Task: Find connections with filter location Wilhelmstadt with filter topic #designwith filter profile language English with filter current company Havells India Ltd with filter school Knowledge Institute of Technology (KIOT) with filter industry Civic and Social Organizations with filter service category Outsourcing with filter keywords title Travel Agent
Action: Mouse moved to (710, 88)
Screenshot: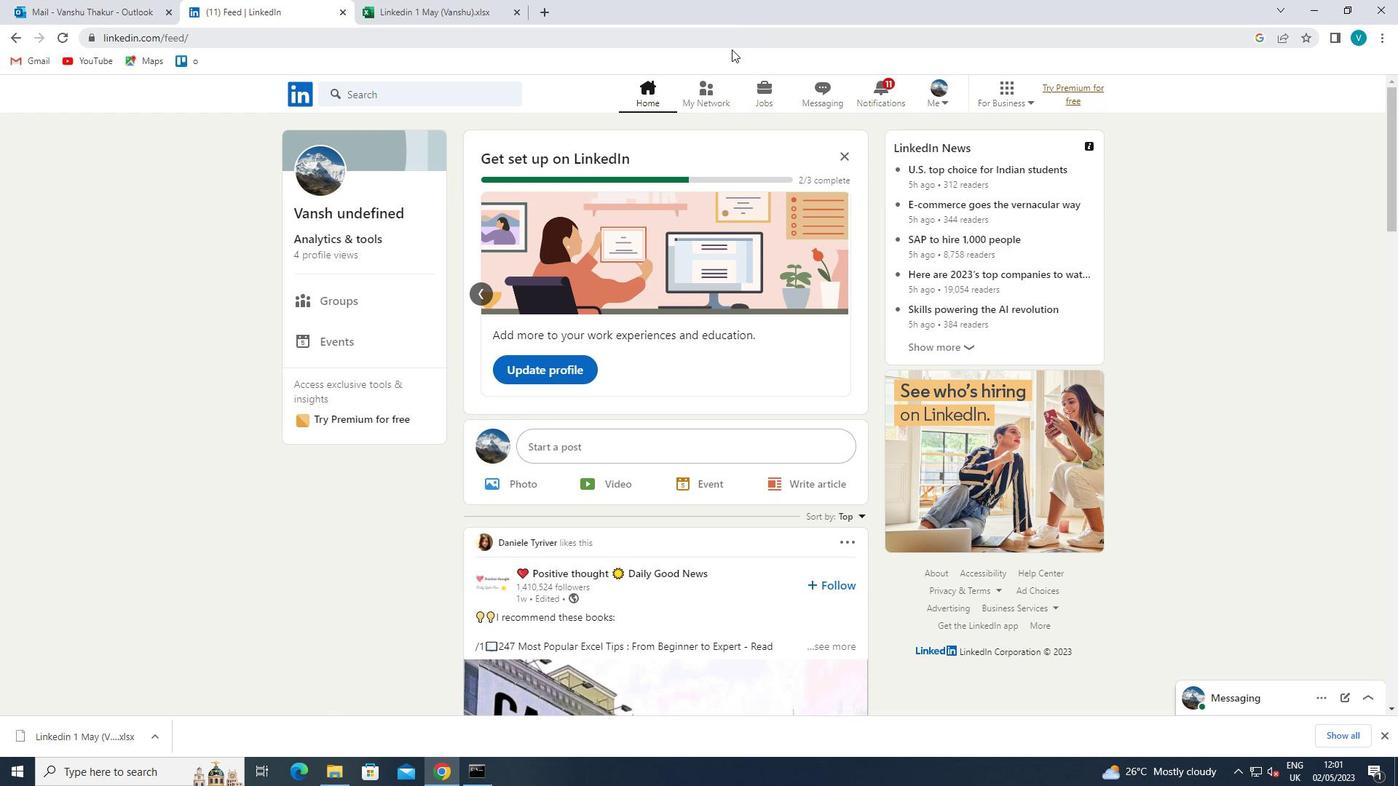 
Action: Mouse pressed left at (710, 88)
Screenshot: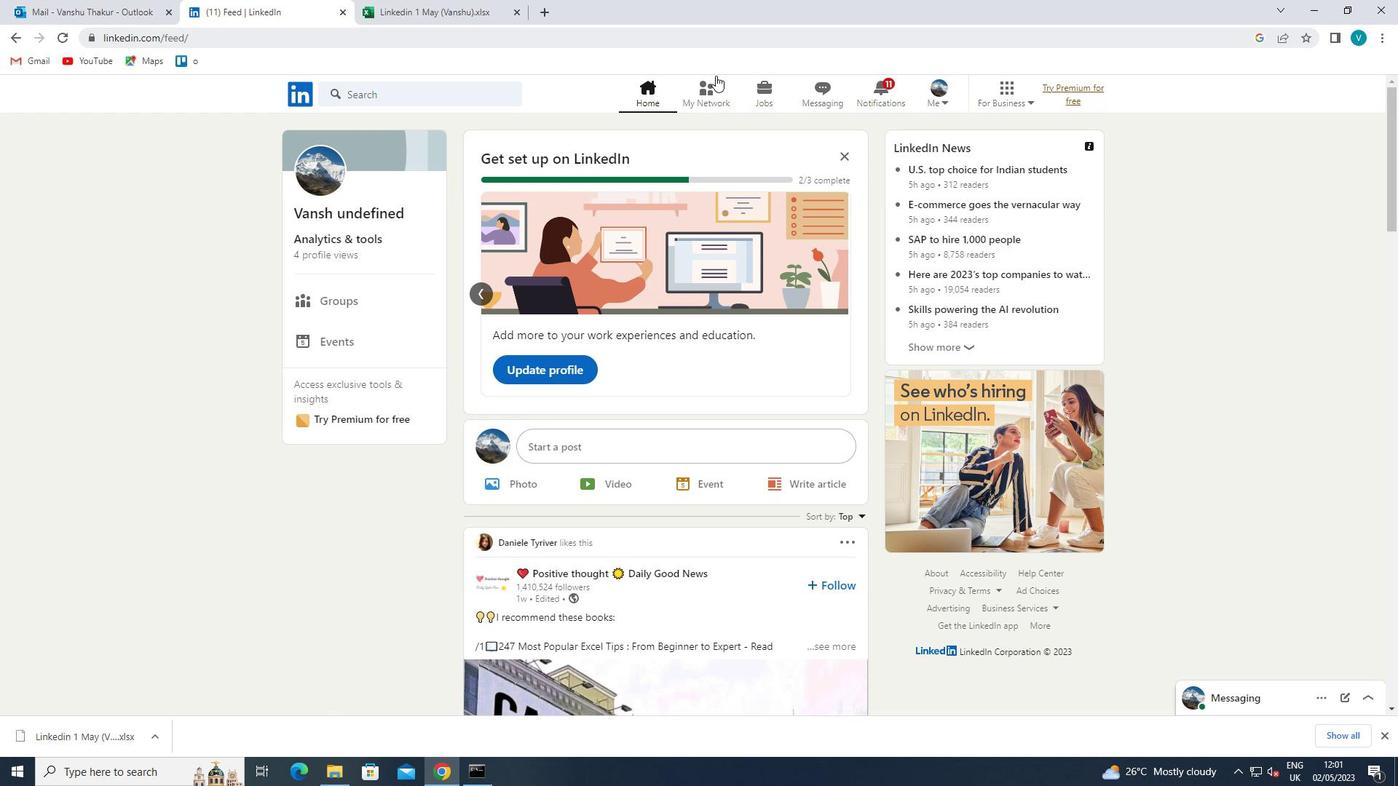 
Action: Mouse moved to (414, 174)
Screenshot: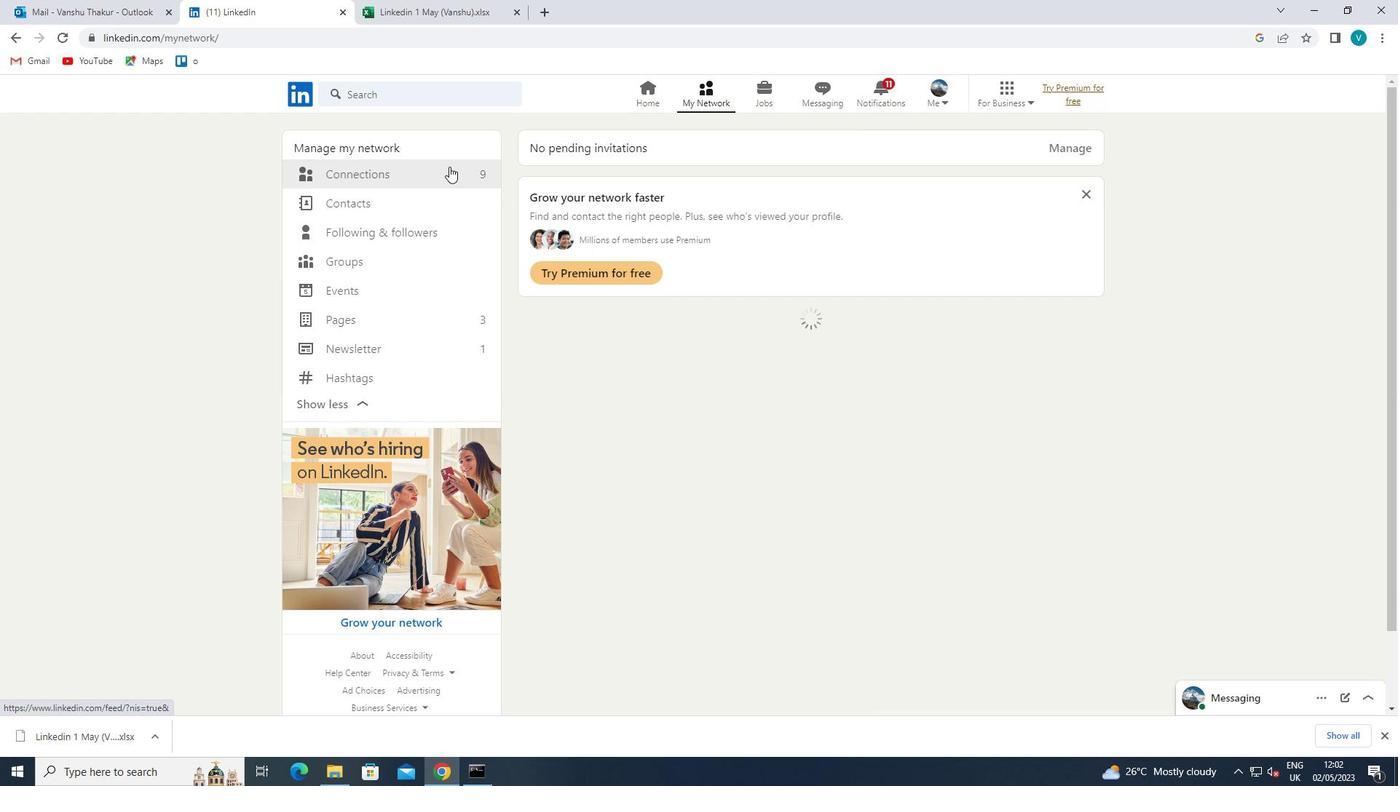 
Action: Mouse pressed left at (414, 174)
Screenshot: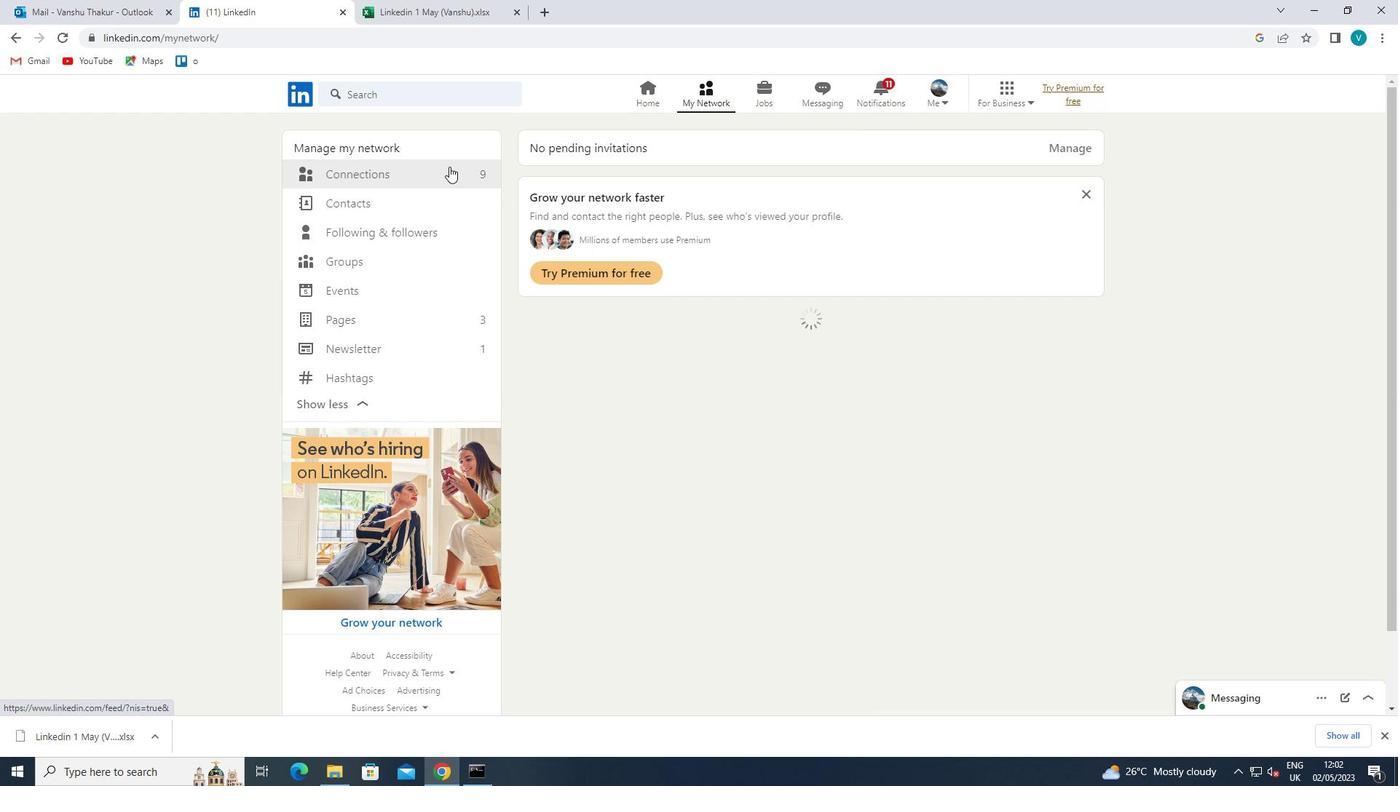 
Action: Mouse moved to (821, 174)
Screenshot: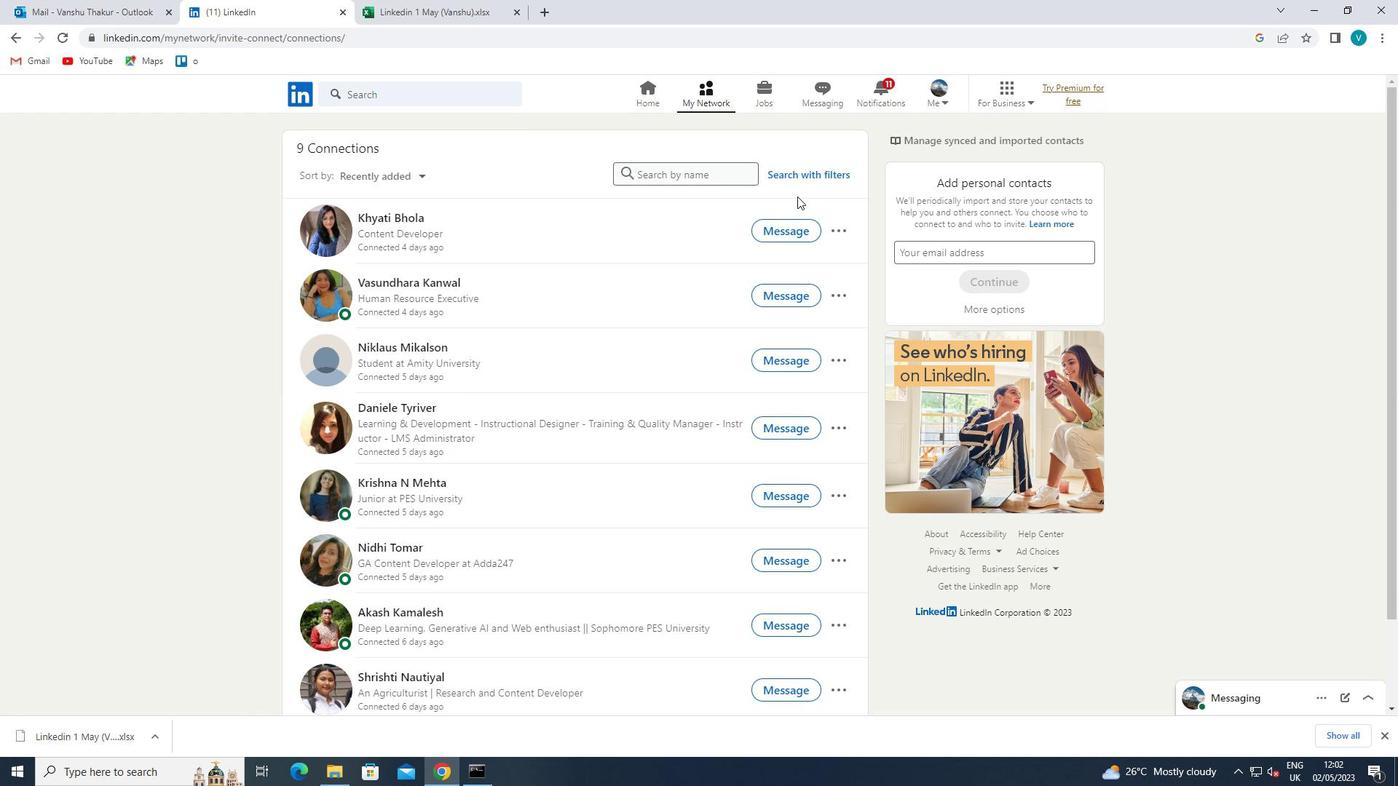 
Action: Mouse pressed left at (821, 174)
Screenshot: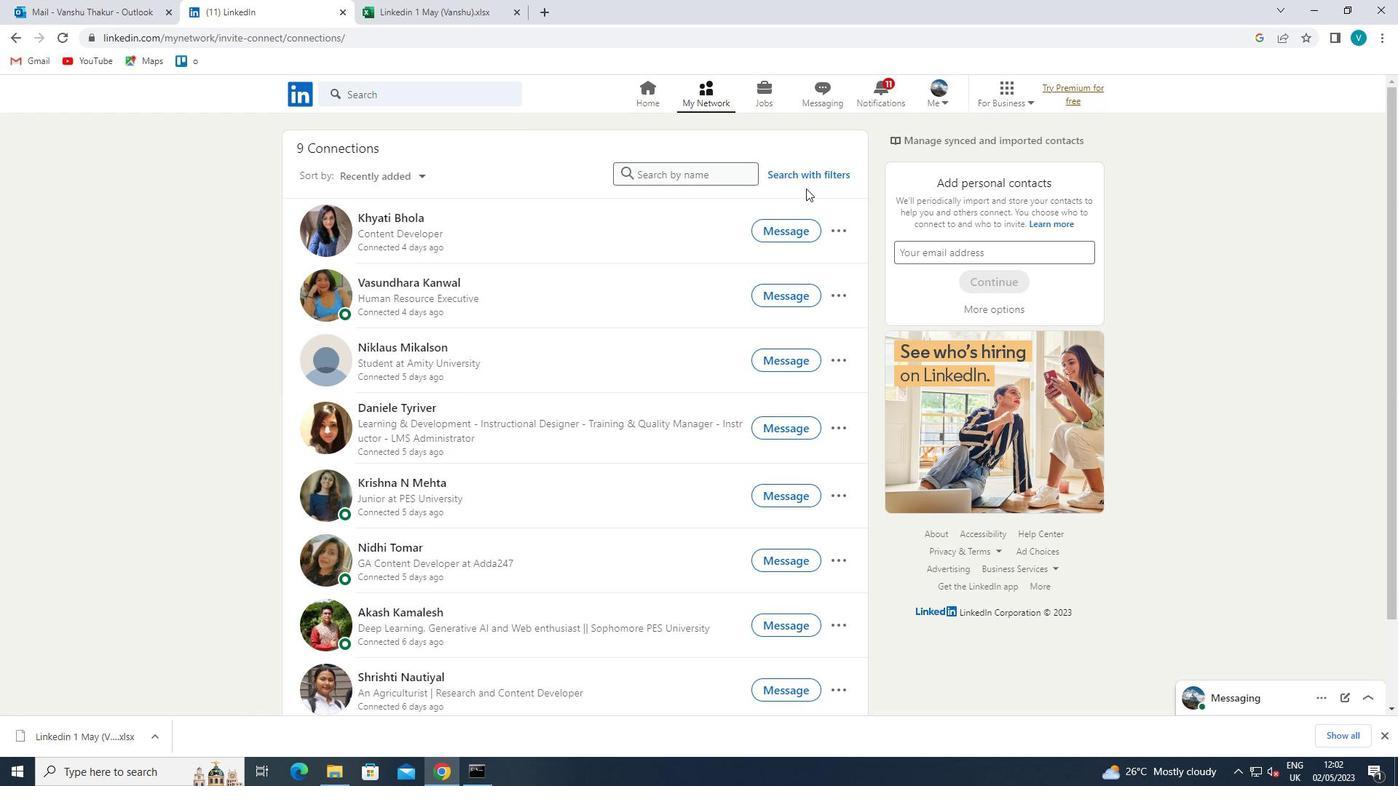 
Action: Mouse moved to (705, 135)
Screenshot: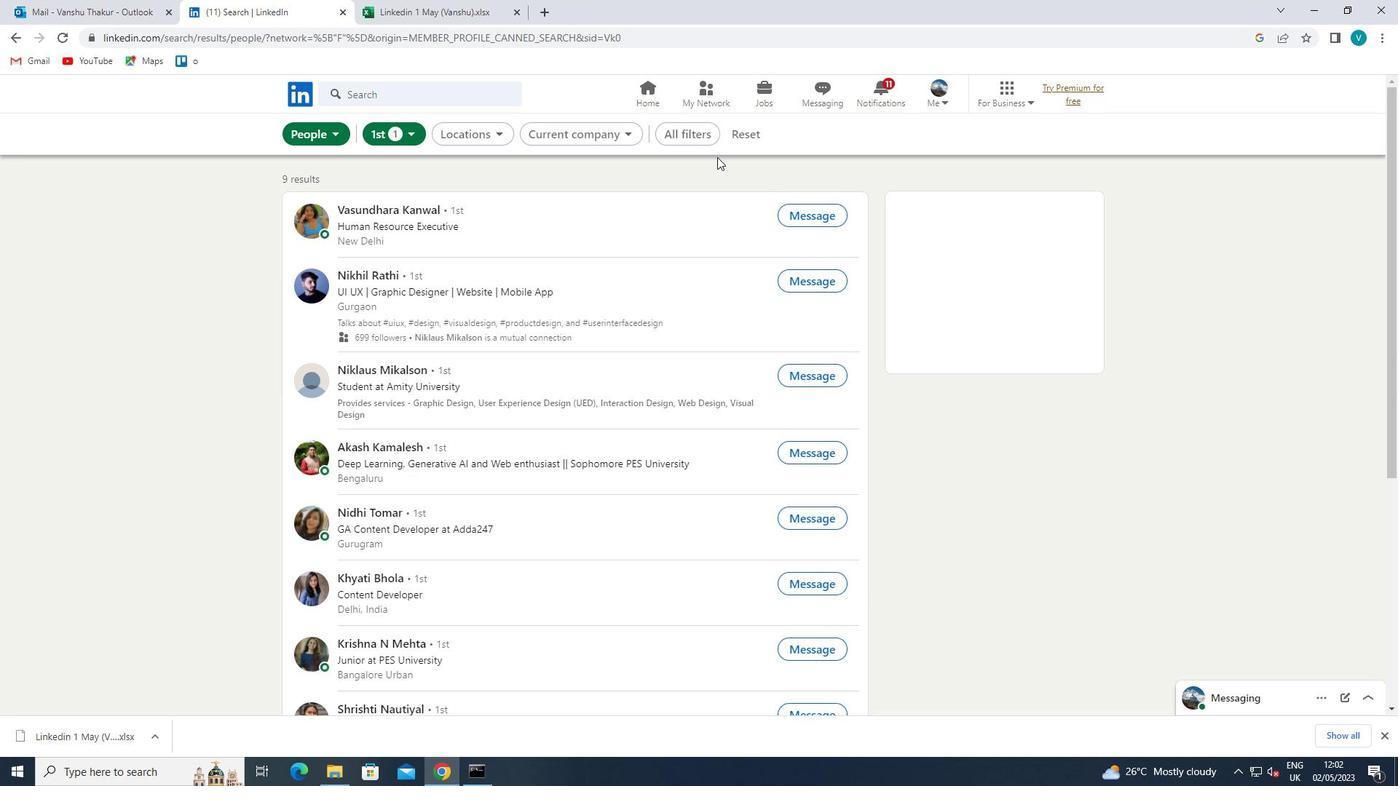 
Action: Mouse pressed left at (705, 135)
Screenshot: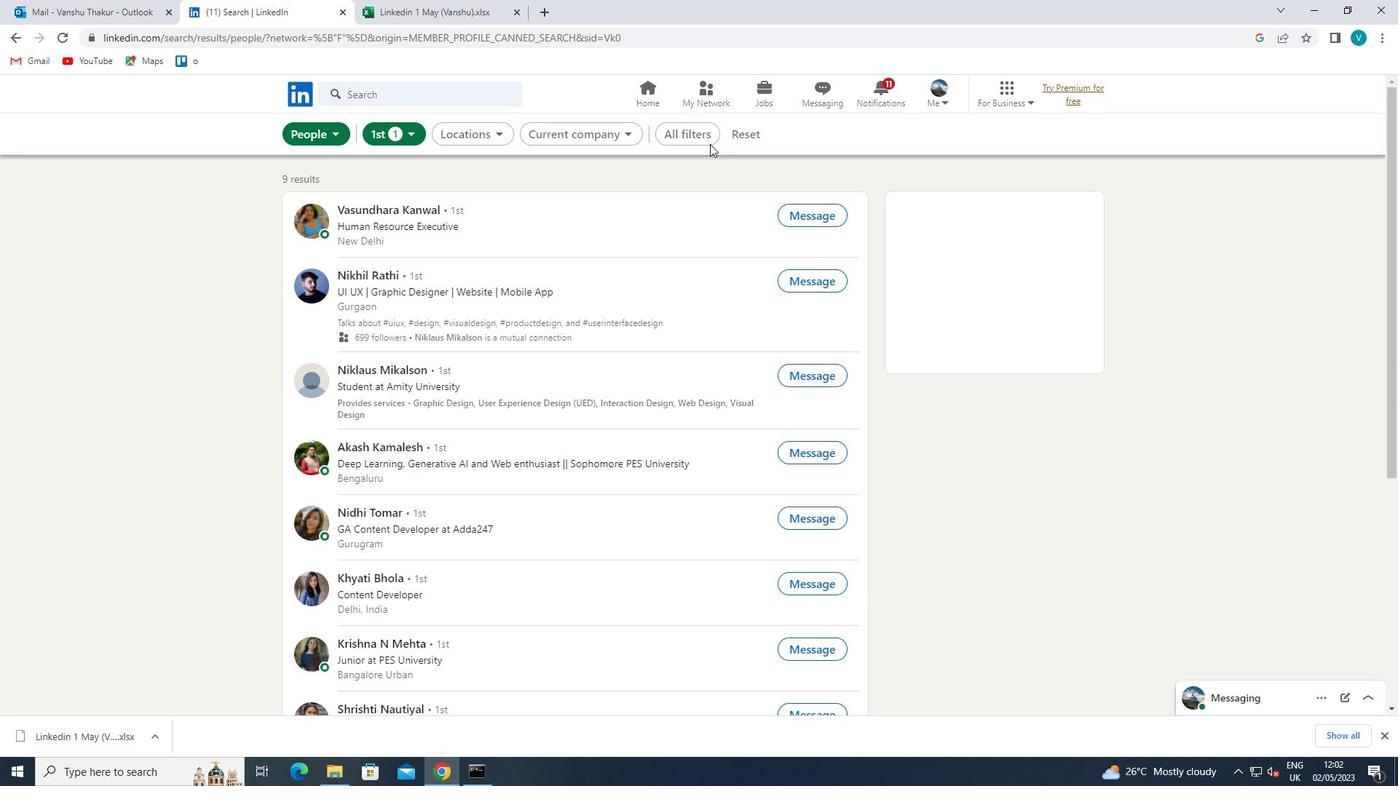 
Action: Mouse moved to (1018, 303)
Screenshot: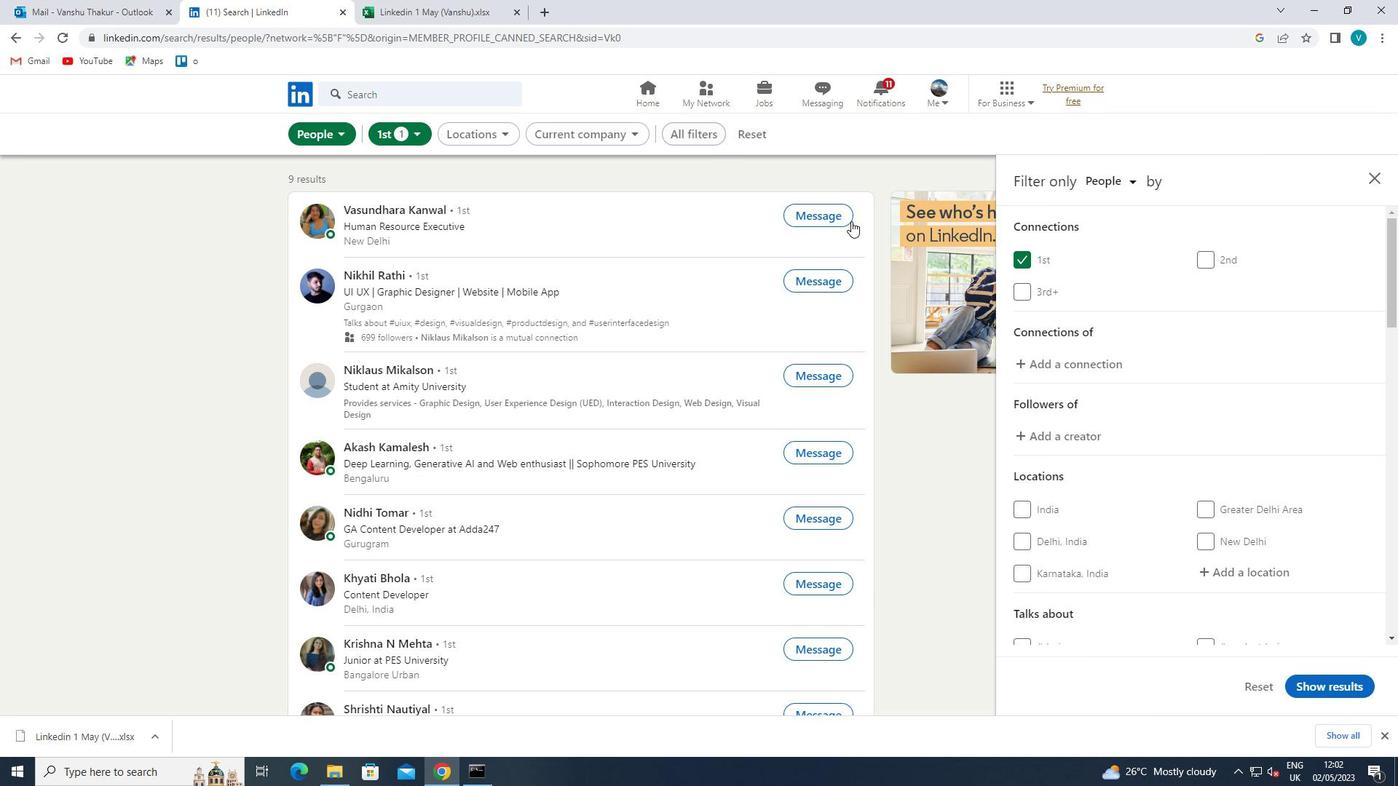 
Action: Mouse scrolled (1018, 302) with delta (0, 0)
Screenshot: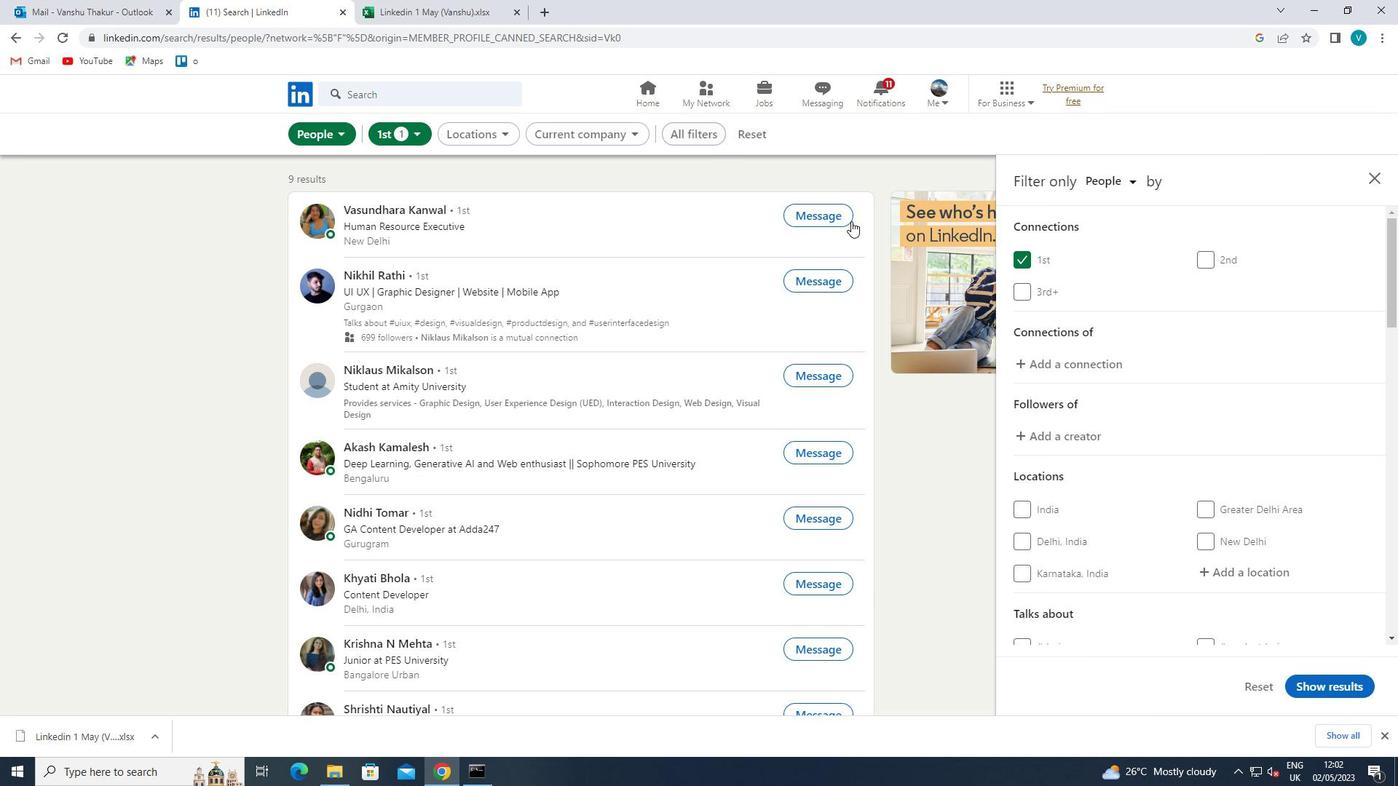 
Action: Mouse moved to (1031, 319)
Screenshot: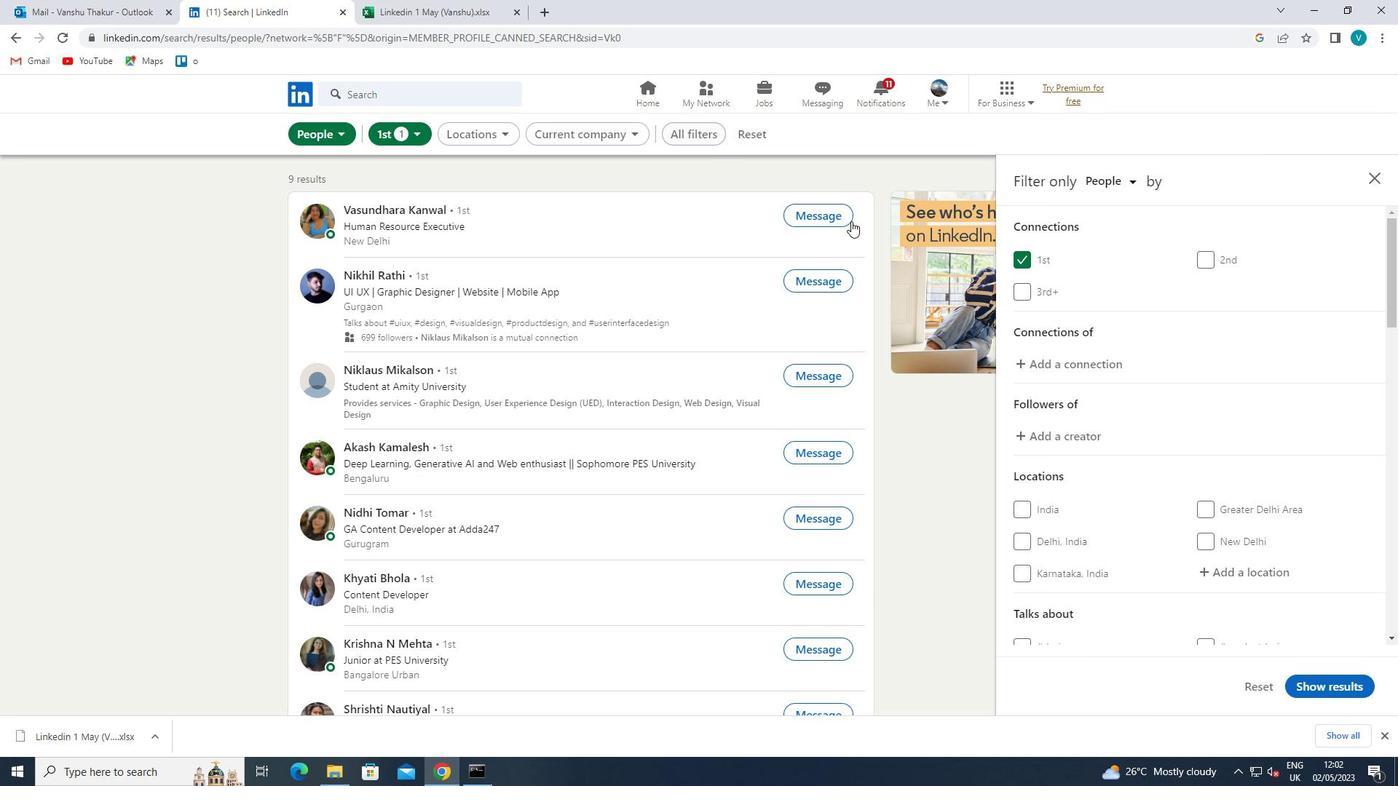 
Action: Mouse scrolled (1031, 319) with delta (0, 0)
Screenshot: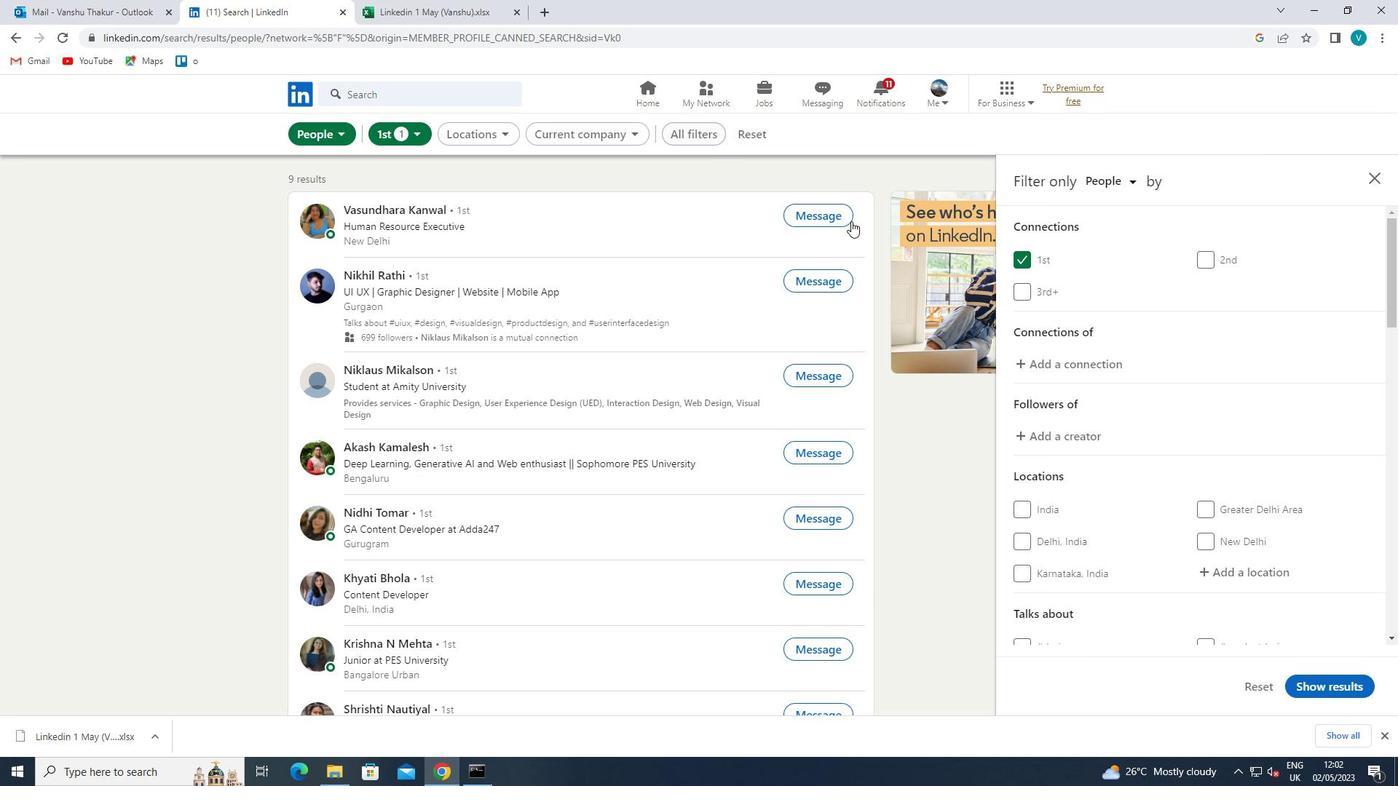 
Action: Mouse moved to (1224, 433)
Screenshot: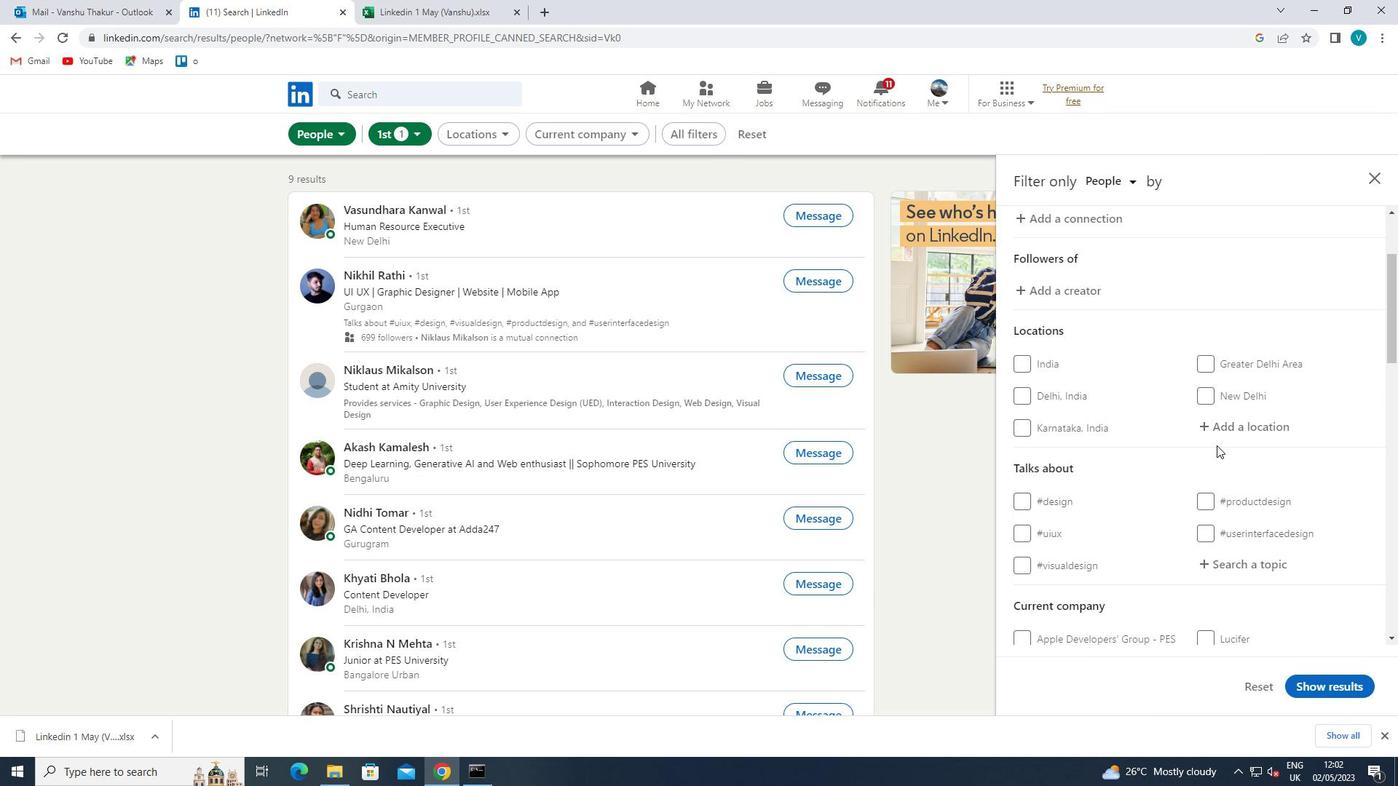 
Action: Mouse pressed left at (1224, 433)
Screenshot: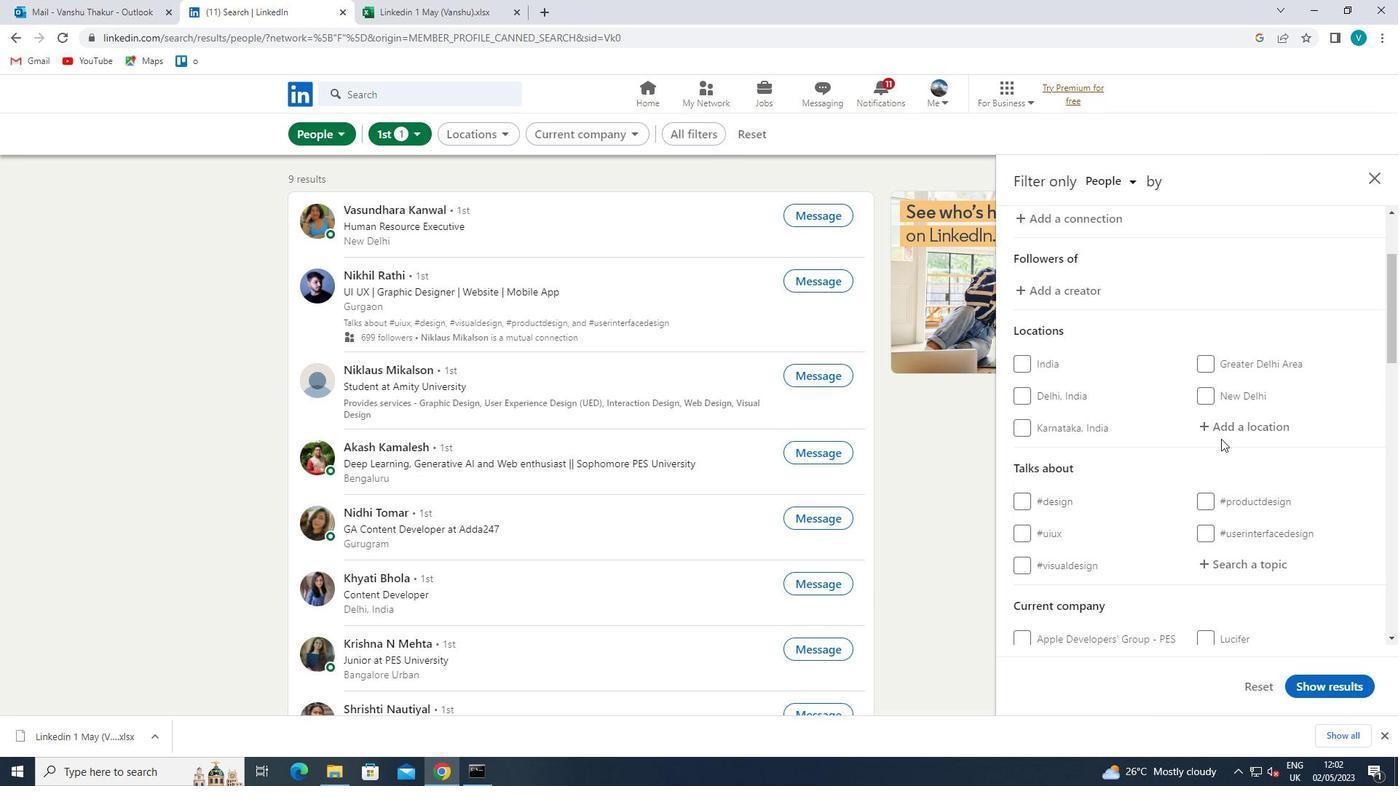 
Action: Mouse moved to (1215, 426)
Screenshot: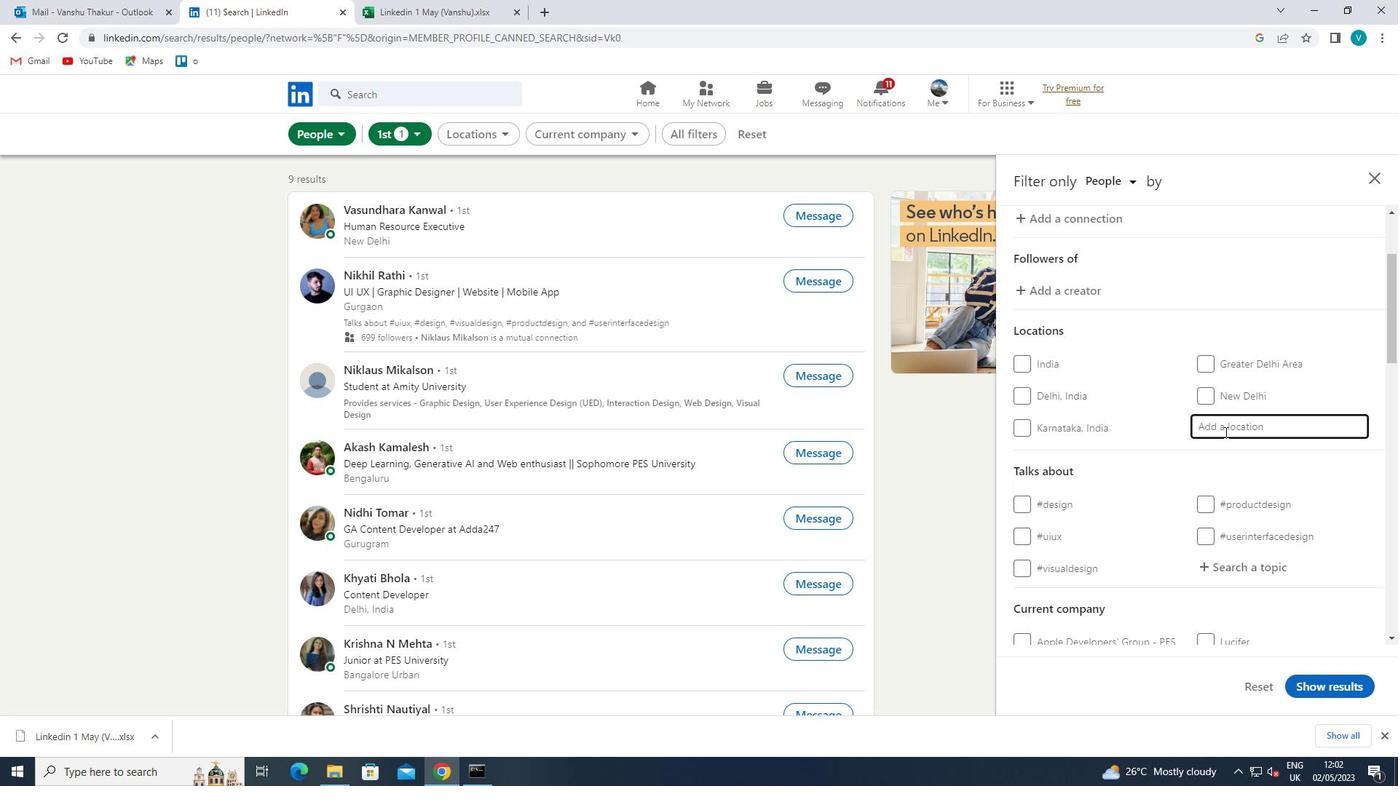 
Action: Key pressed <Key.shift>WILHEMSTADT
Screenshot: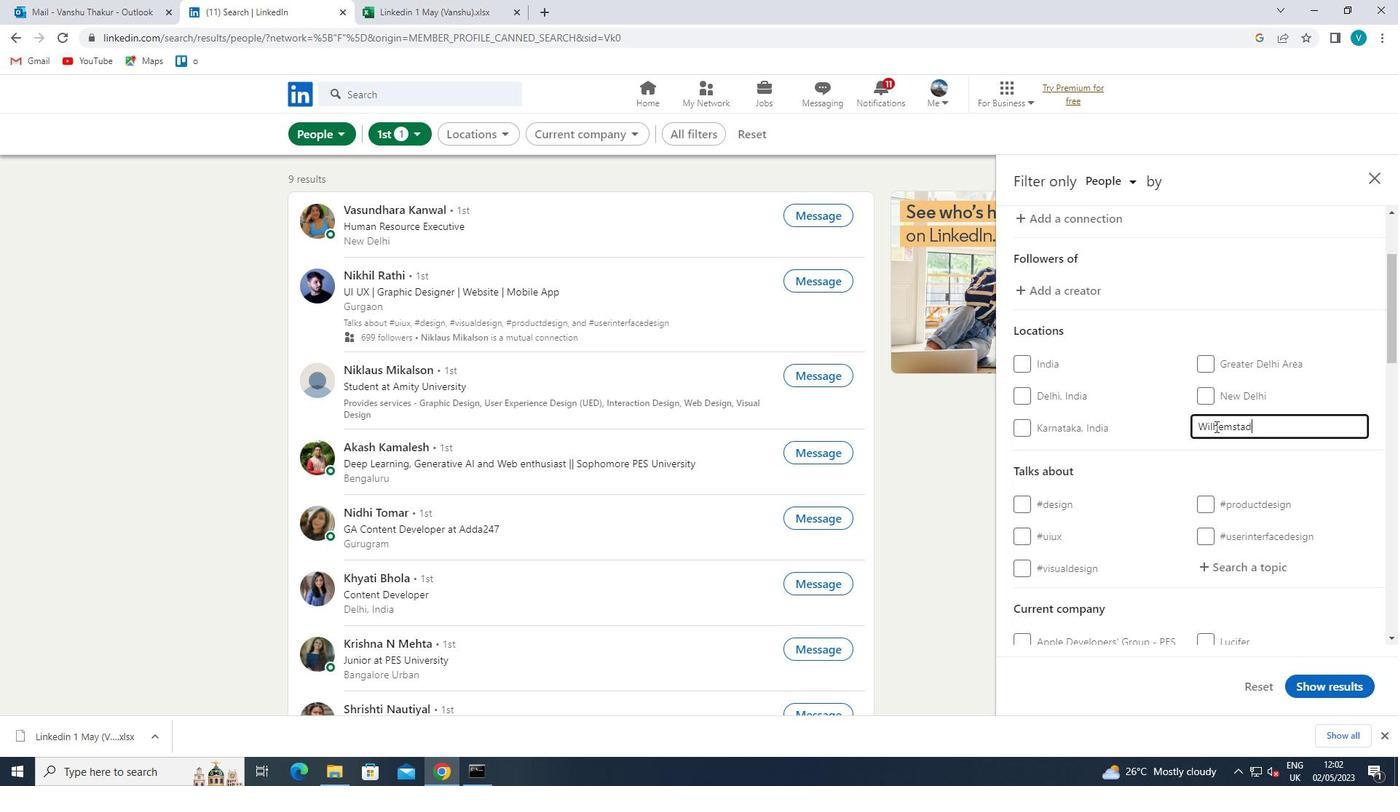 
Action: Mouse moved to (1146, 435)
Screenshot: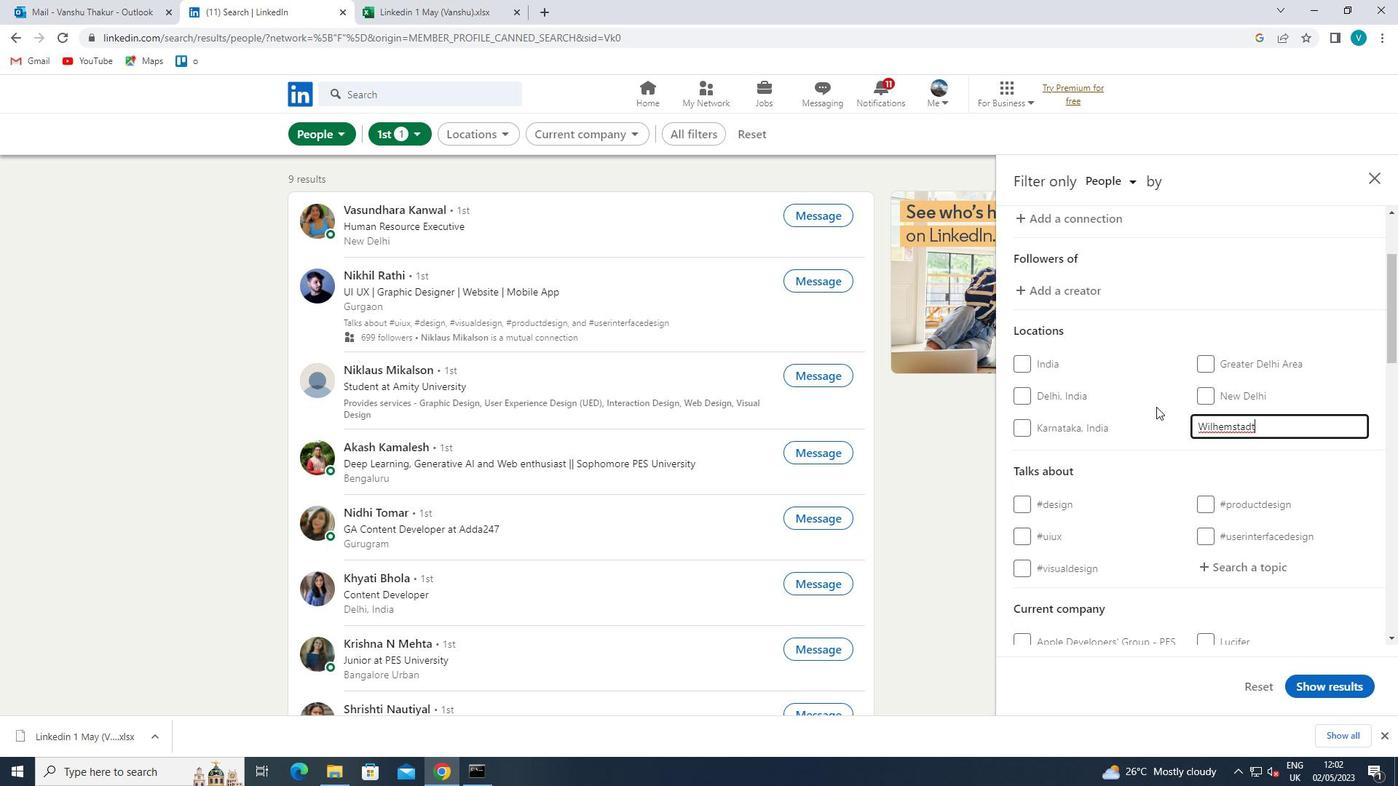 
Action: Mouse pressed left at (1146, 435)
Screenshot: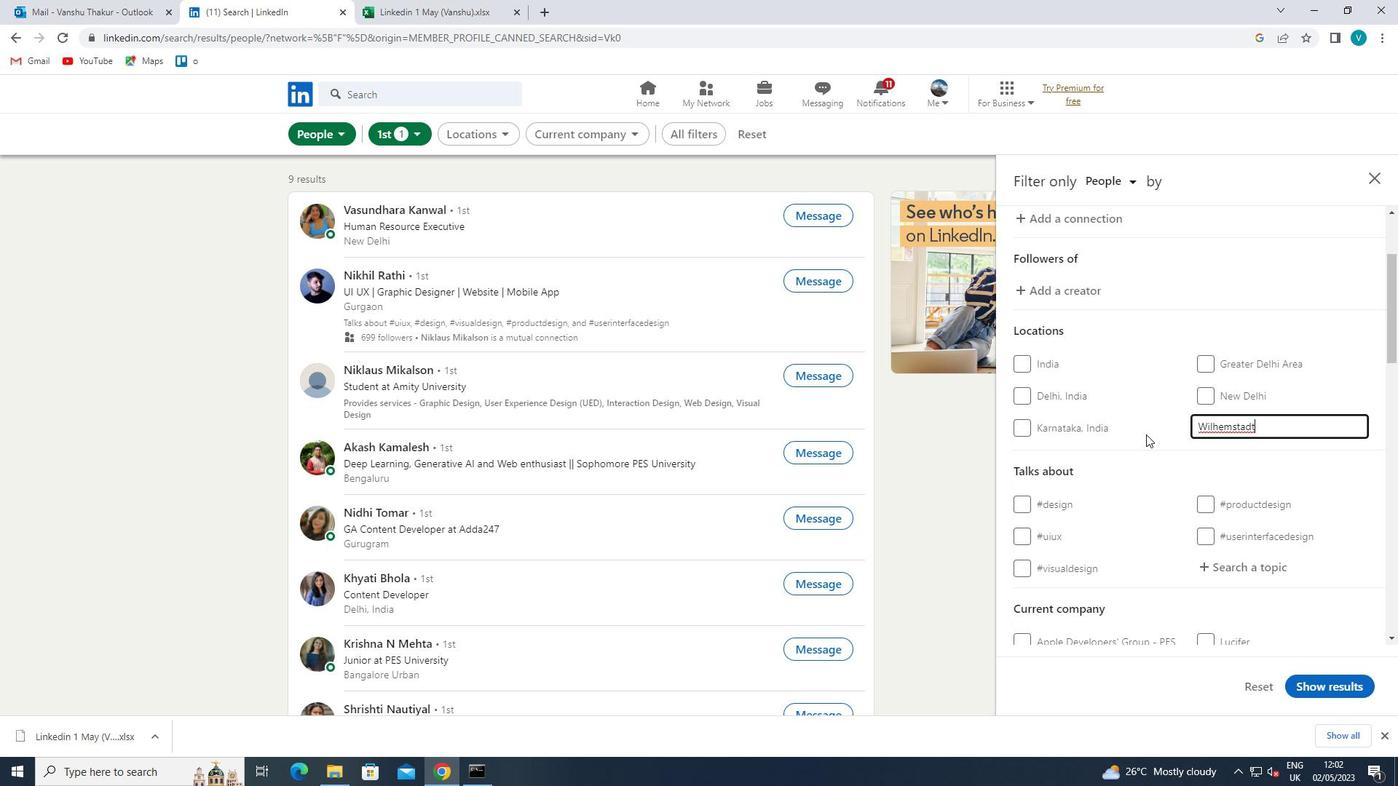 
Action: Mouse moved to (1147, 437)
Screenshot: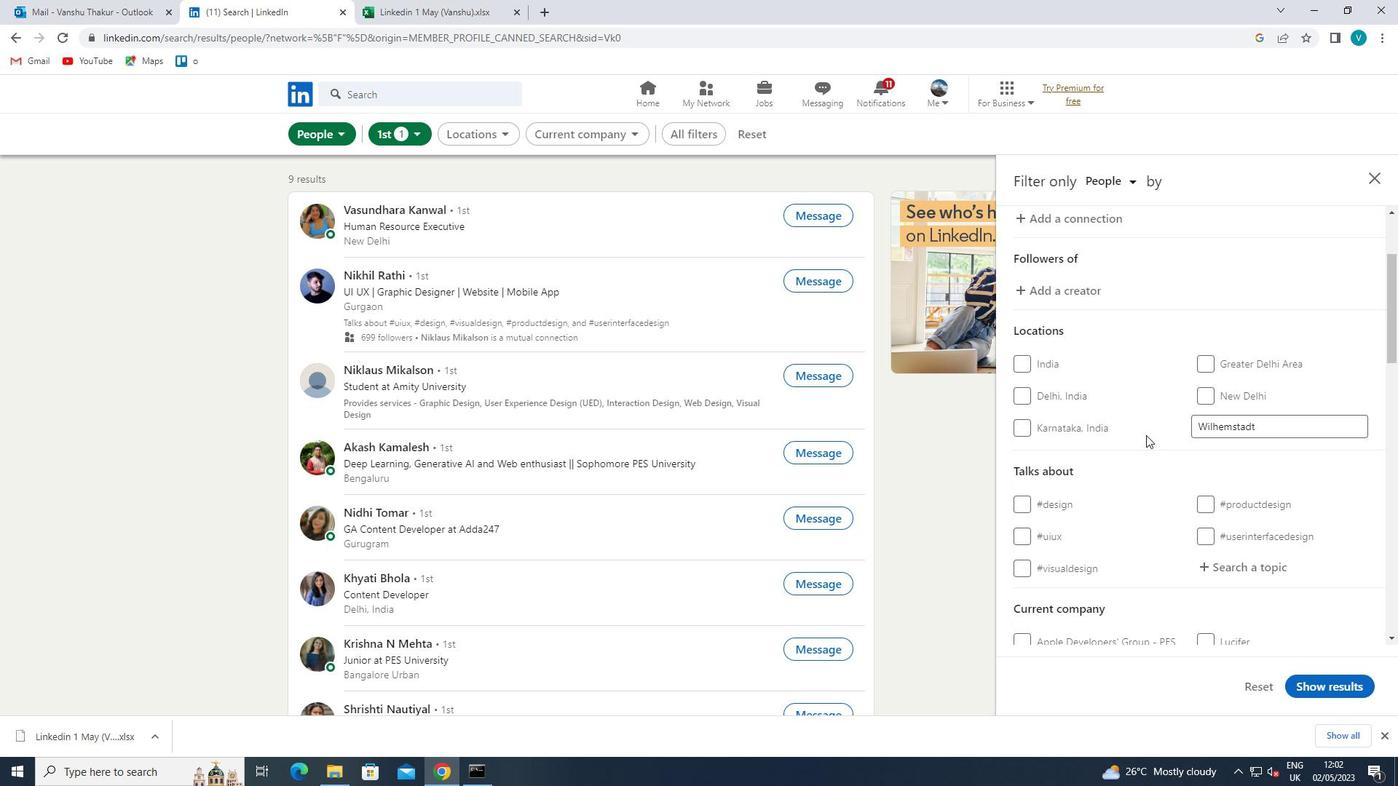 
Action: Mouse scrolled (1147, 437) with delta (0, 0)
Screenshot: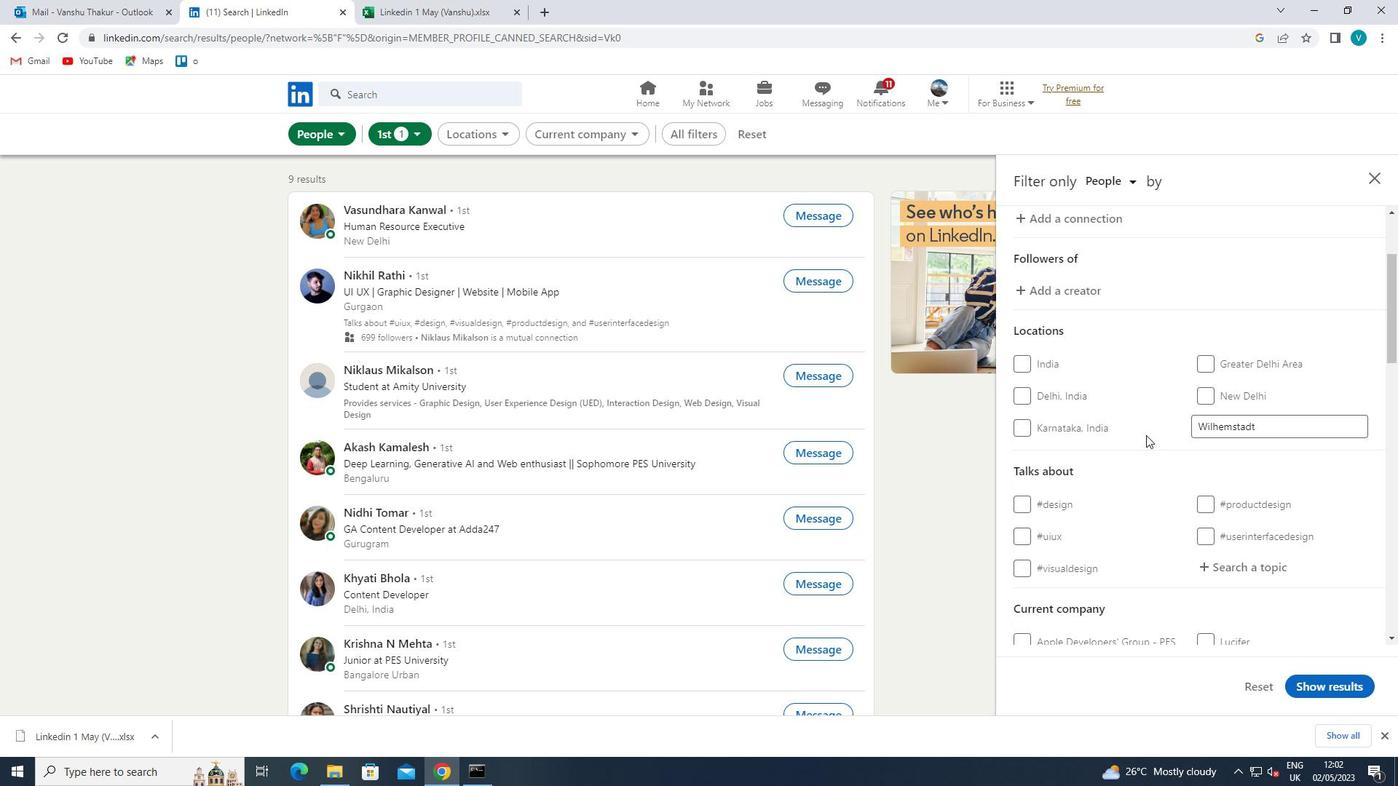 
Action: Mouse moved to (1148, 437)
Screenshot: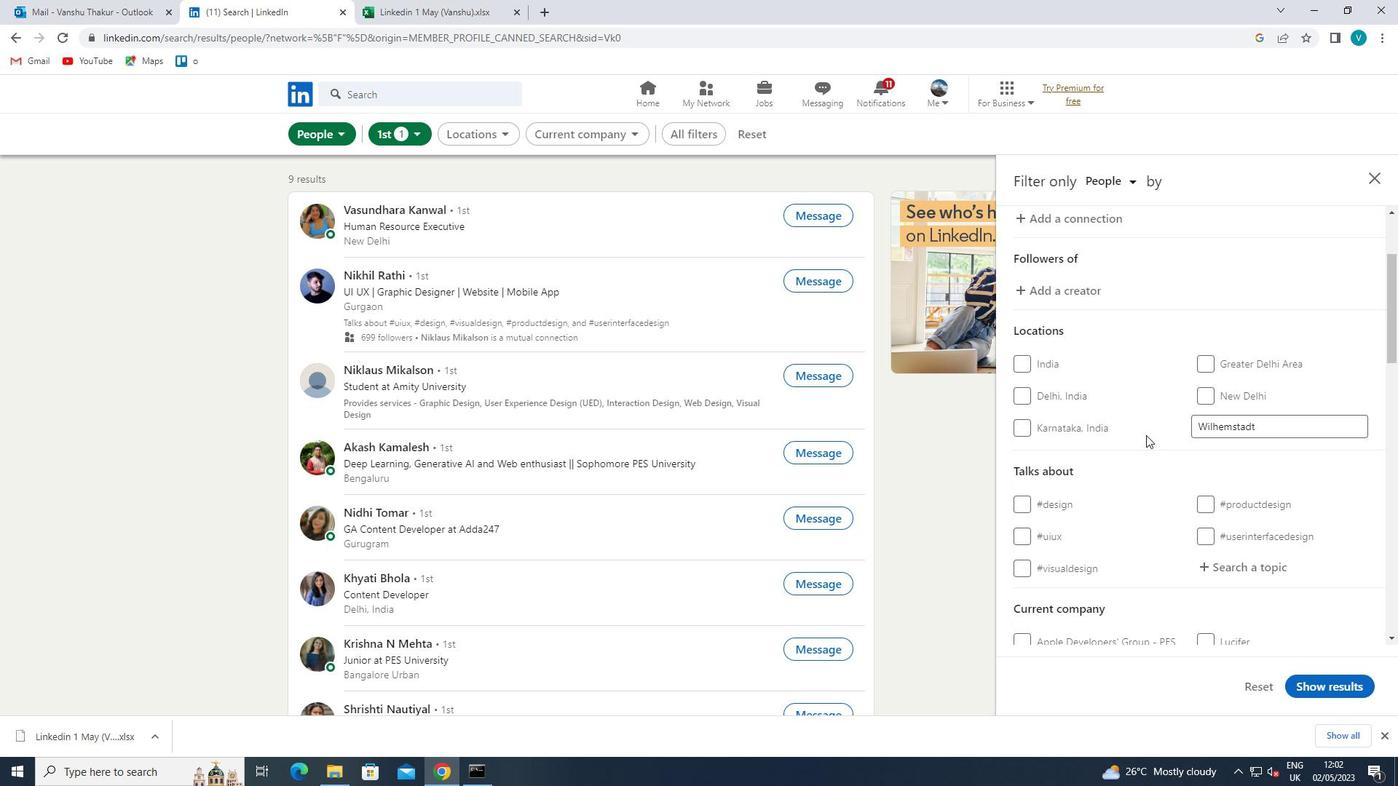 
Action: Mouse scrolled (1148, 437) with delta (0, 0)
Screenshot: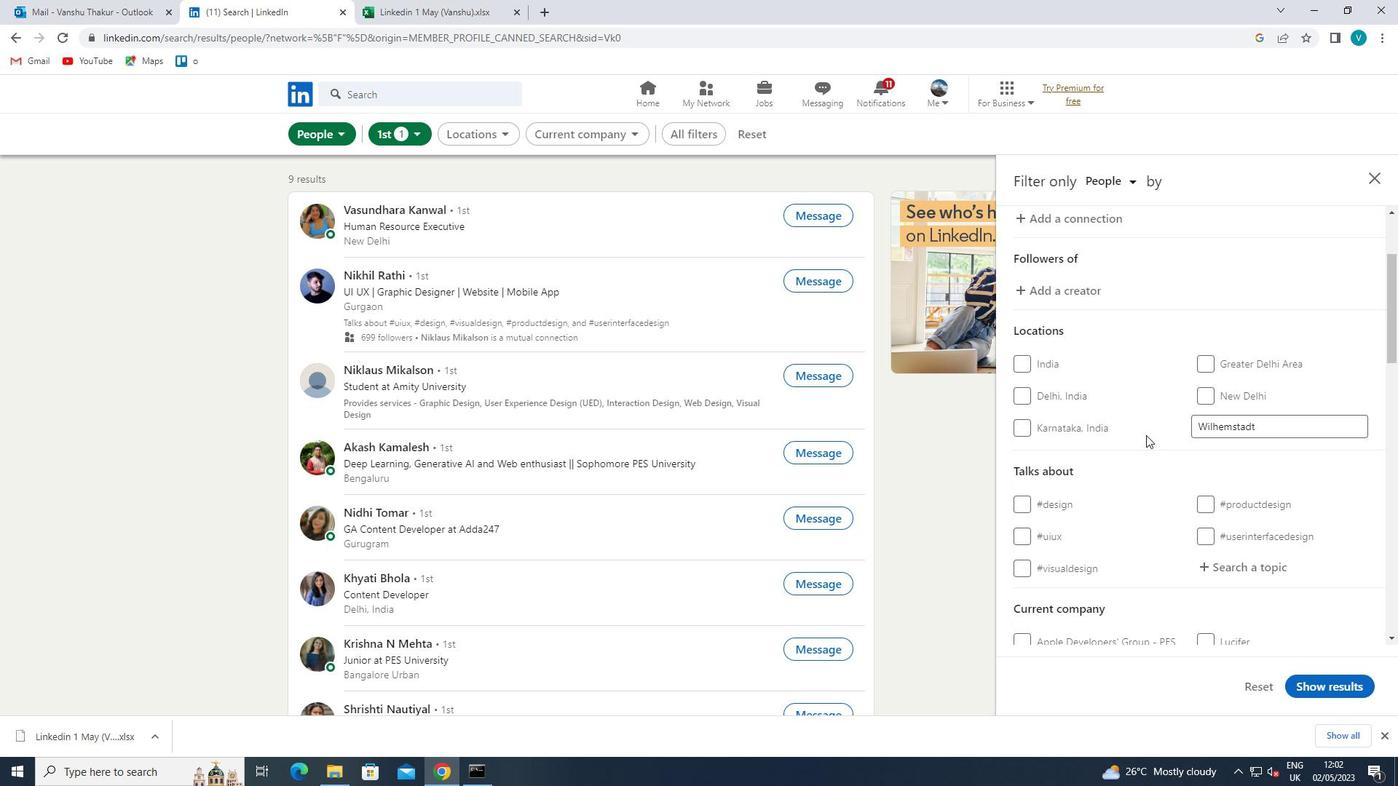 
Action: Mouse moved to (1248, 424)
Screenshot: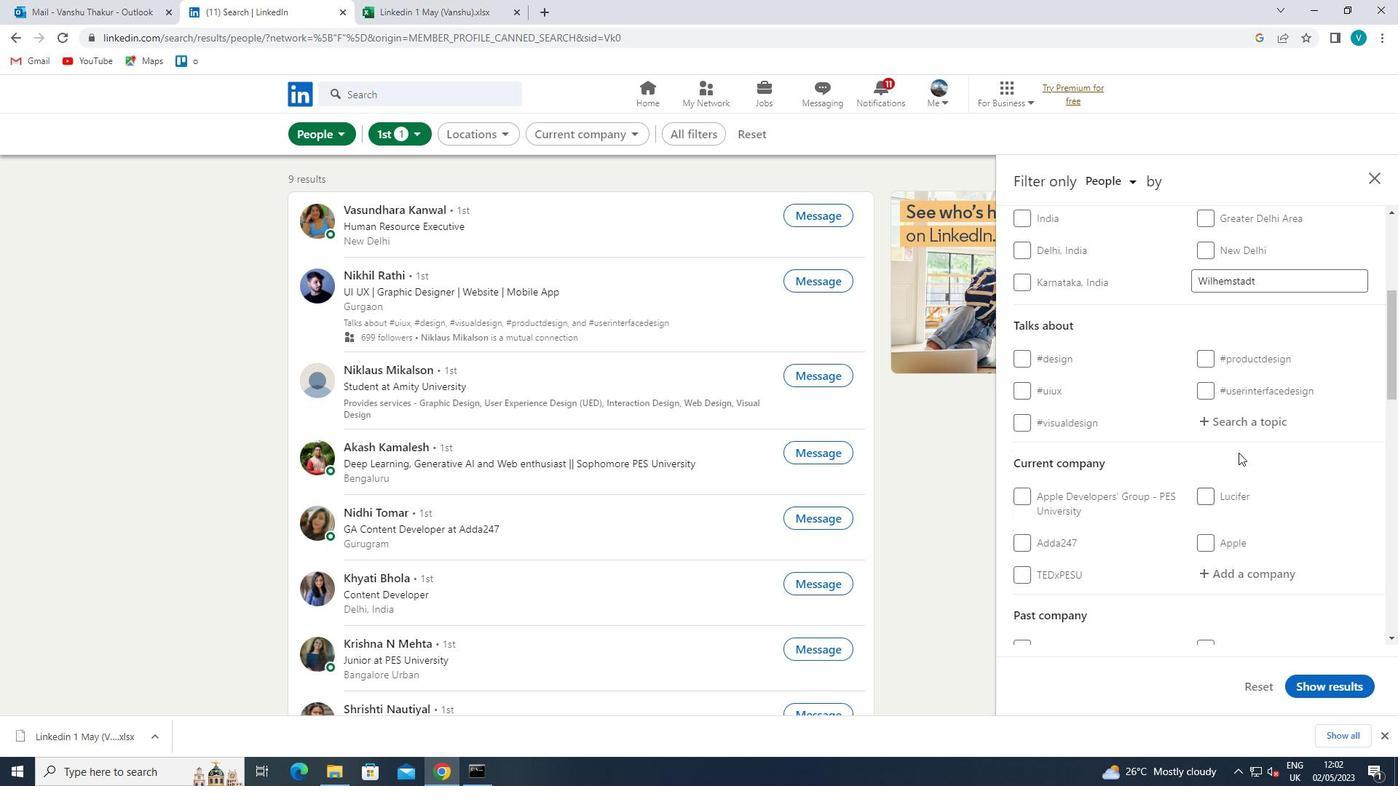 
Action: Mouse pressed left at (1248, 424)
Screenshot: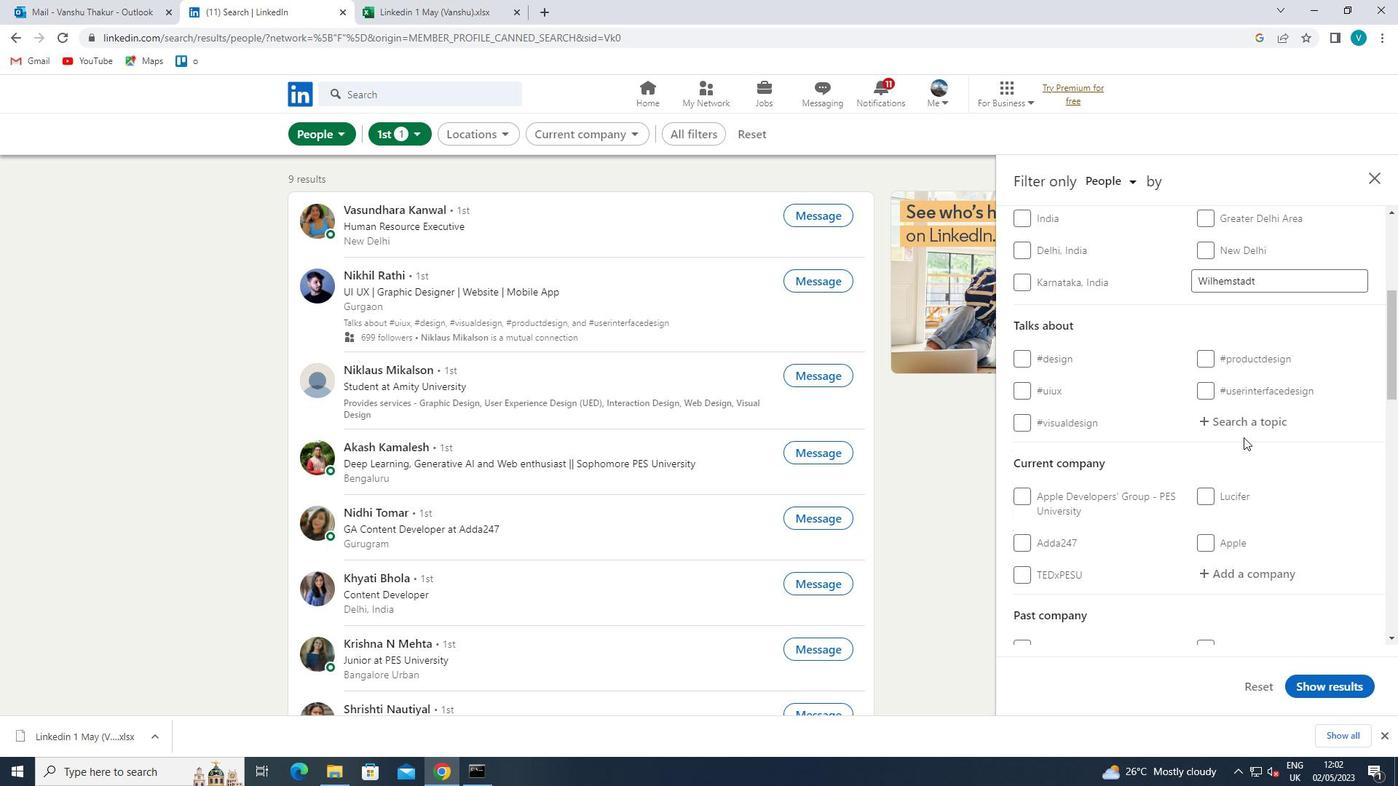 
Action: Mouse moved to (1248, 423)
Screenshot: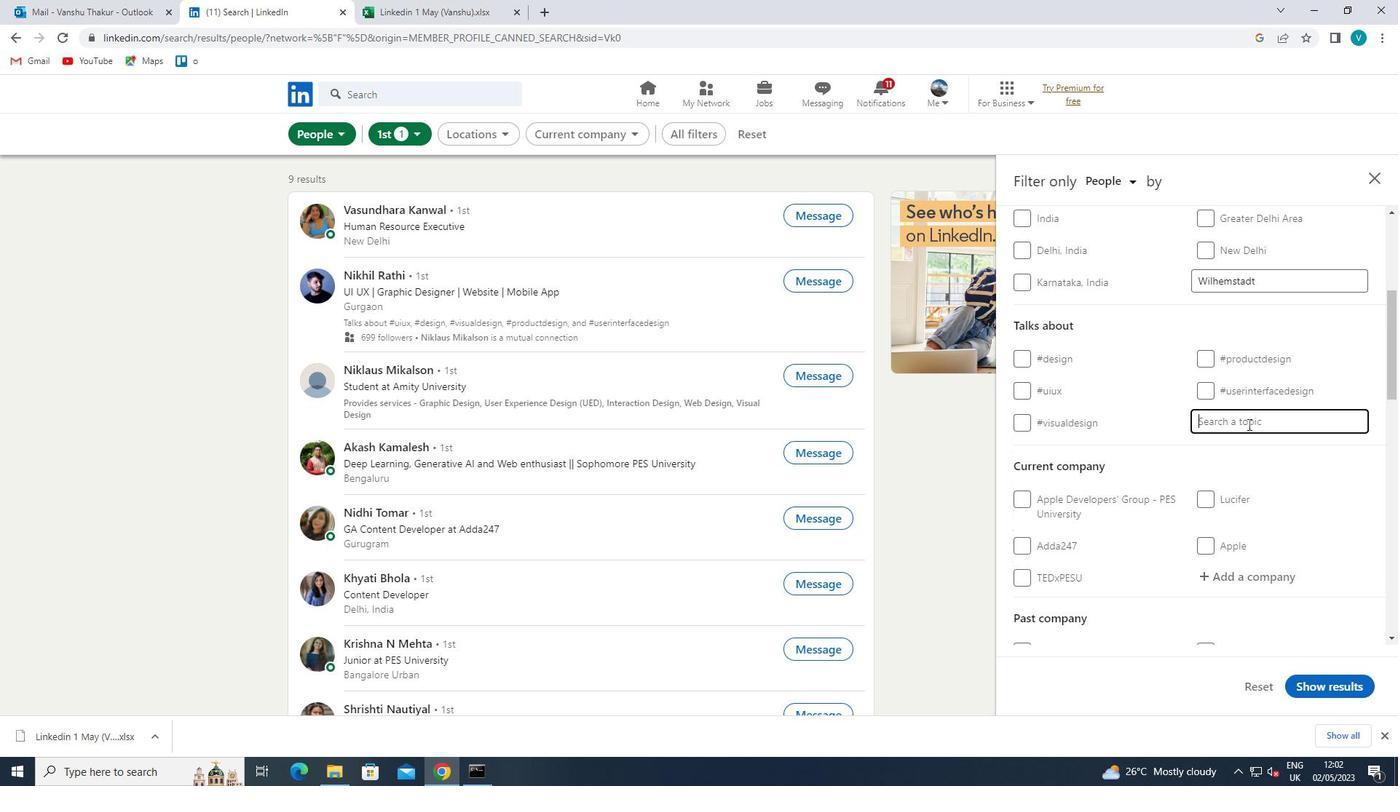 
Action: Key pressed DESIGN
Screenshot: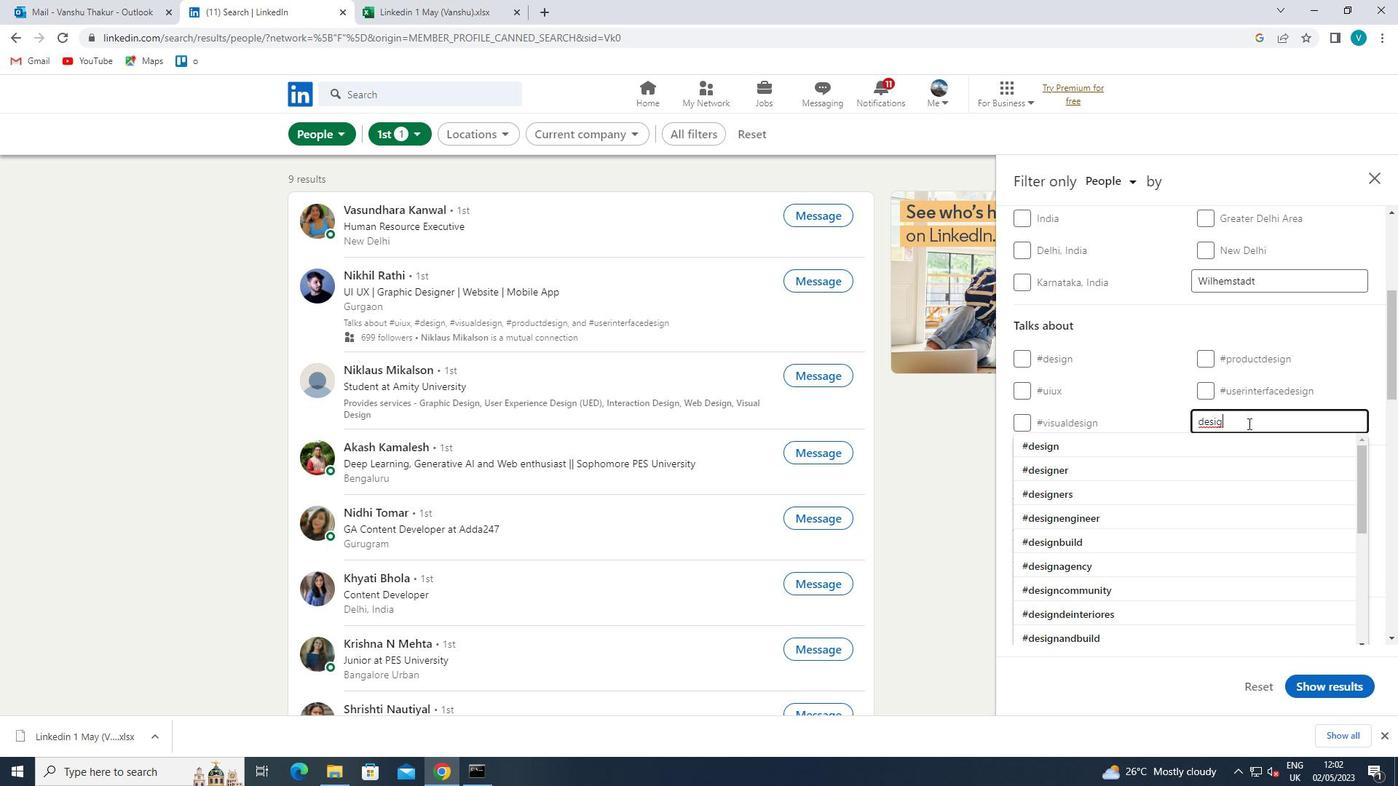 
Action: Mouse moved to (1176, 445)
Screenshot: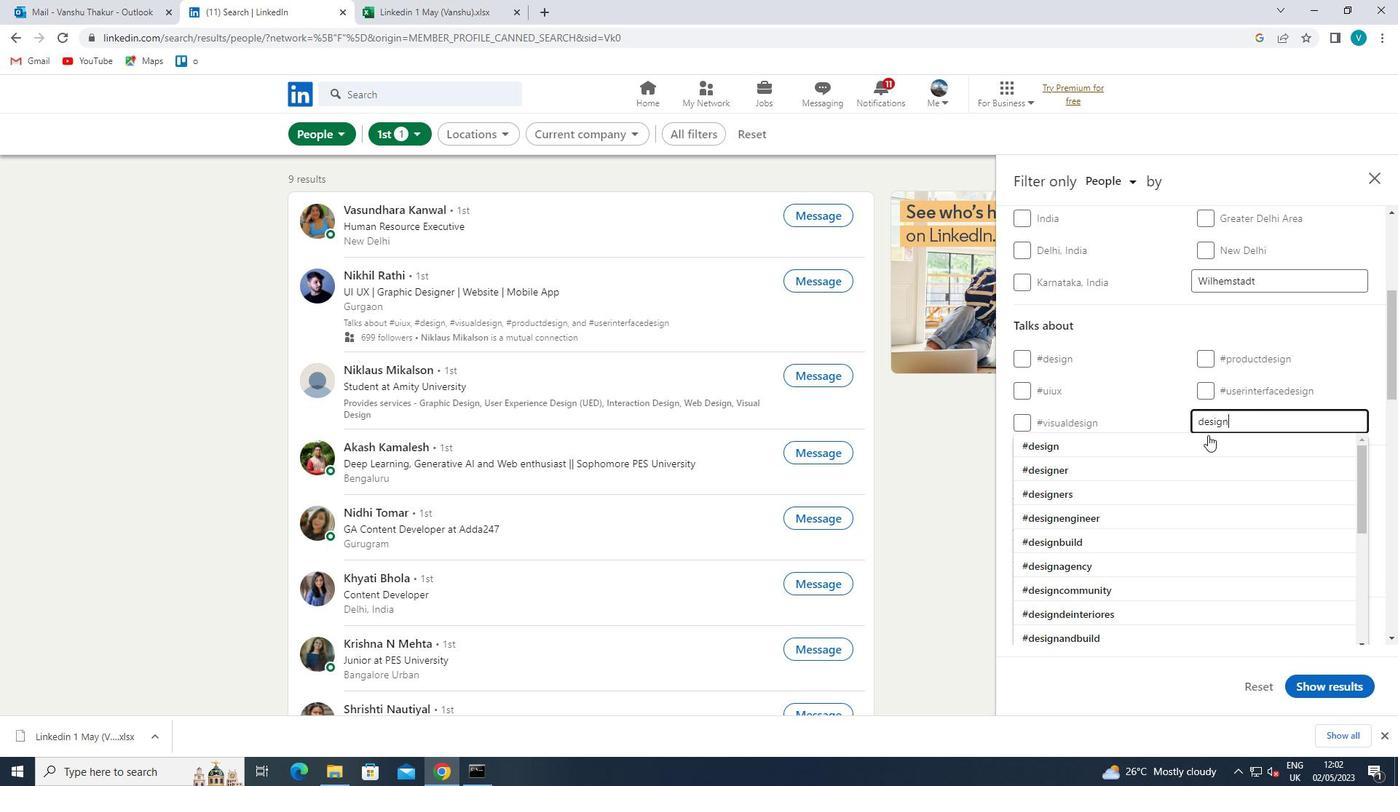 
Action: Mouse pressed left at (1176, 445)
Screenshot: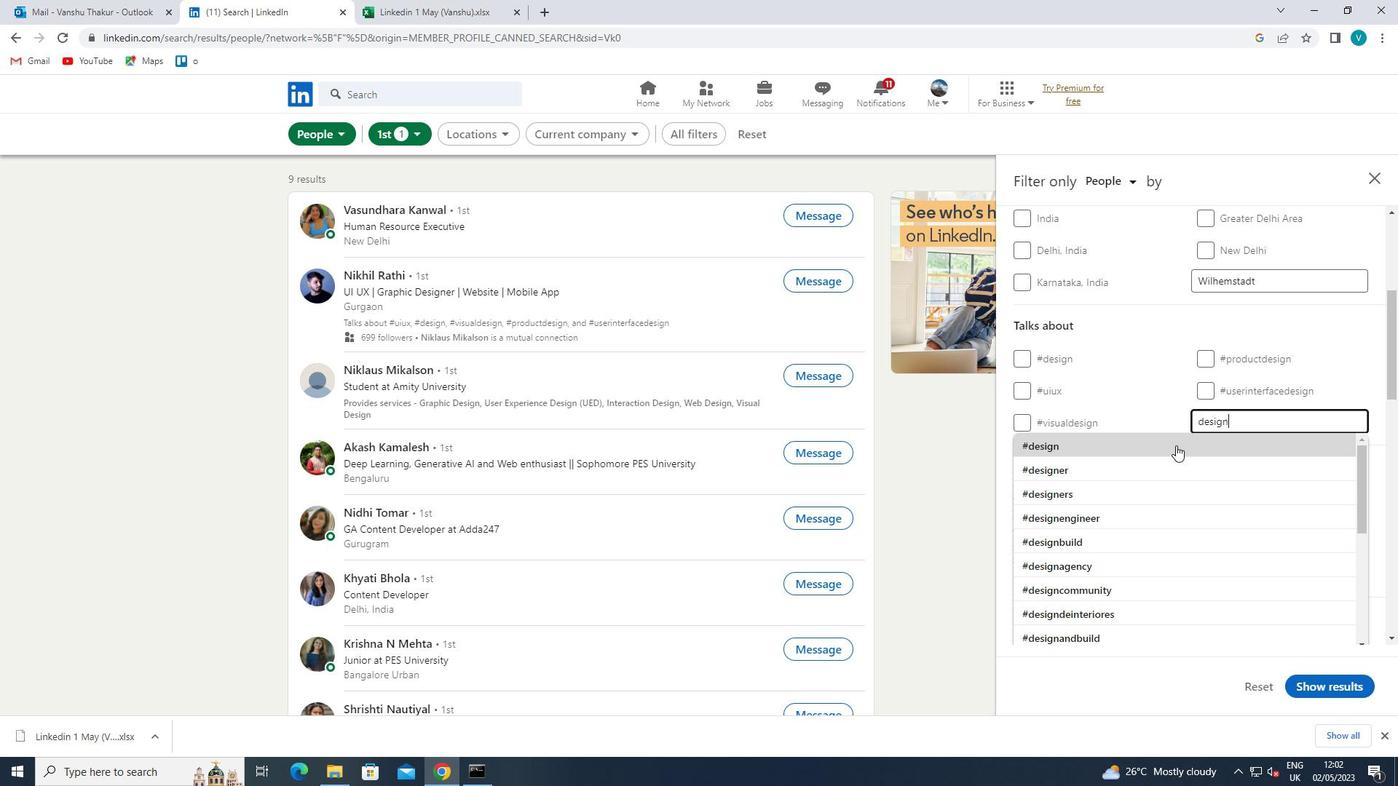 
Action: Mouse moved to (1179, 447)
Screenshot: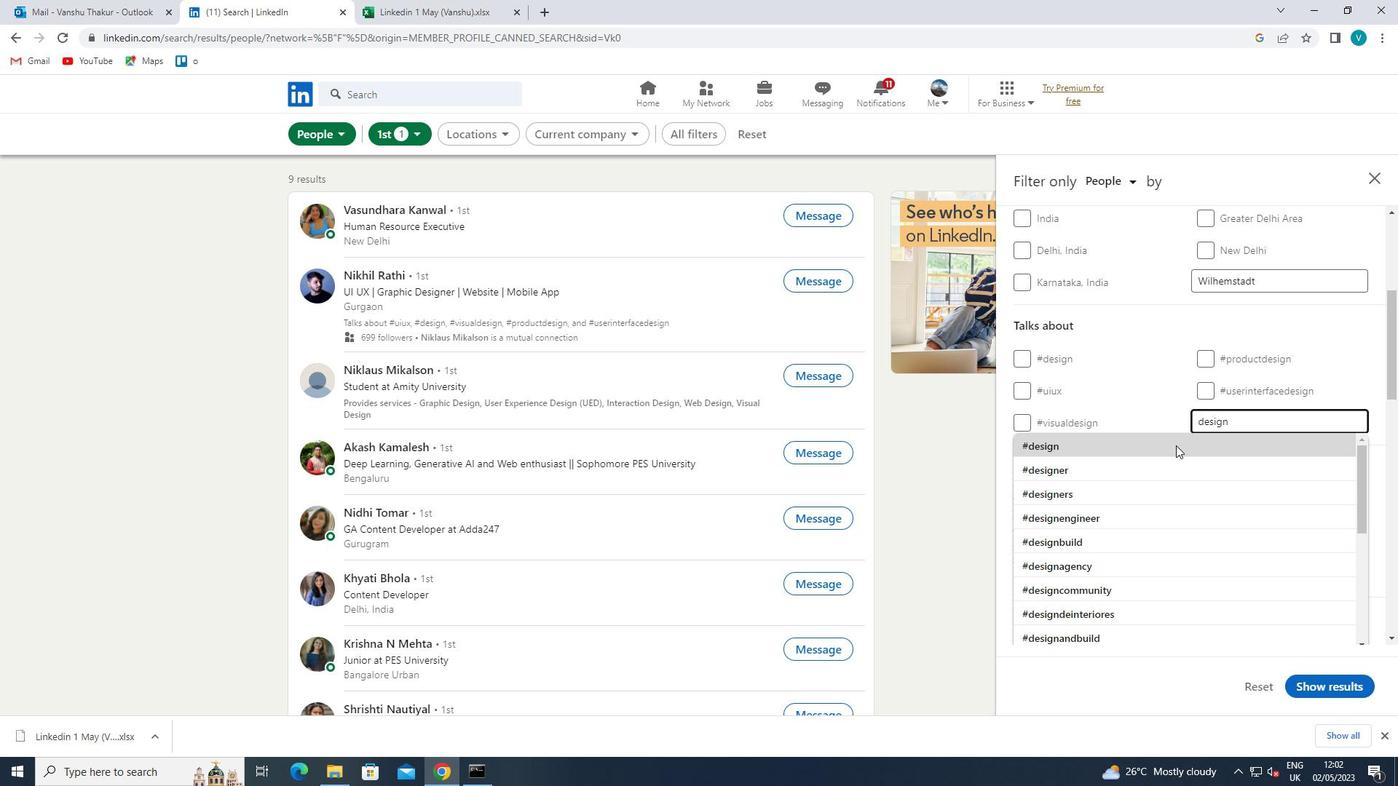 
Action: Mouse scrolled (1179, 446) with delta (0, 0)
Screenshot: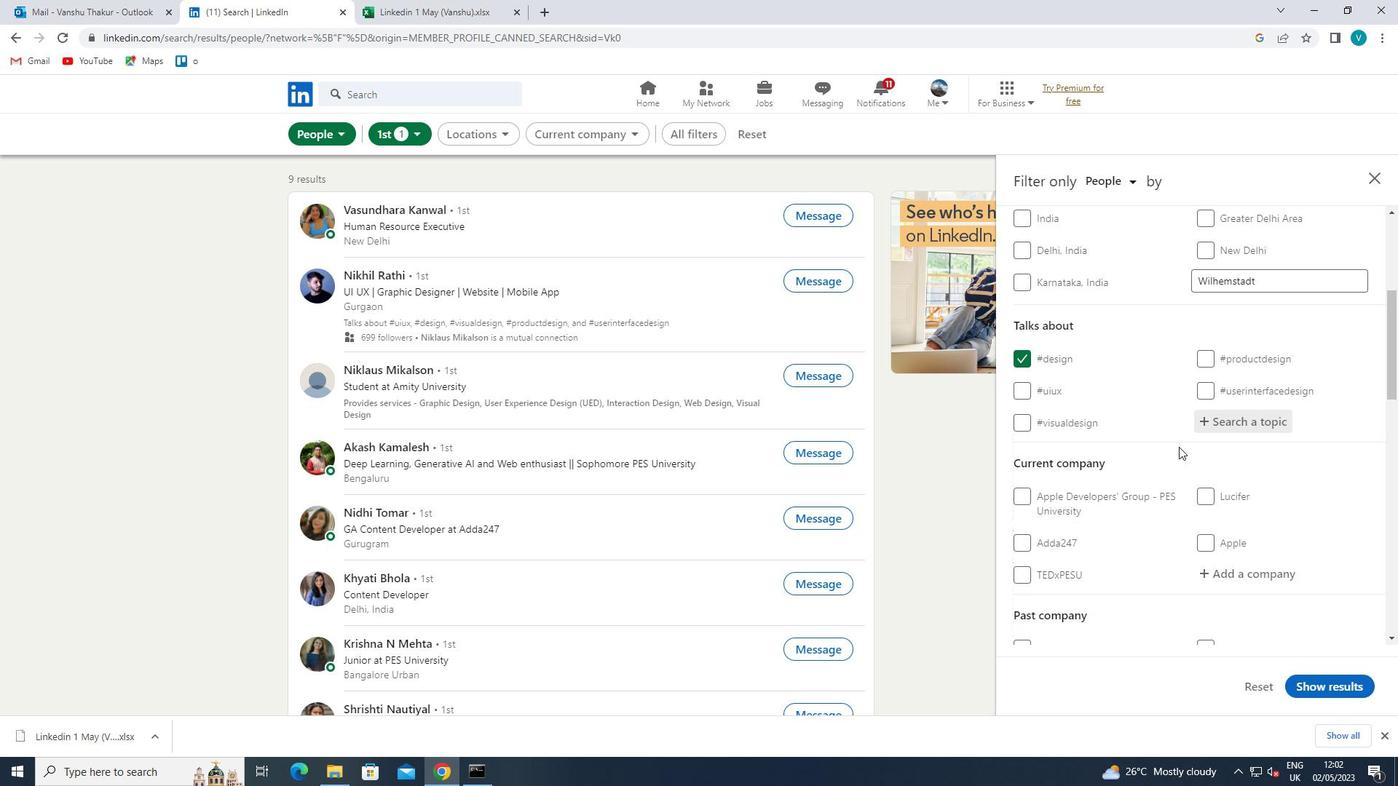 
Action: Mouse scrolled (1179, 446) with delta (0, 0)
Screenshot: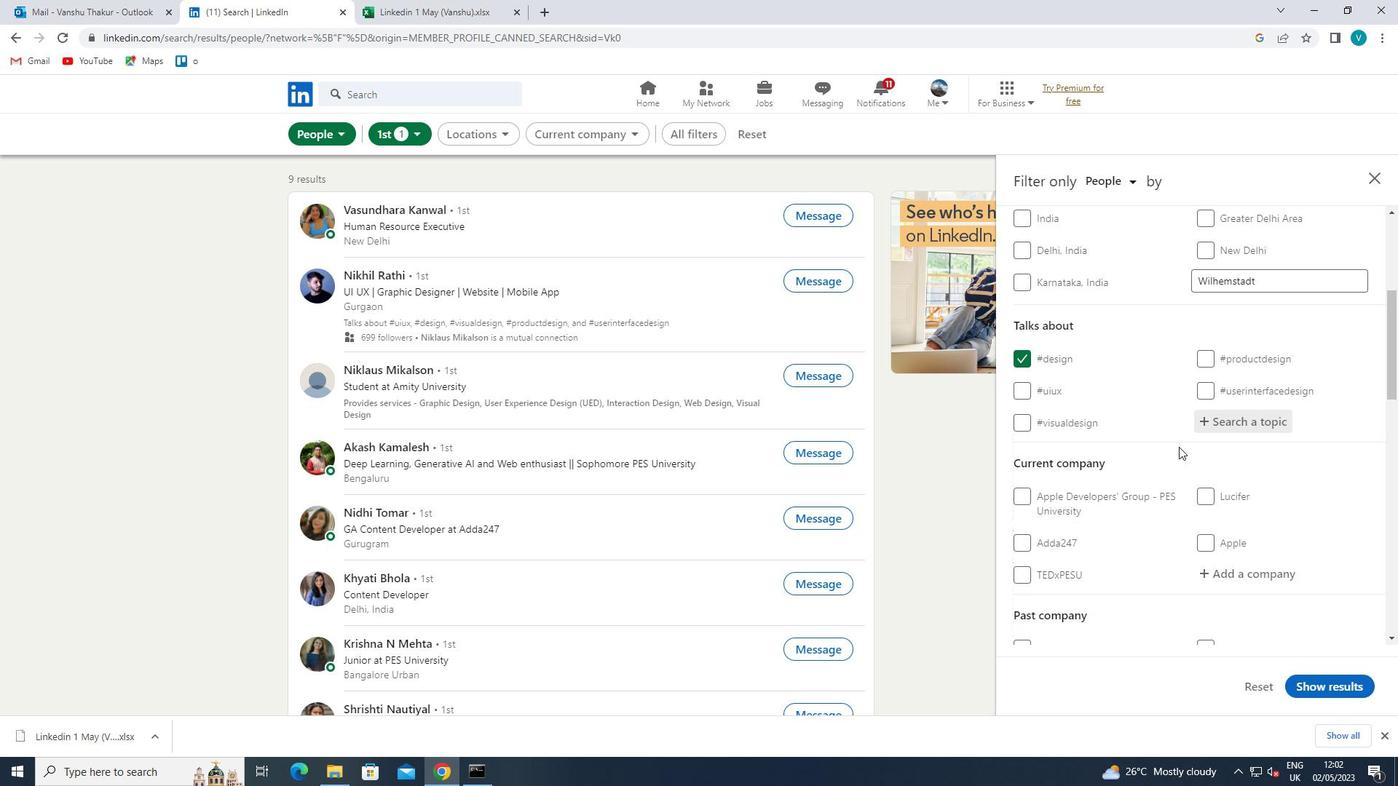 
Action: Mouse scrolled (1179, 446) with delta (0, 0)
Screenshot: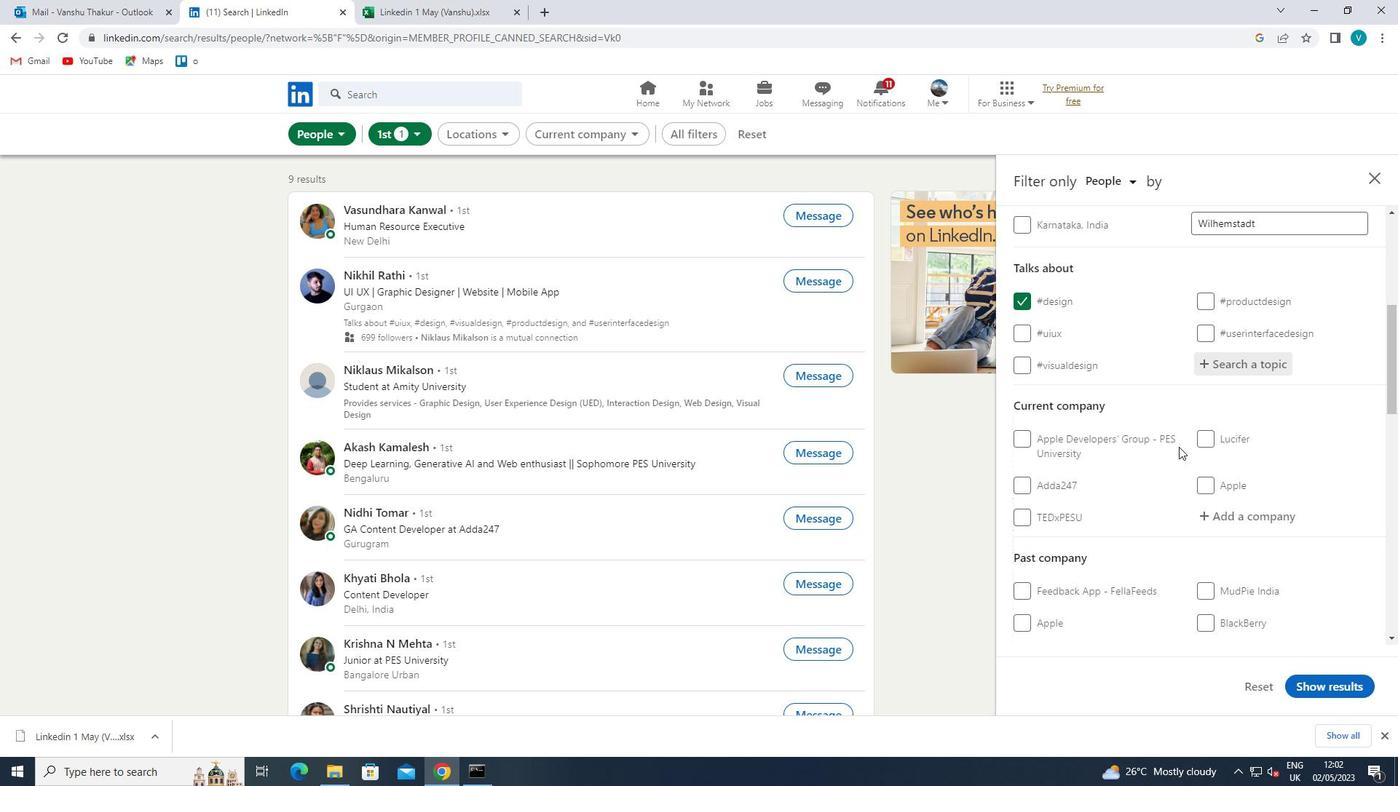 
Action: Mouse scrolled (1179, 446) with delta (0, 0)
Screenshot: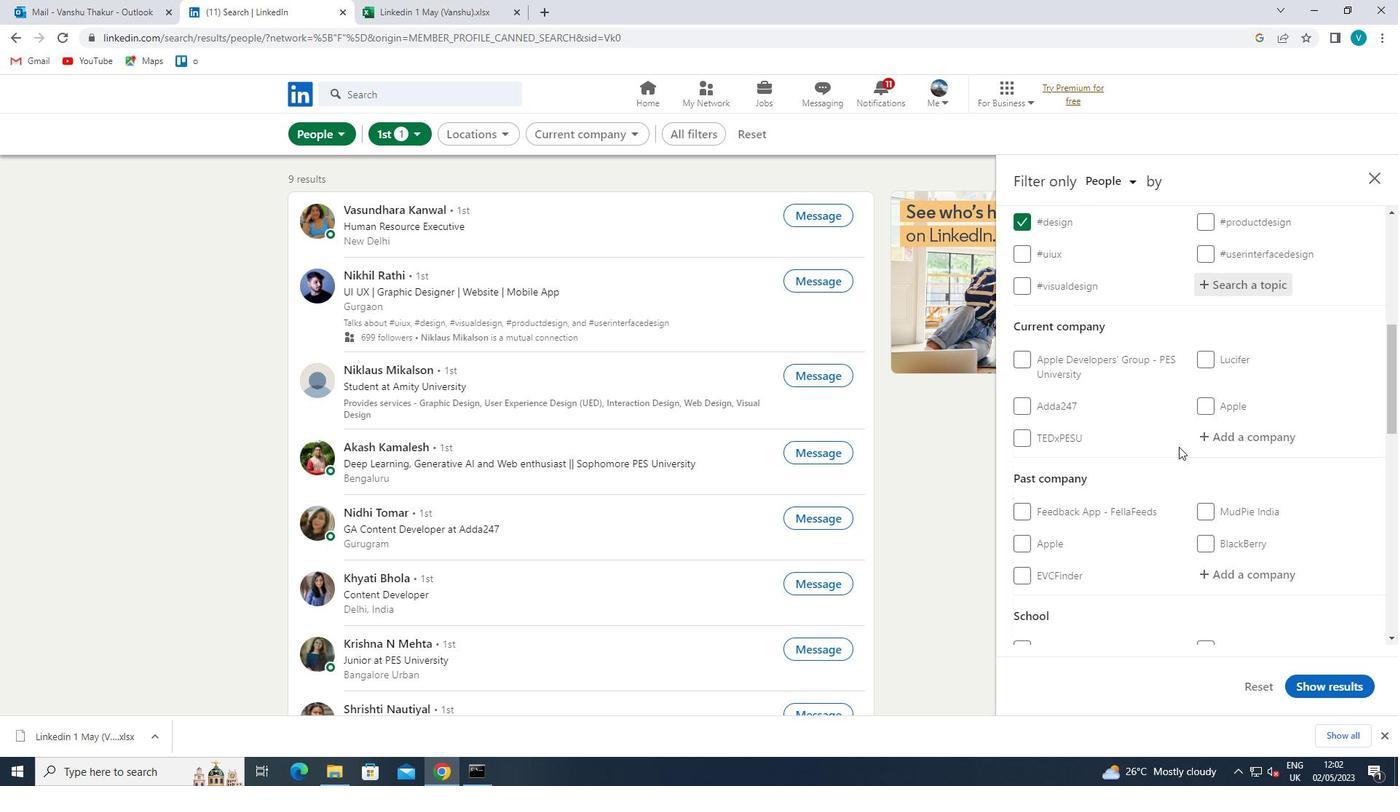 
Action: Mouse scrolled (1179, 446) with delta (0, 0)
Screenshot: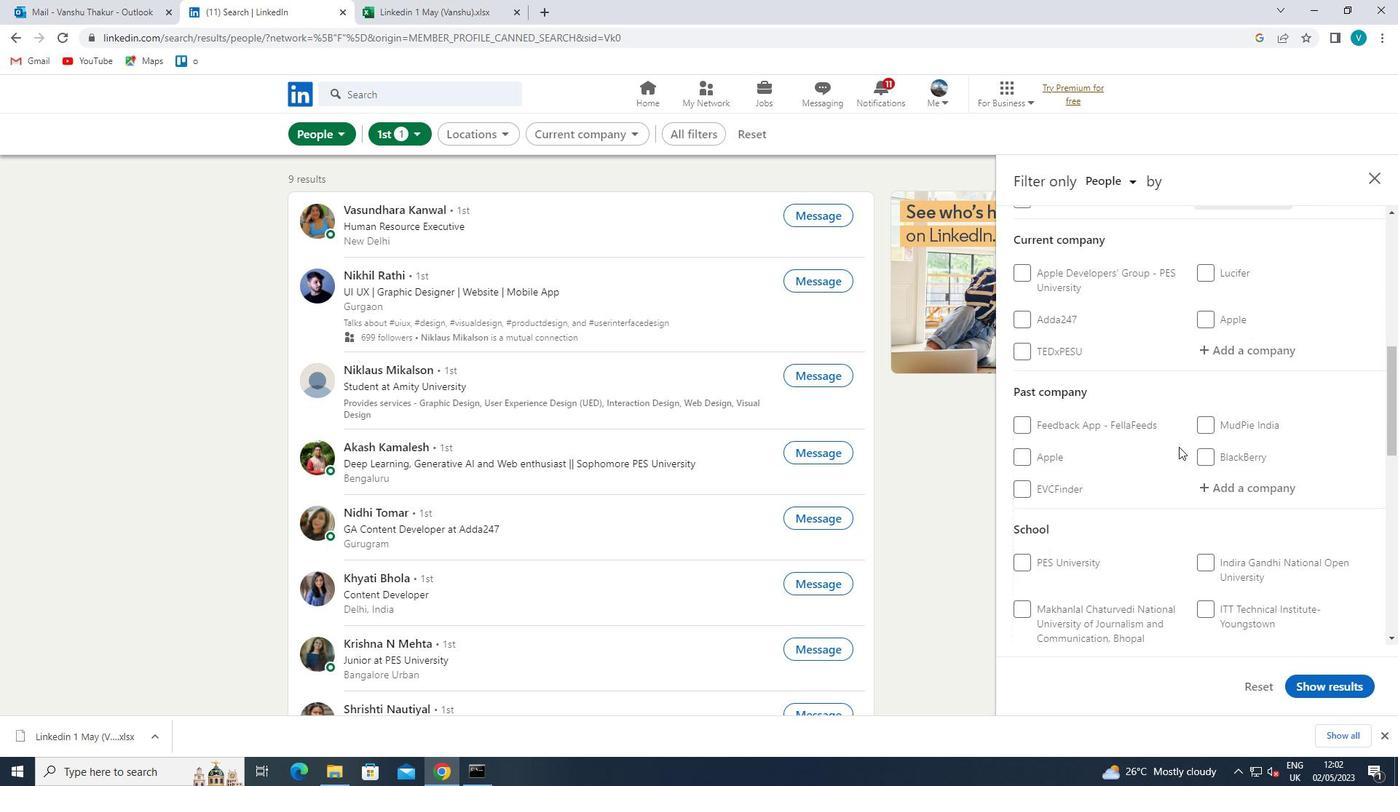 
Action: Mouse scrolled (1179, 446) with delta (0, 0)
Screenshot: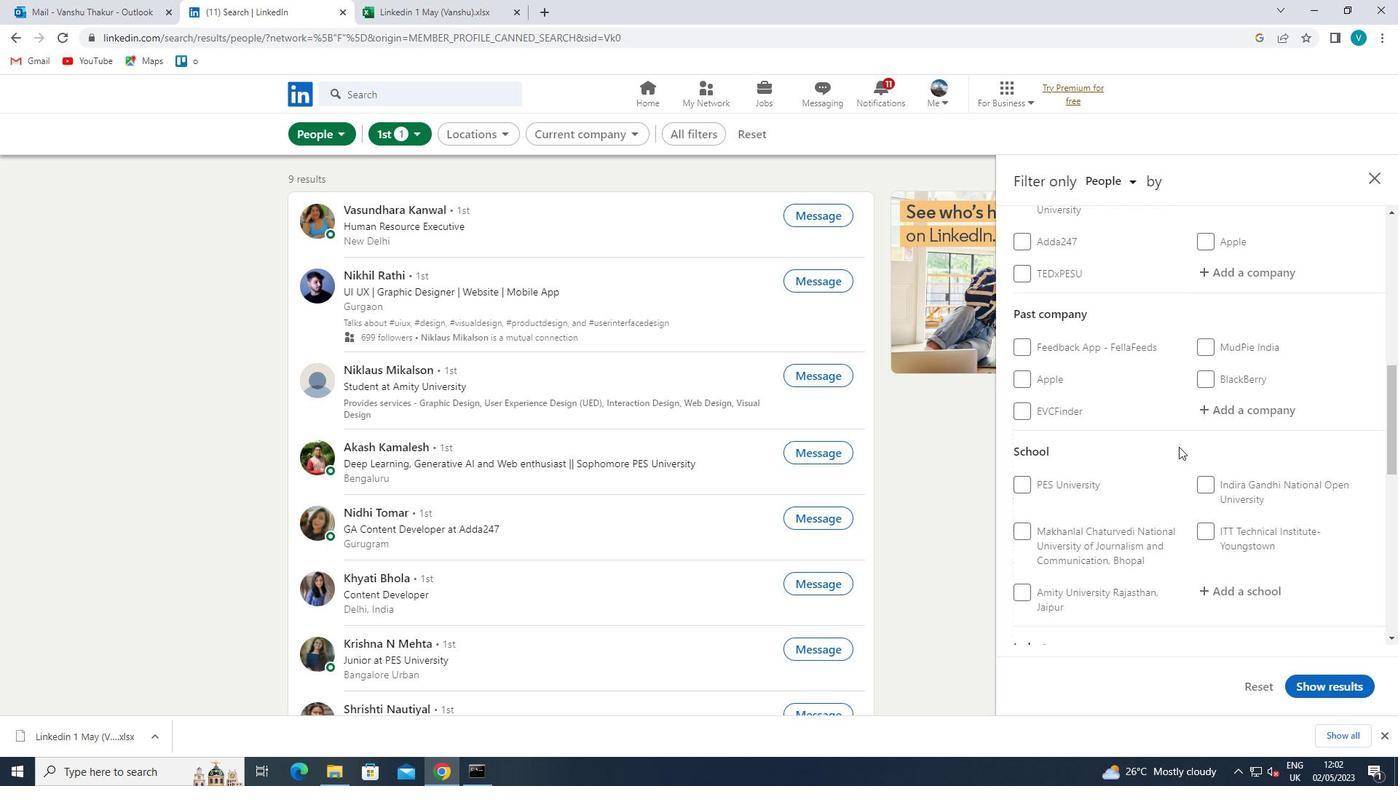 
Action: Mouse scrolled (1179, 446) with delta (0, 0)
Screenshot: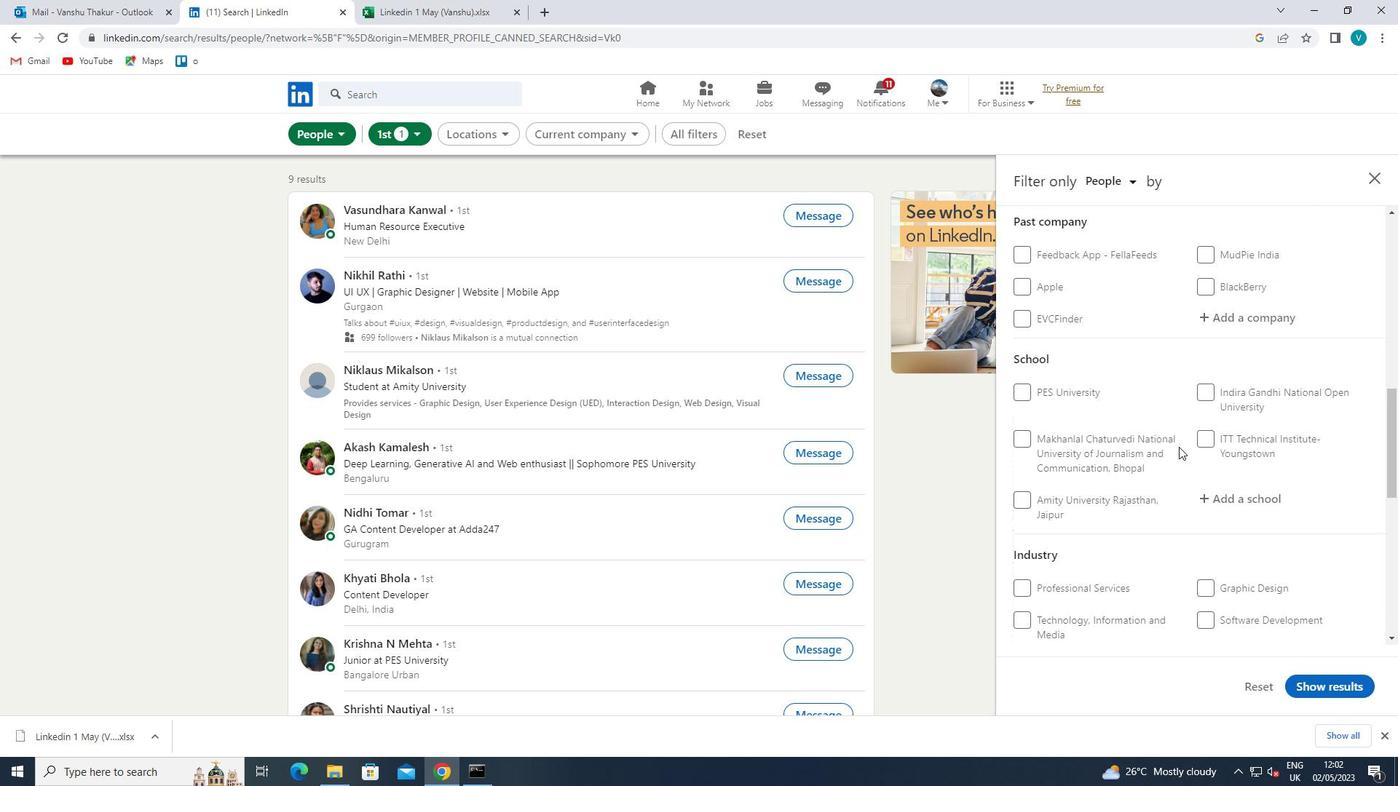
Action: Mouse scrolled (1179, 446) with delta (0, 0)
Screenshot: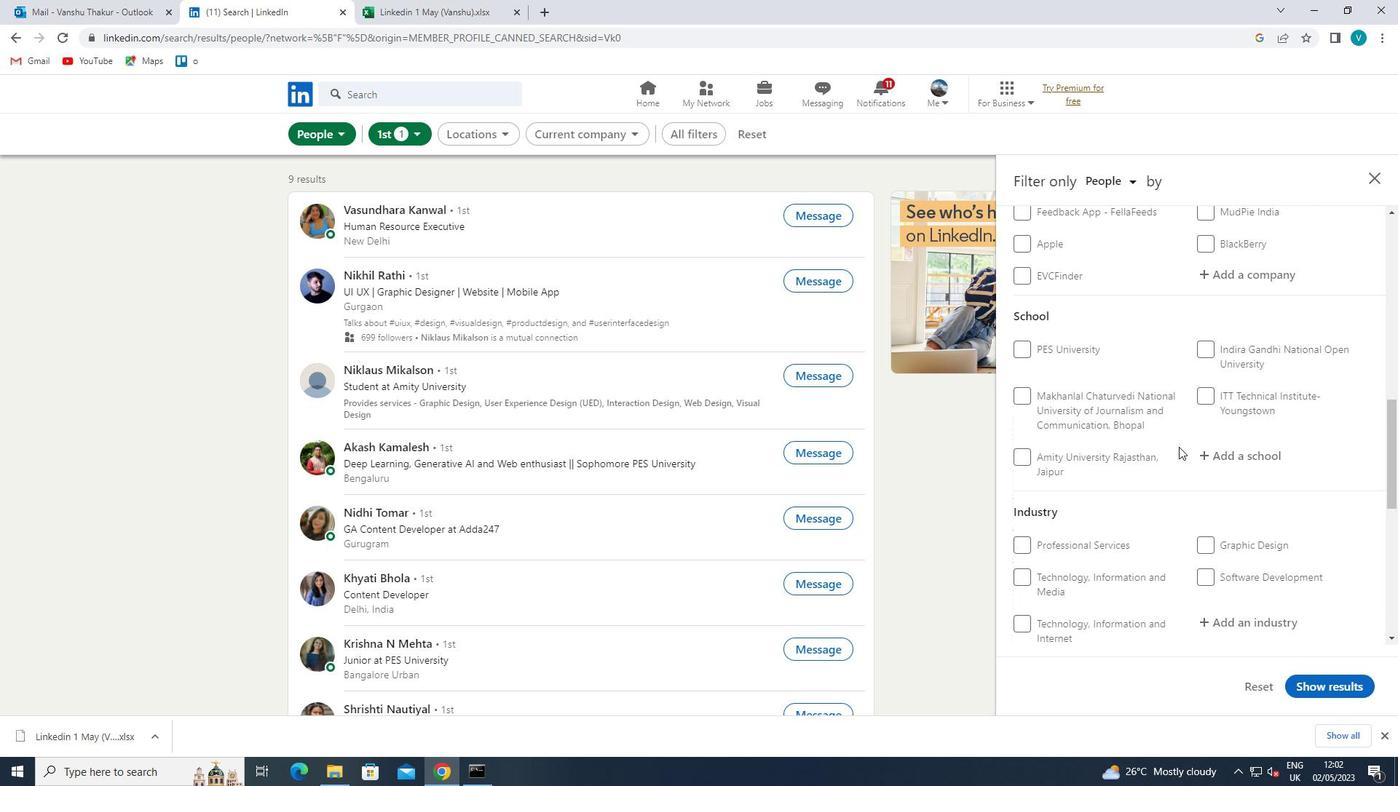 
Action: Mouse scrolled (1179, 446) with delta (0, 0)
Screenshot: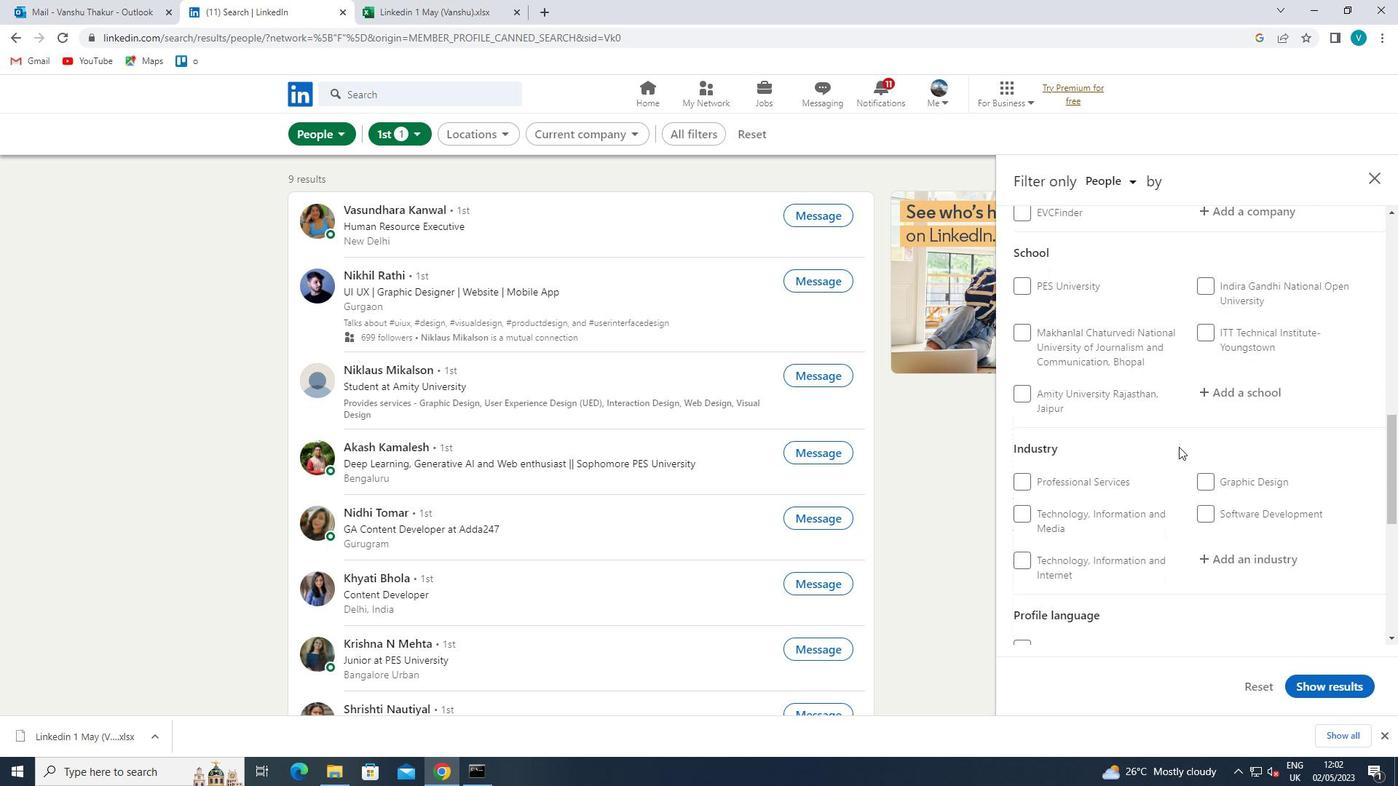 
Action: Mouse moved to (1028, 491)
Screenshot: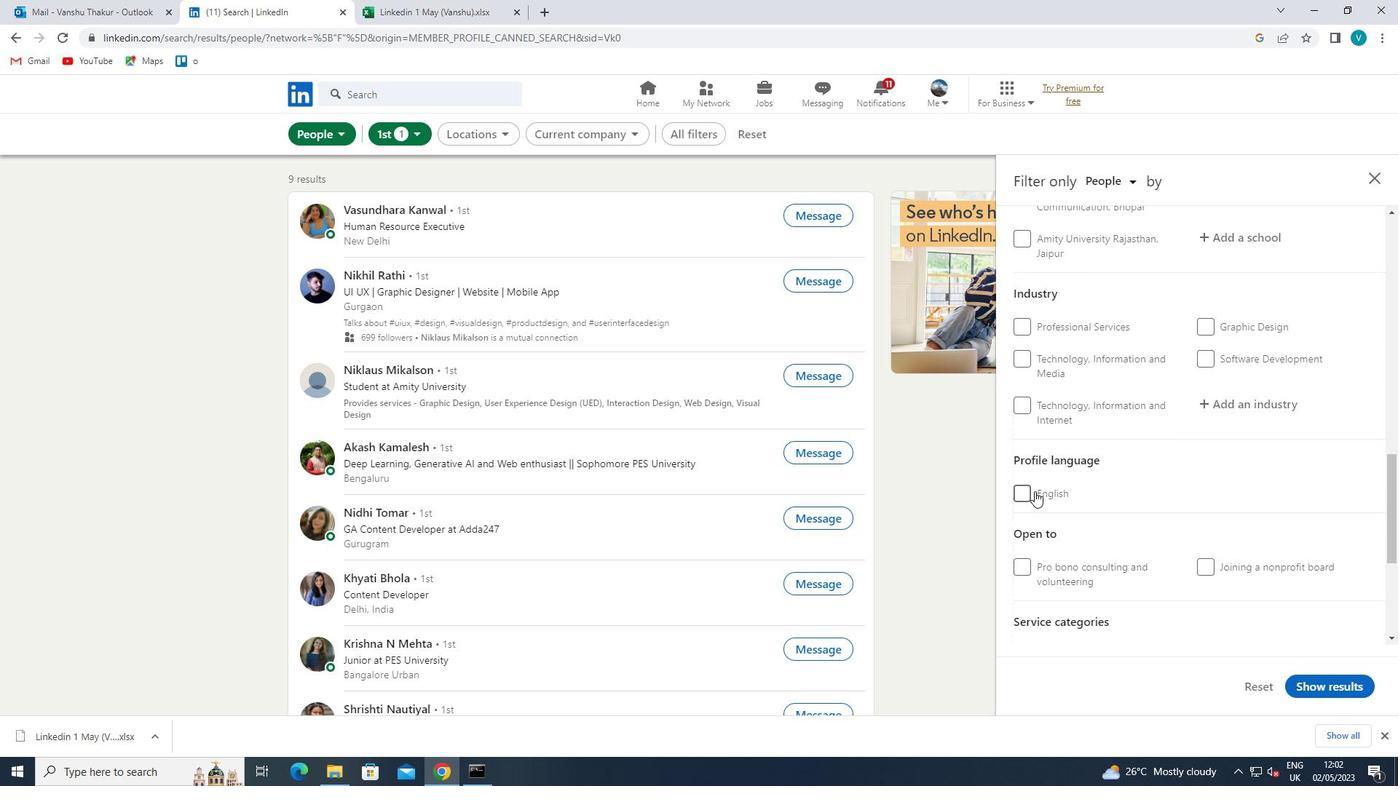 
Action: Mouse pressed left at (1028, 491)
Screenshot: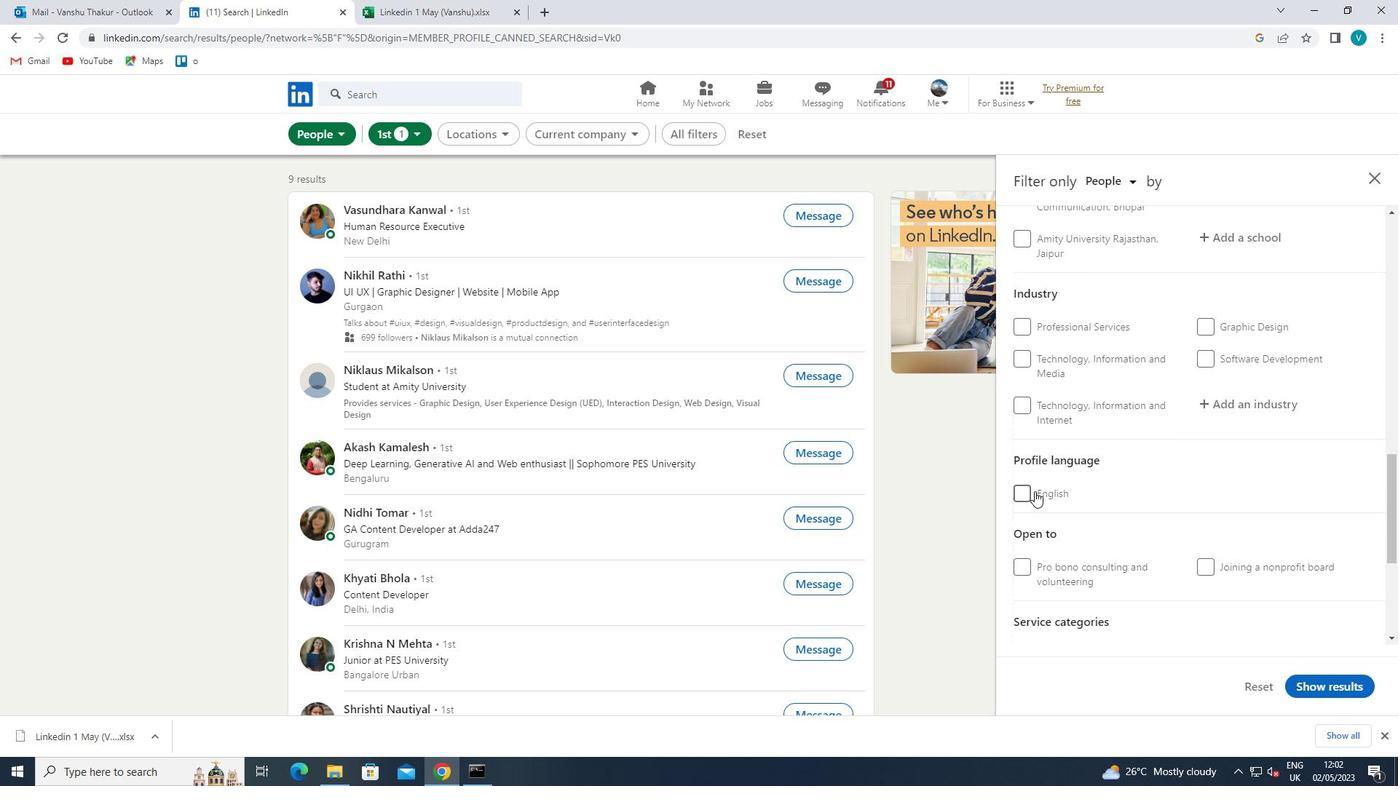 
Action: Mouse moved to (1205, 450)
Screenshot: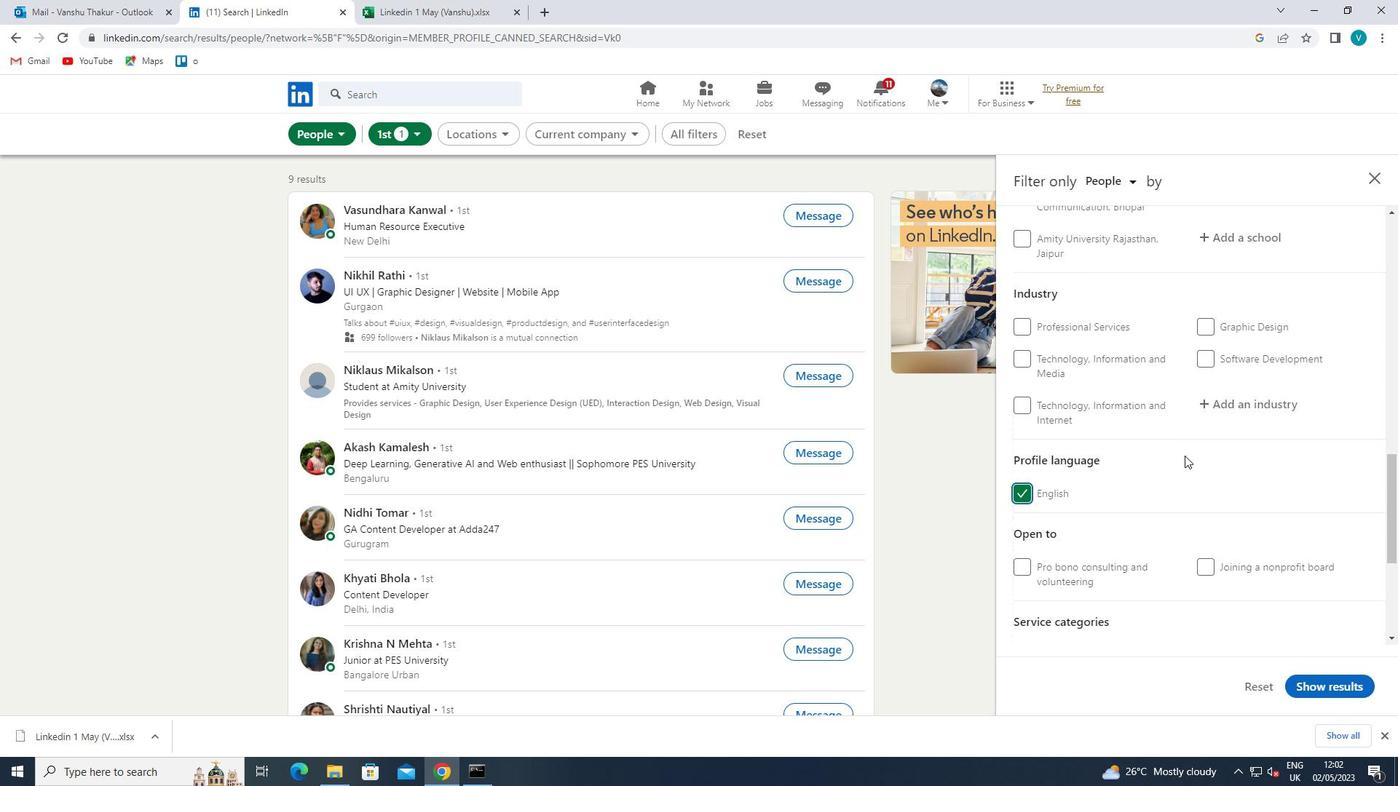 
Action: Mouse scrolled (1205, 451) with delta (0, 0)
Screenshot: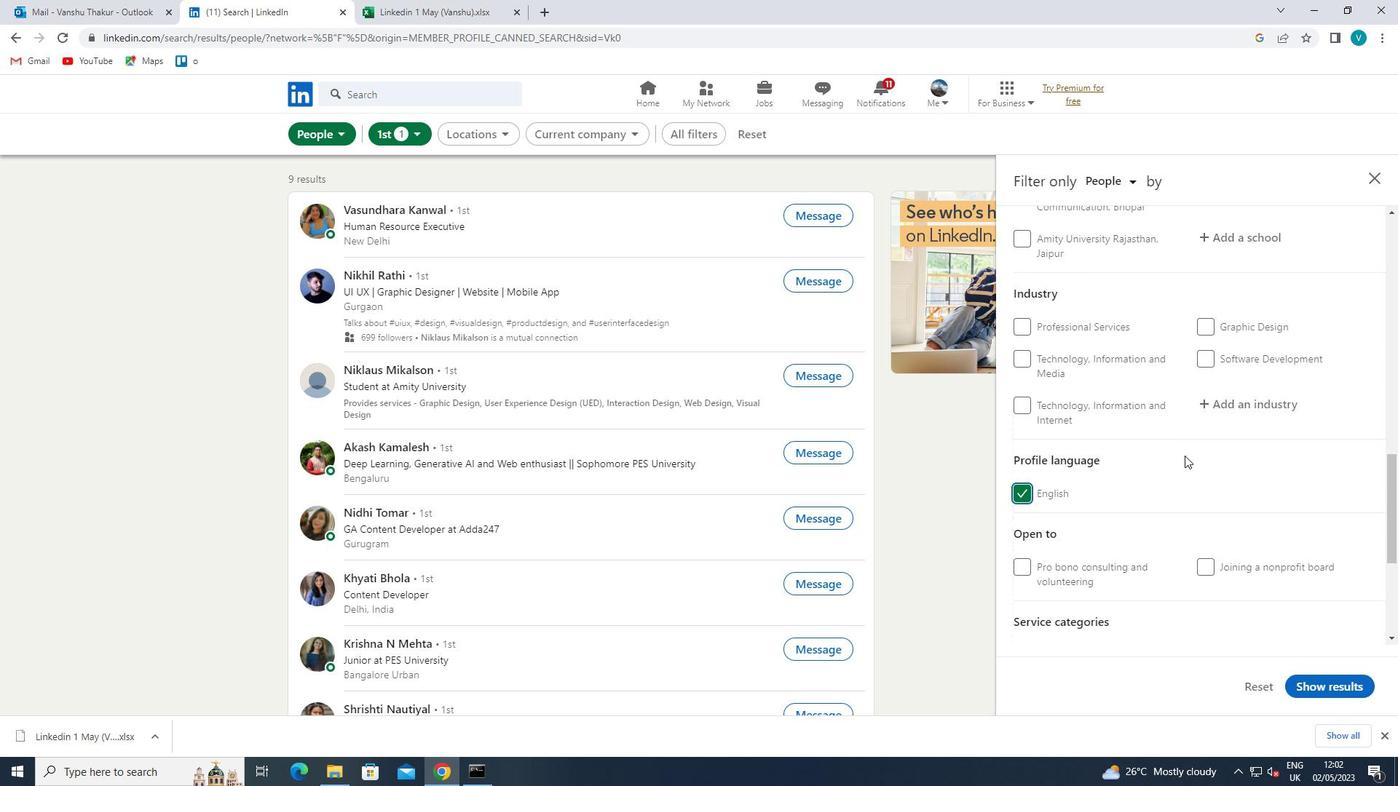 
Action: Mouse moved to (1206, 450)
Screenshot: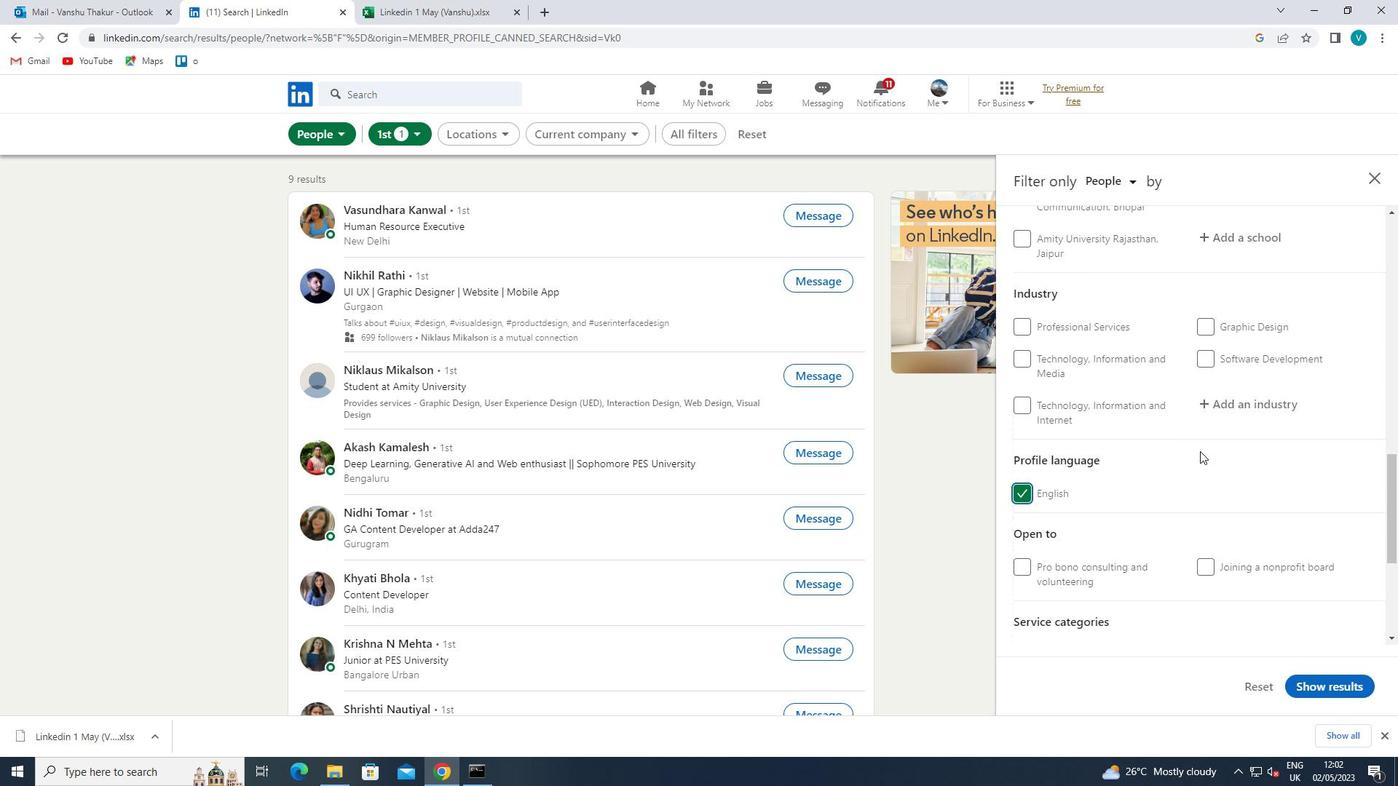 
Action: Mouse scrolled (1206, 450) with delta (0, 0)
Screenshot: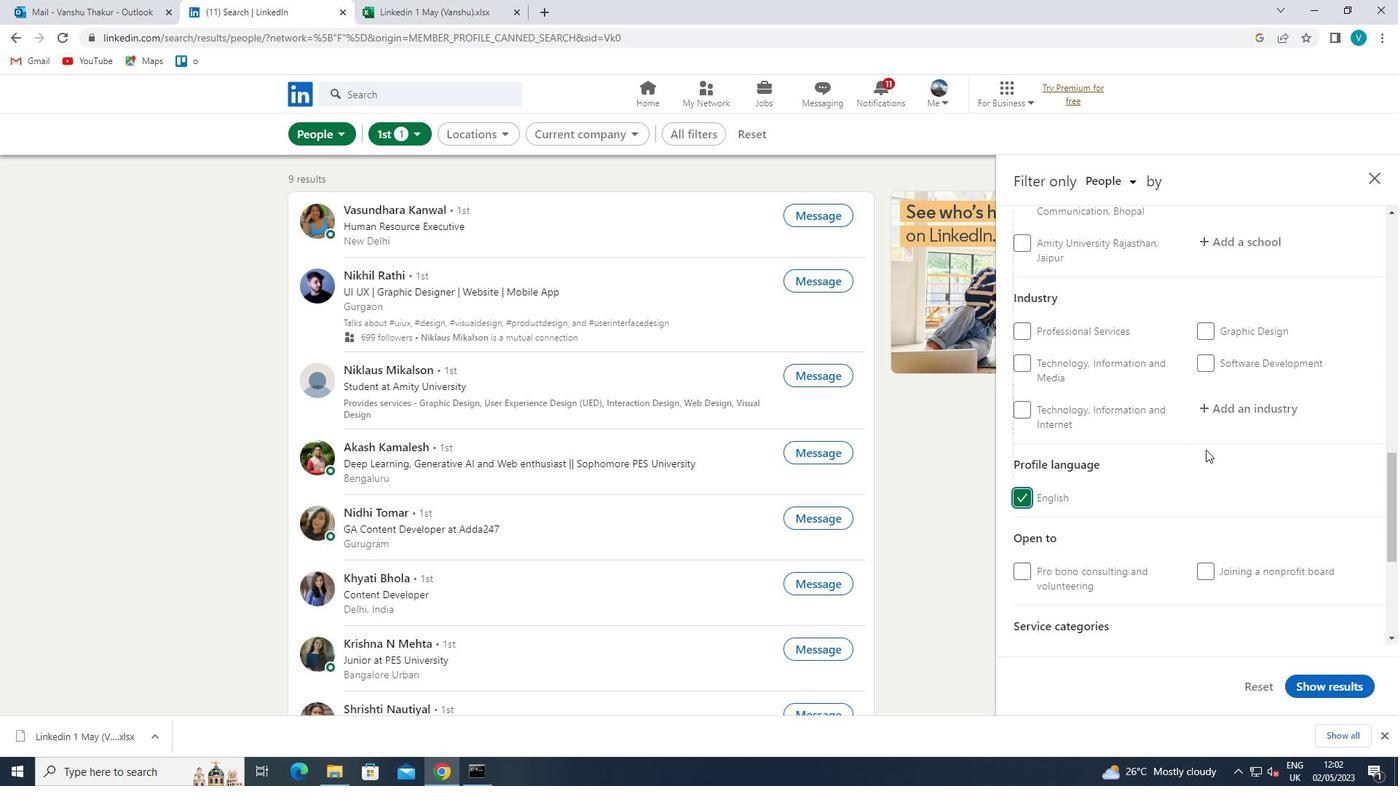 
Action: Mouse scrolled (1206, 450) with delta (0, 0)
Screenshot: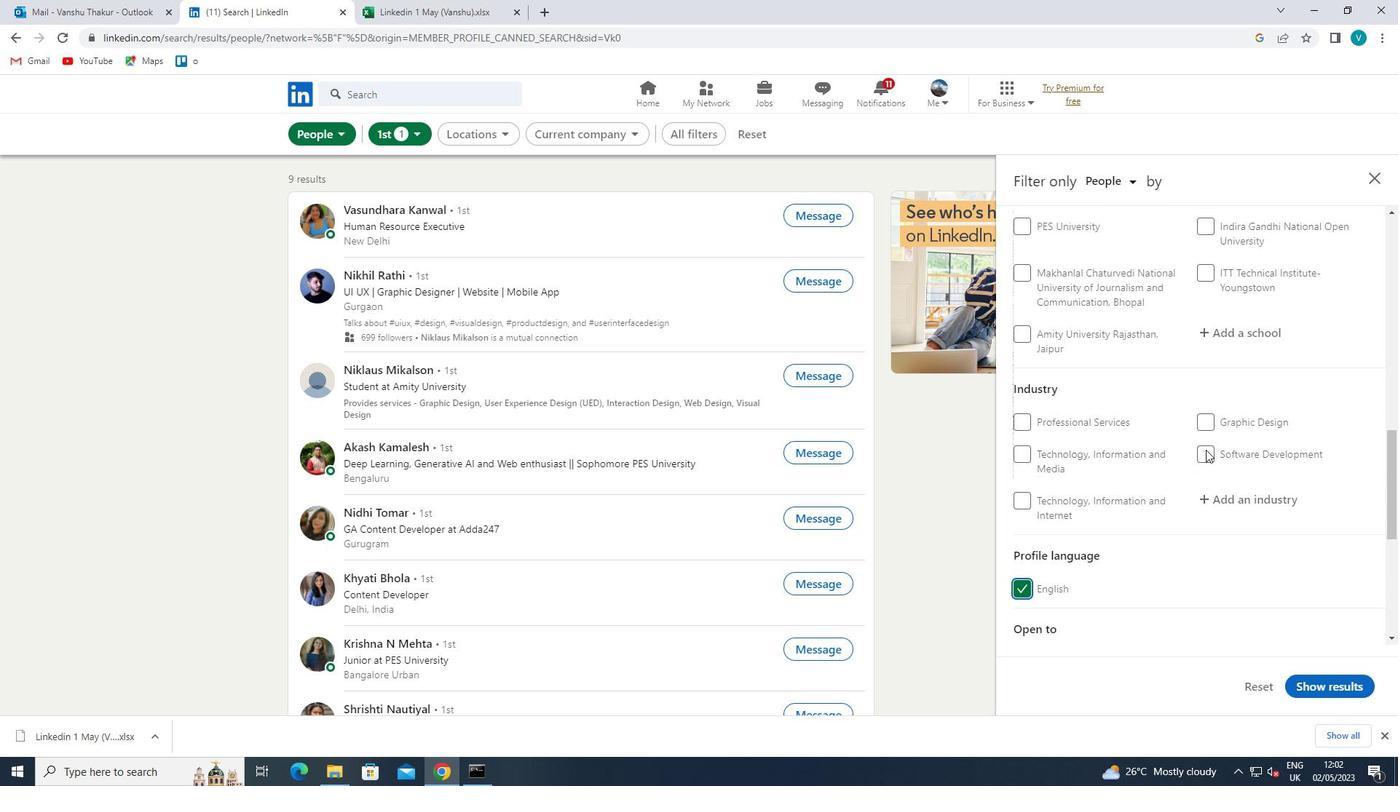 
Action: Mouse scrolled (1206, 450) with delta (0, 0)
Screenshot: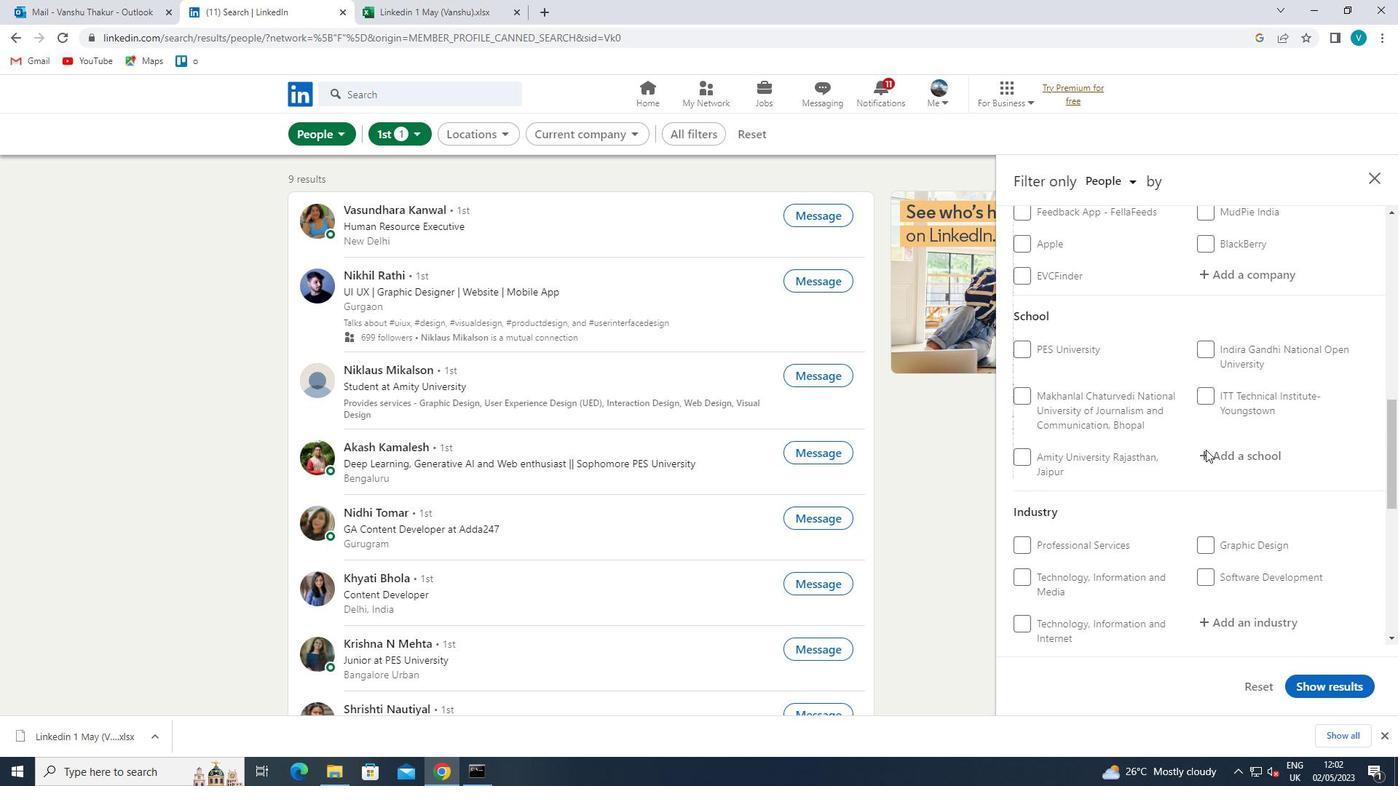 
Action: Mouse scrolled (1206, 450) with delta (0, 0)
Screenshot: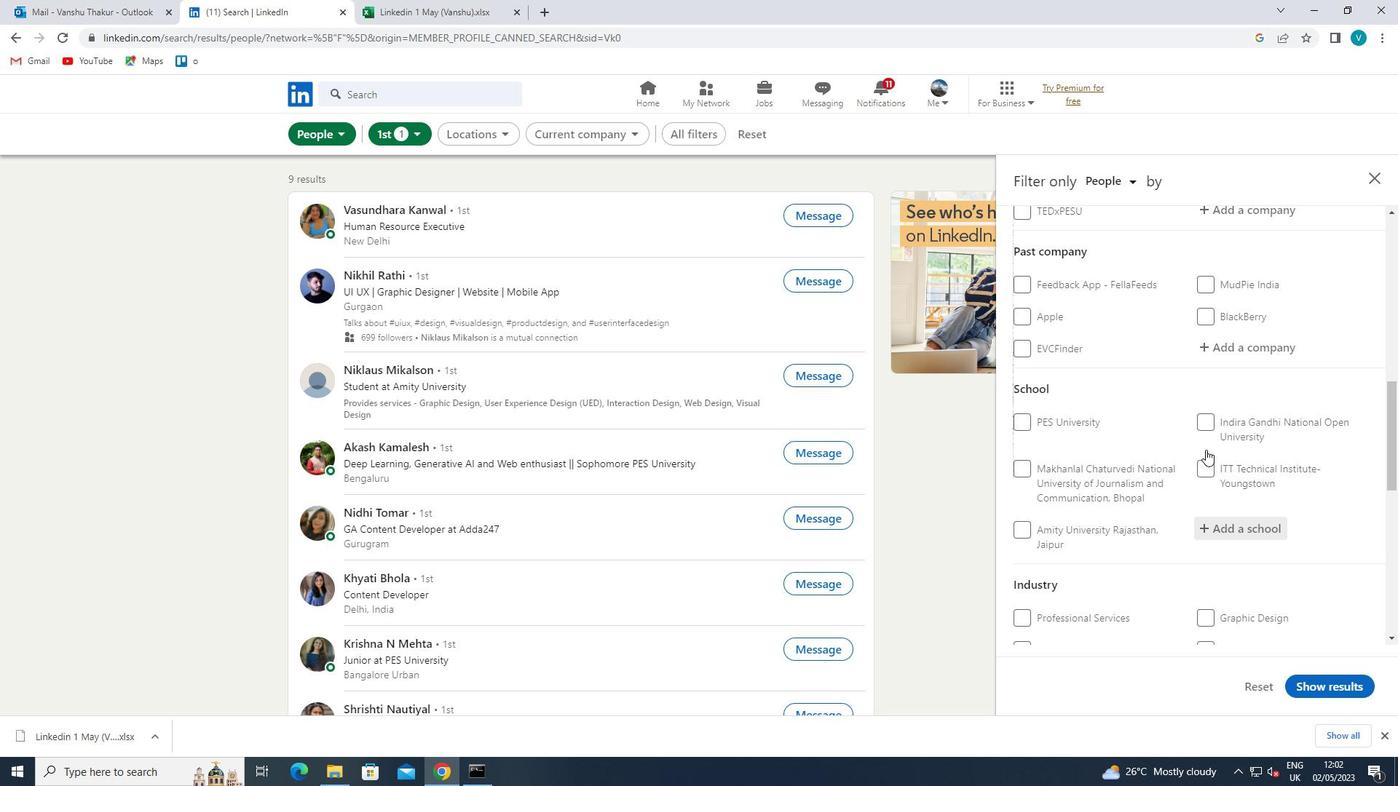 
Action: Mouse scrolled (1206, 450) with delta (0, 0)
Screenshot: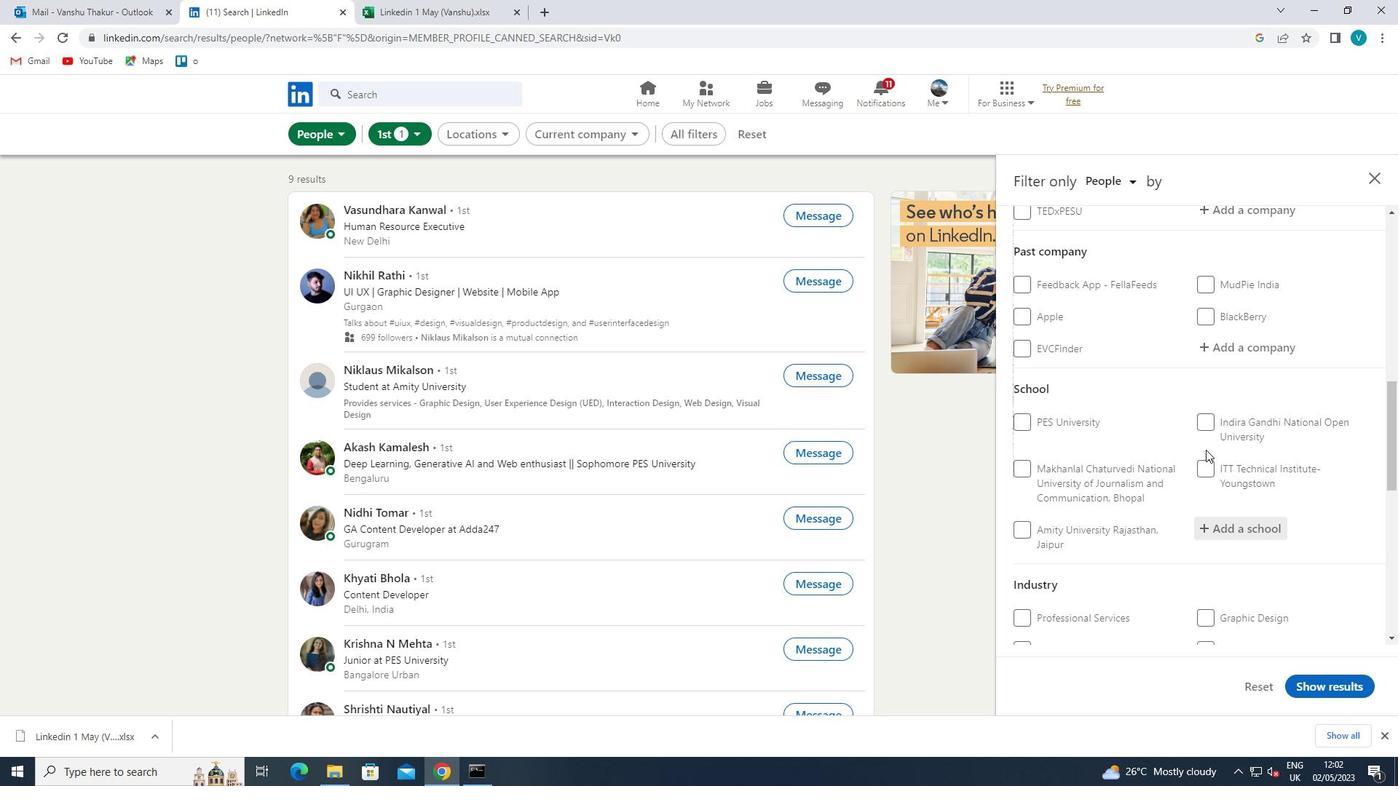 
Action: Mouse moved to (1256, 358)
Screenshot: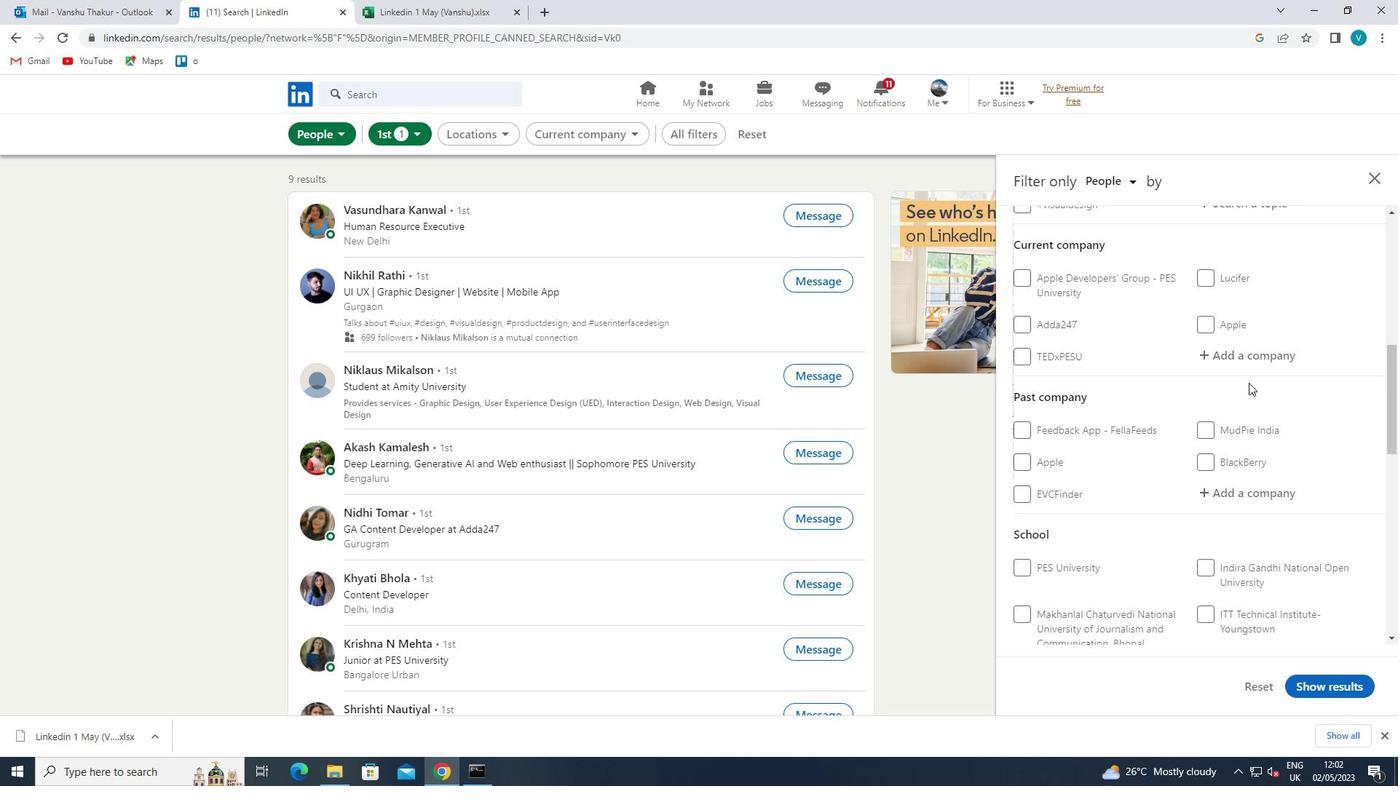 
Action: Mouse pressed left at (1256, 358)
Screenshot: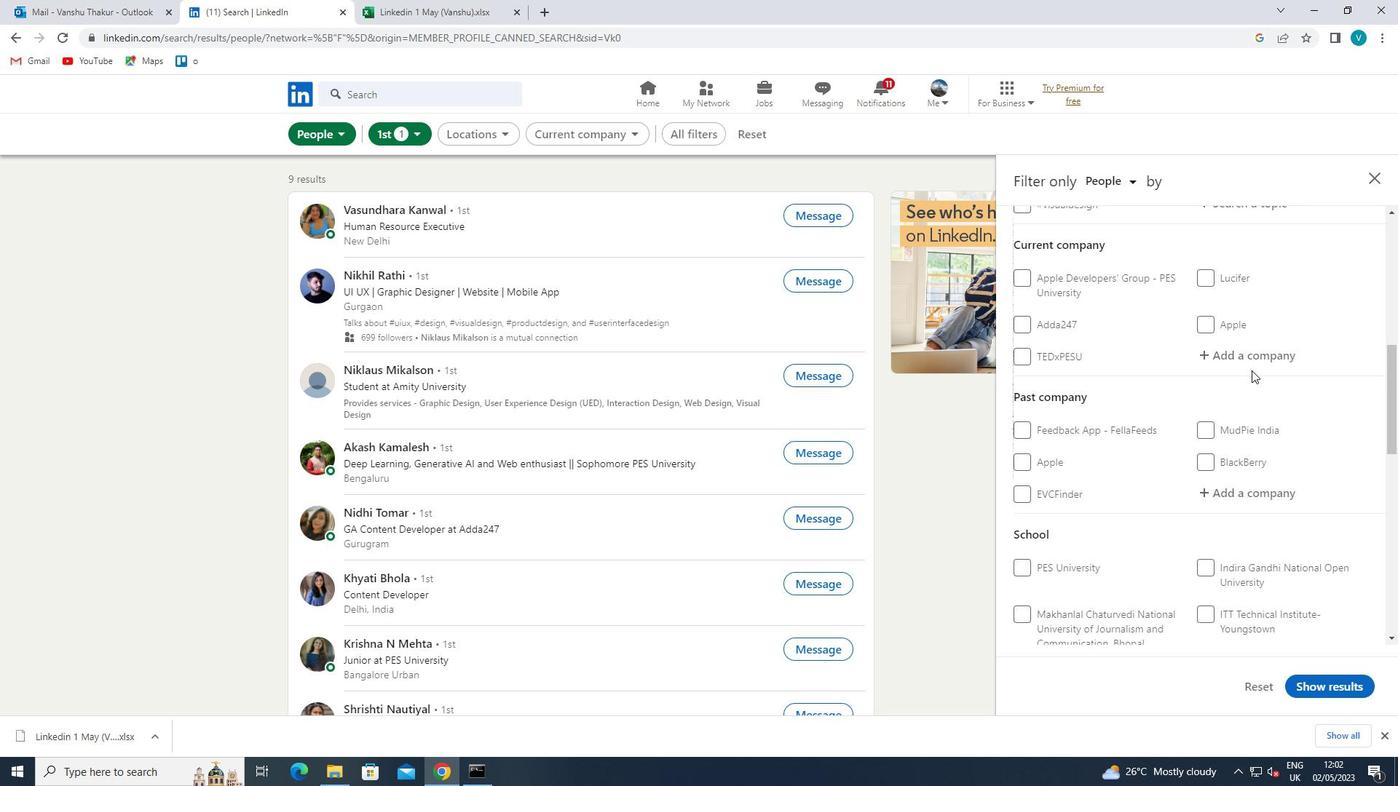 
Action: Key pressed <Key.shift>HAVELLS
Screenshot: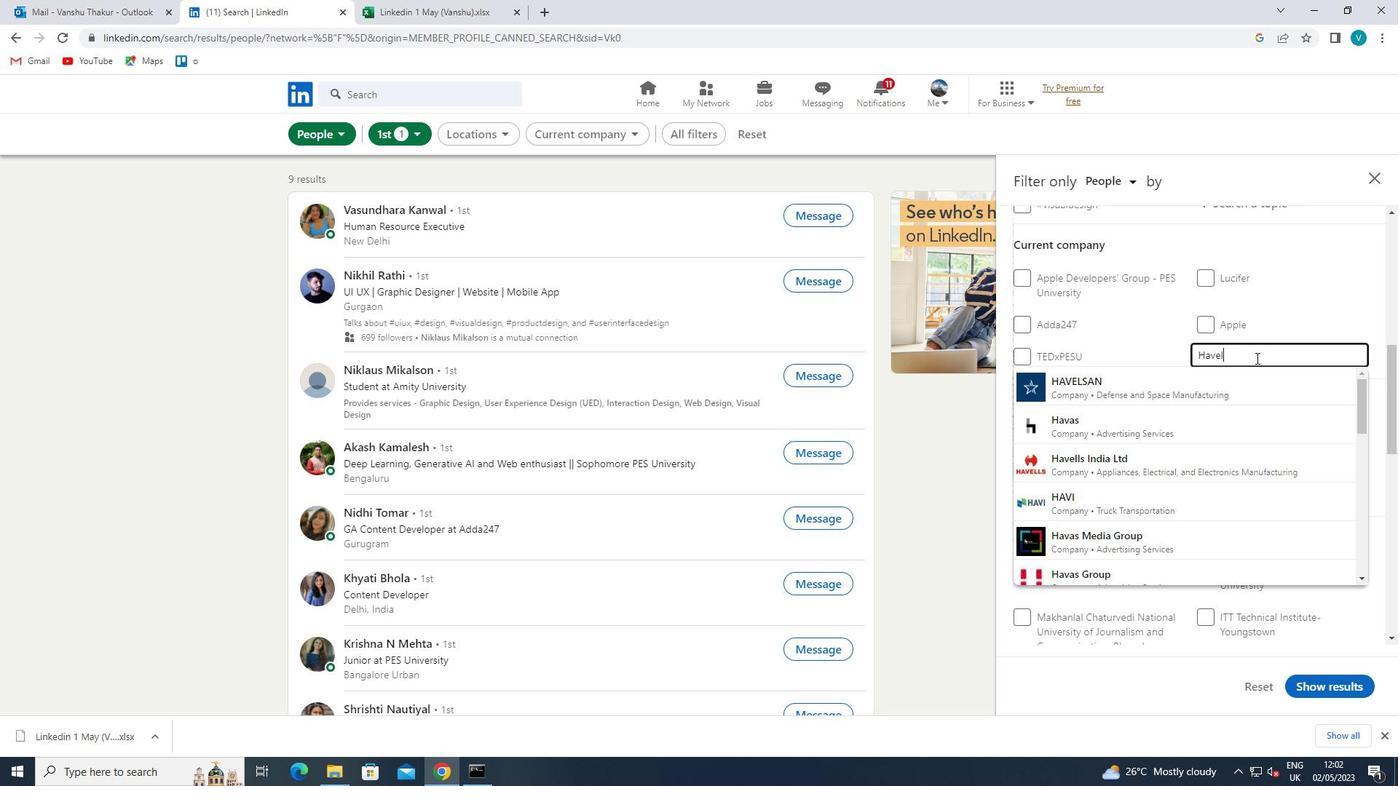 
Action: Mouse moved to (1231, 387)
Screenshot: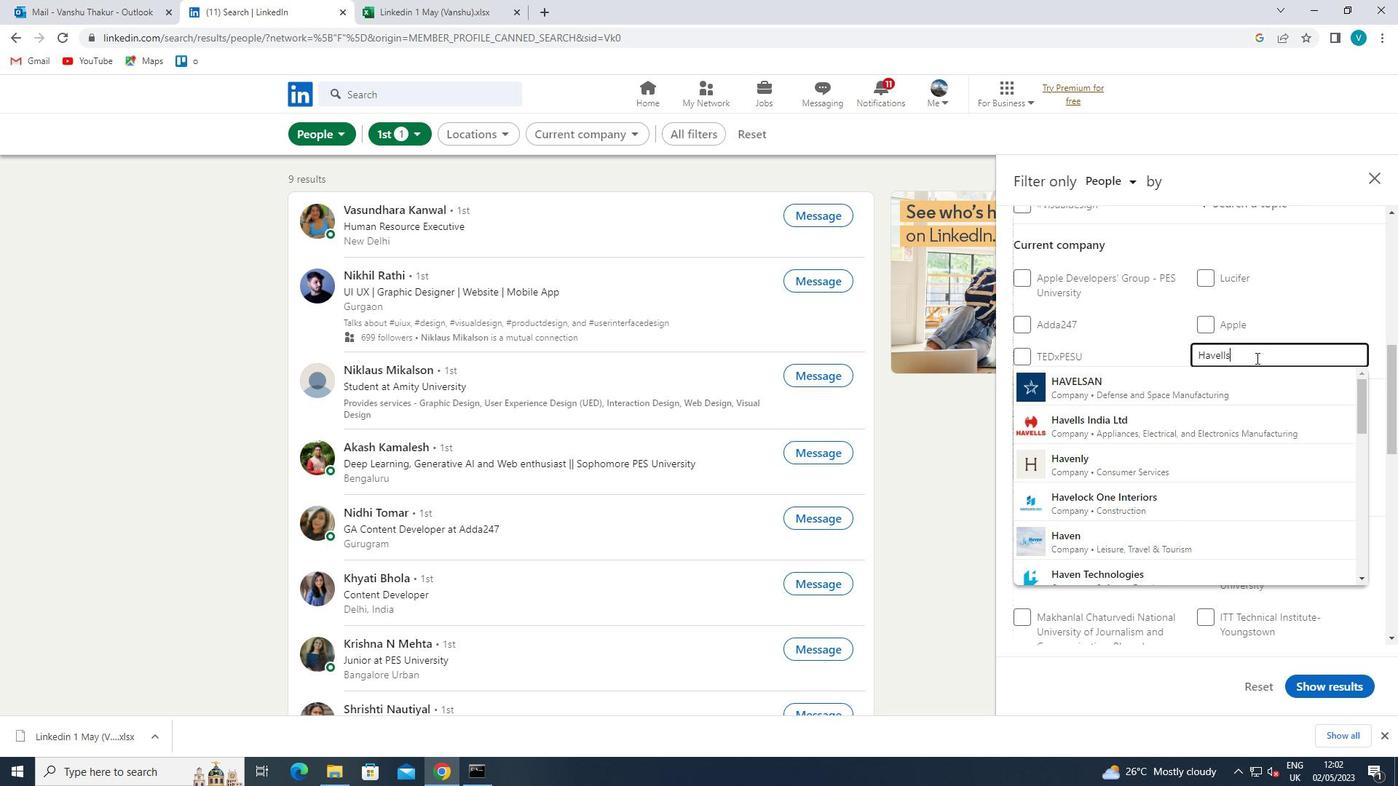 
Action: Mouse pressed left at (1231, 387)
Screenshot: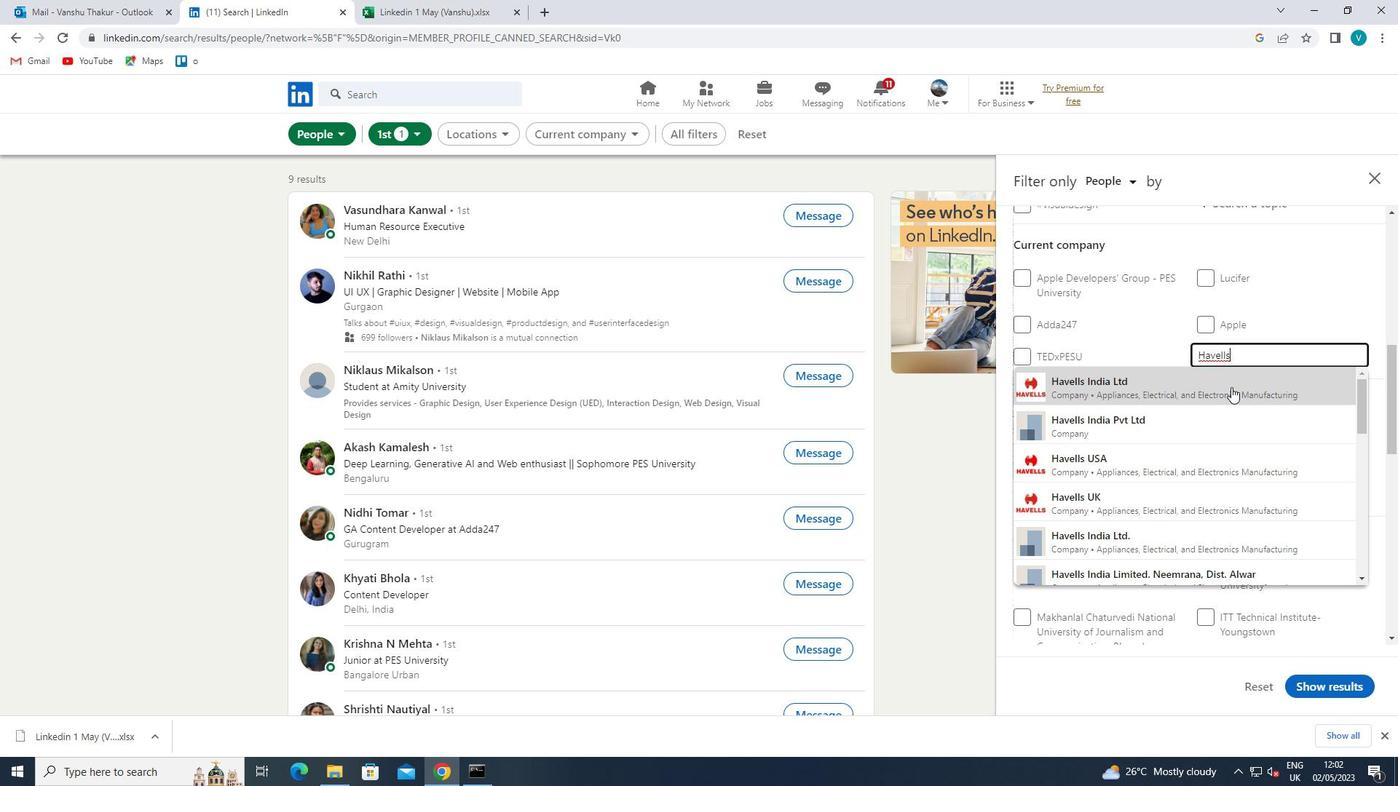 
Action: Mouse scrolled (1231, 386) with delta (0, 0)
Screenshot: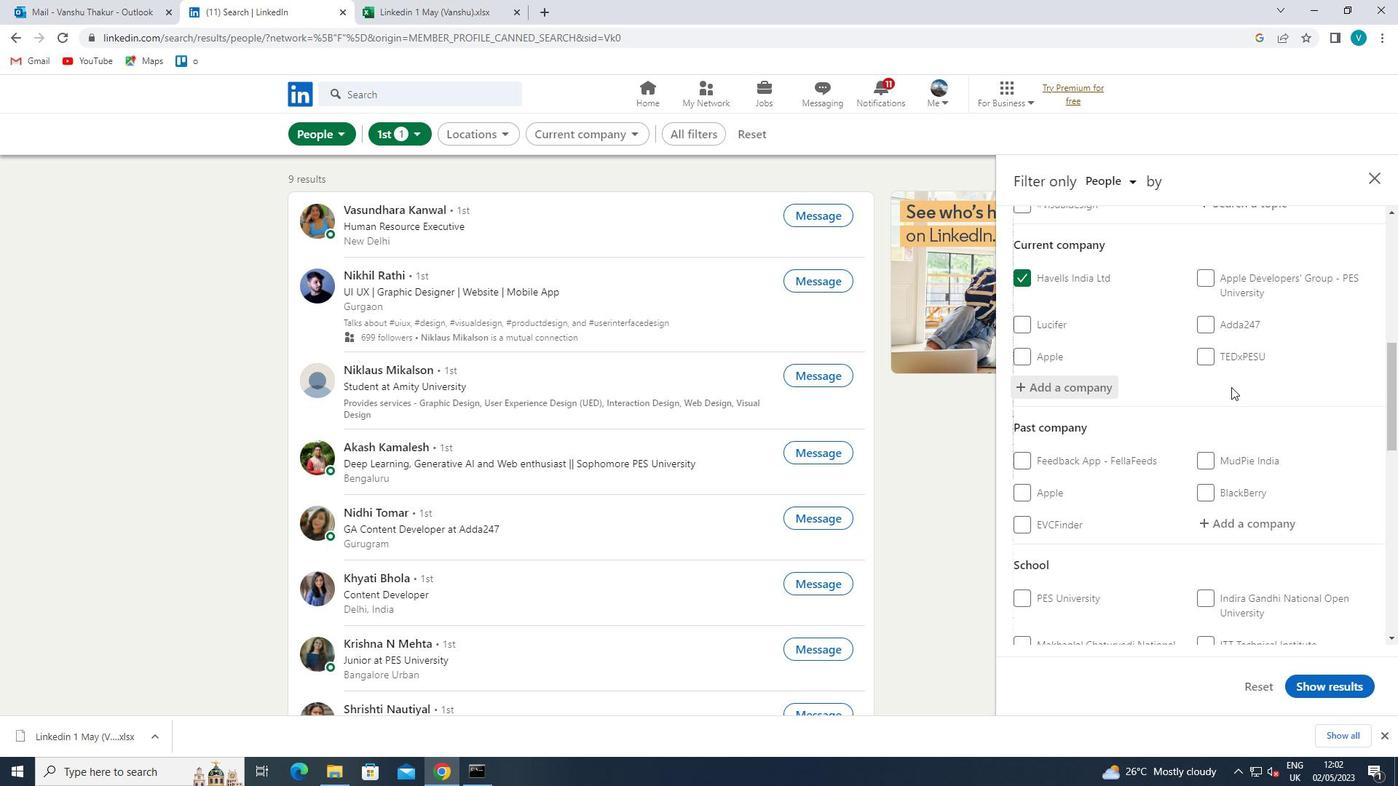 
Action: Mouse scrolled (1231, 386) with delta (0, 0)
Screenshot: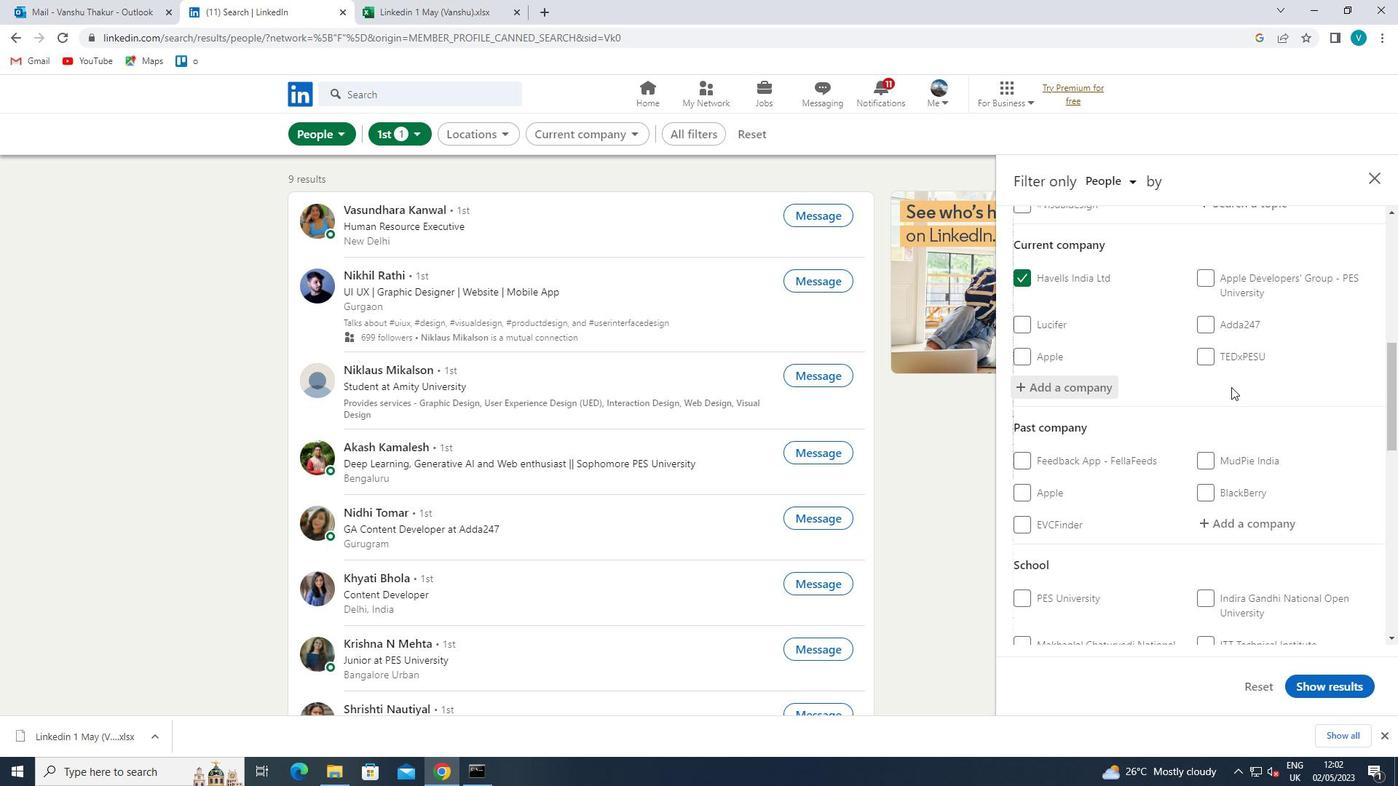 
Action: Mouse scrolled (1231, 386) with delta (0, 0)
Screenshot: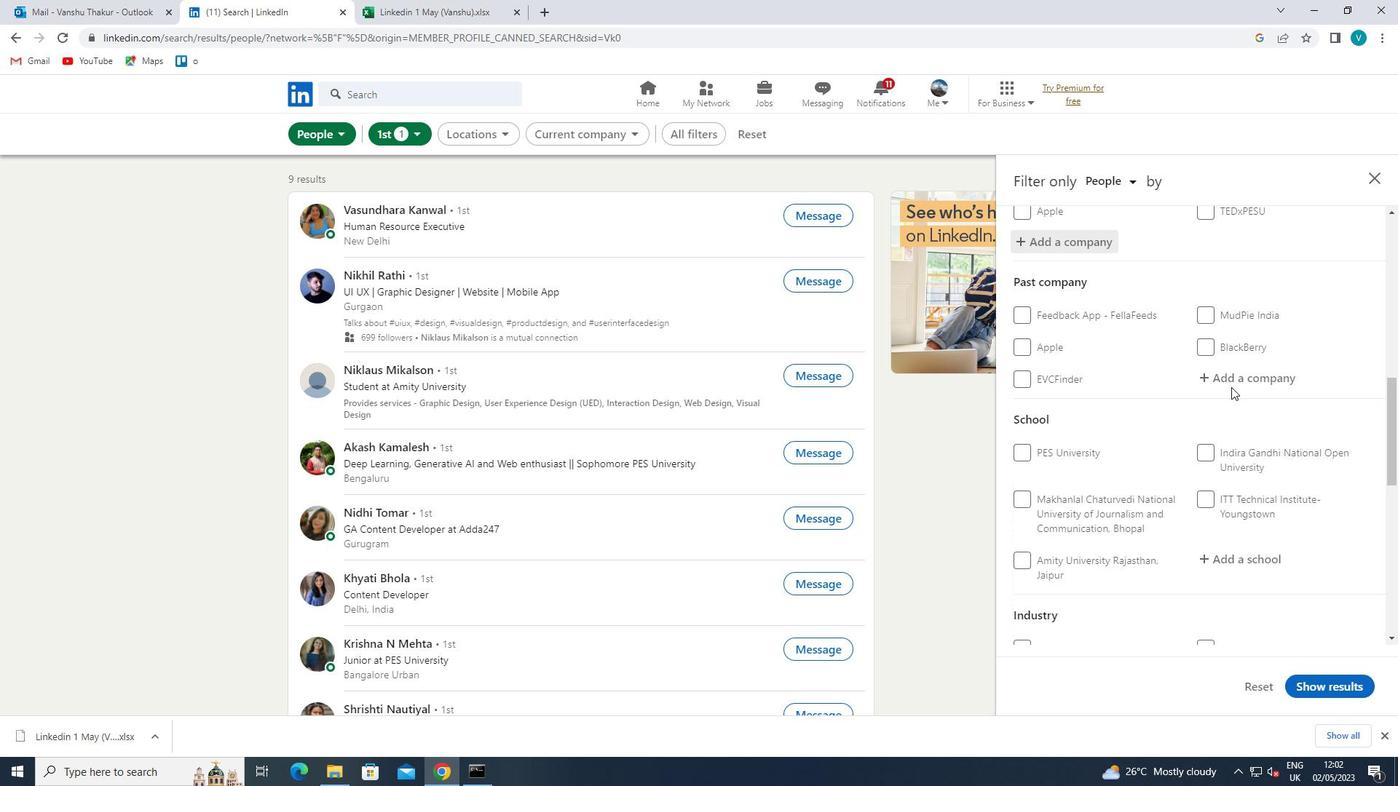 
Action: Mouse moved to (1242, 485)
Screenshot: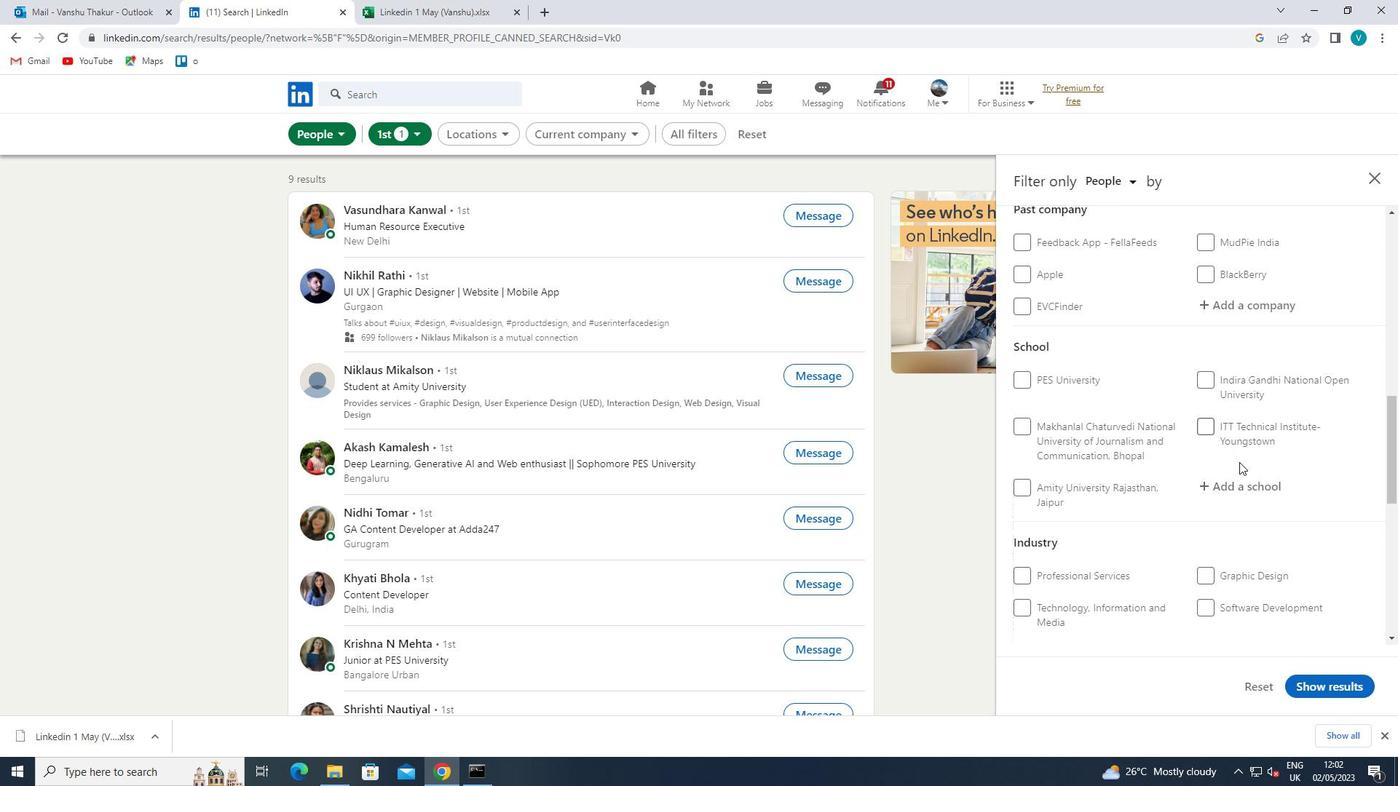 
Action: Mouse pressed left at (1242, 485)
Screenshot: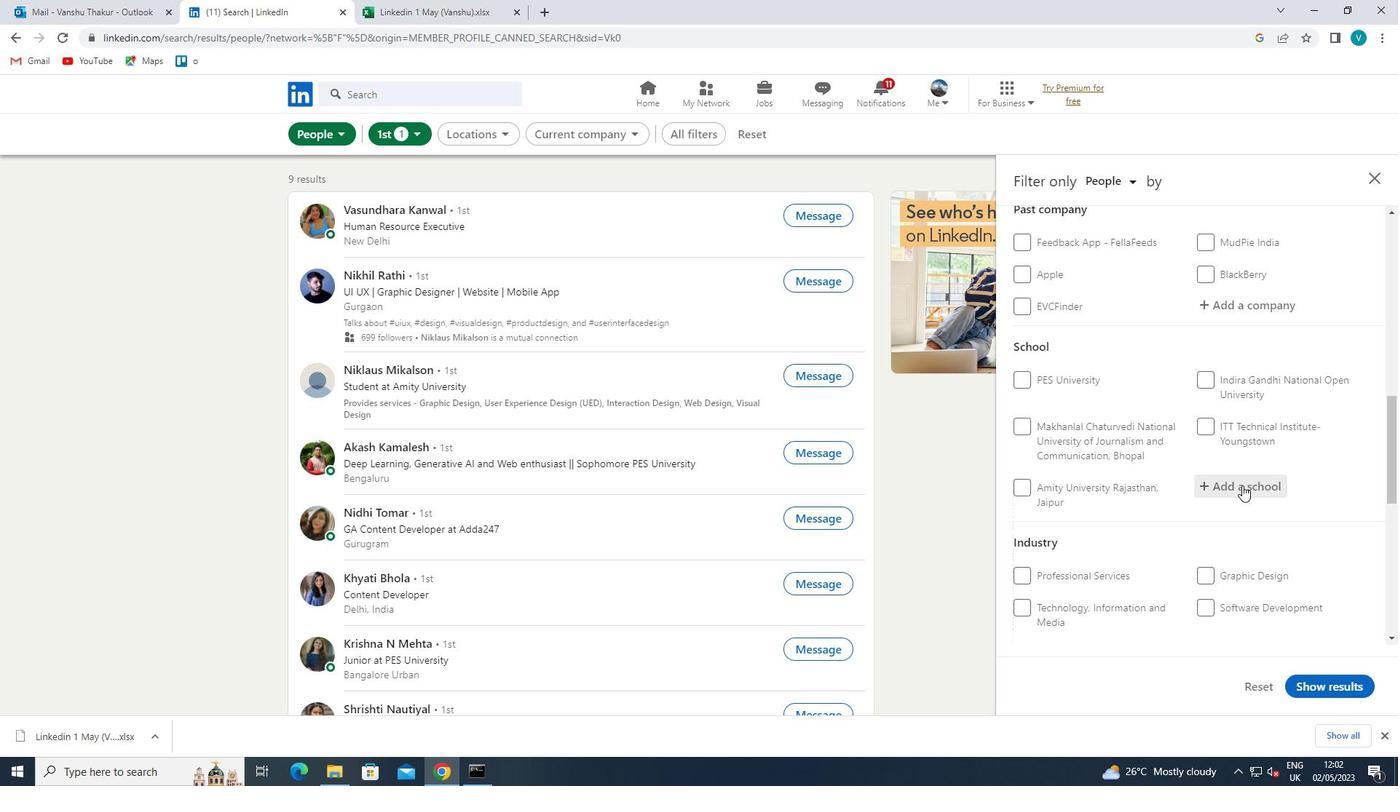 
Action: Key pressed <Key.shift>KNOWLEDGE
Screenshot: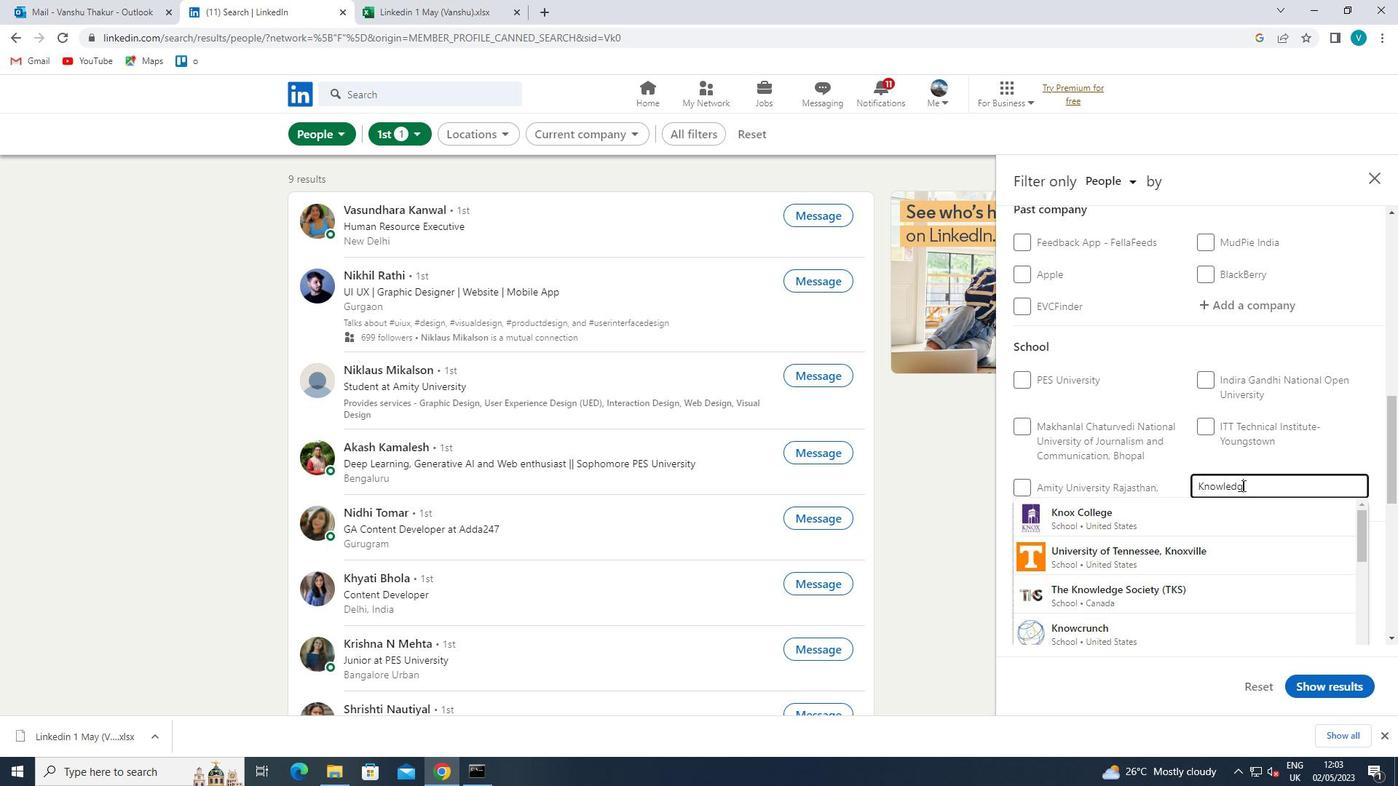 
Action: Mouse moved to (1207, 513)
Screenshot: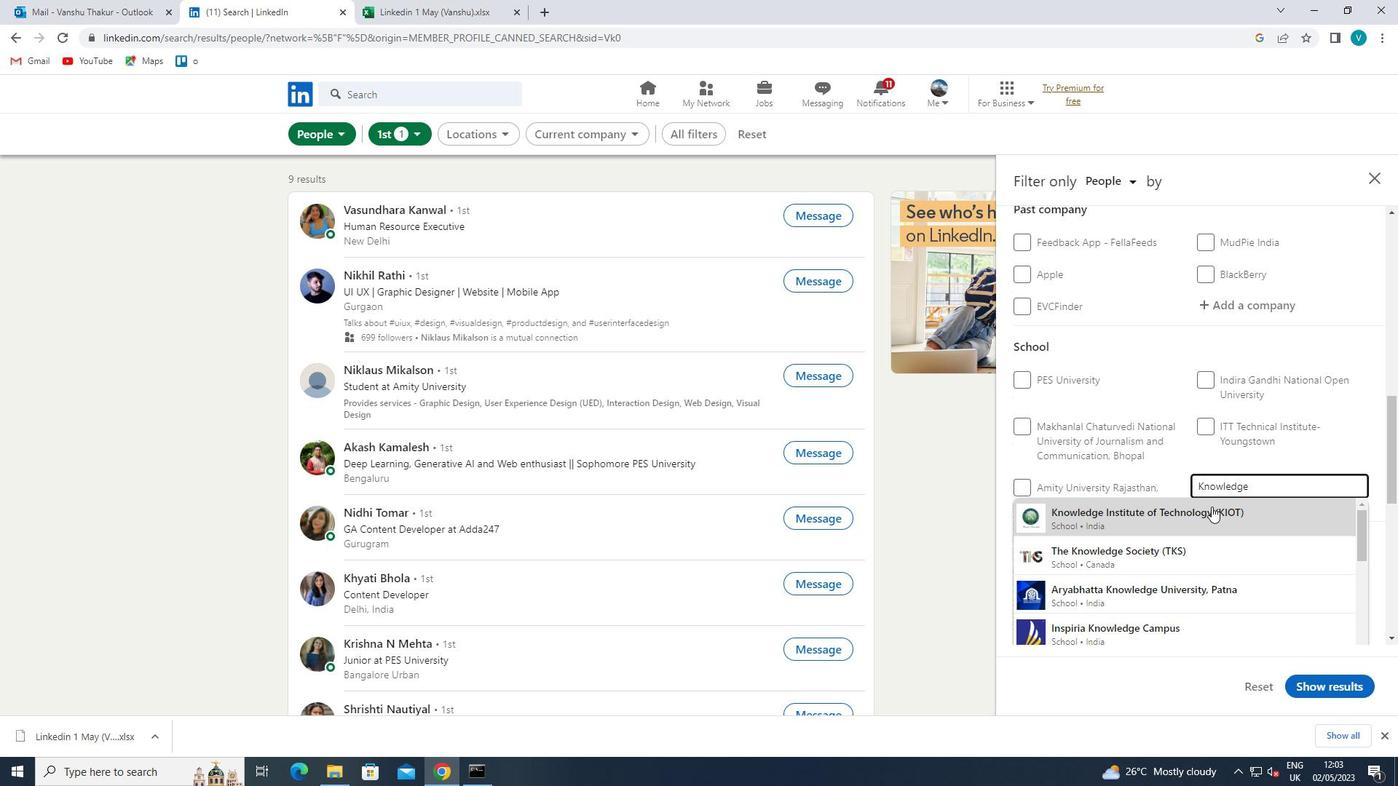 
Action: Mouse pressed left at (1207, 513)
Screenshot: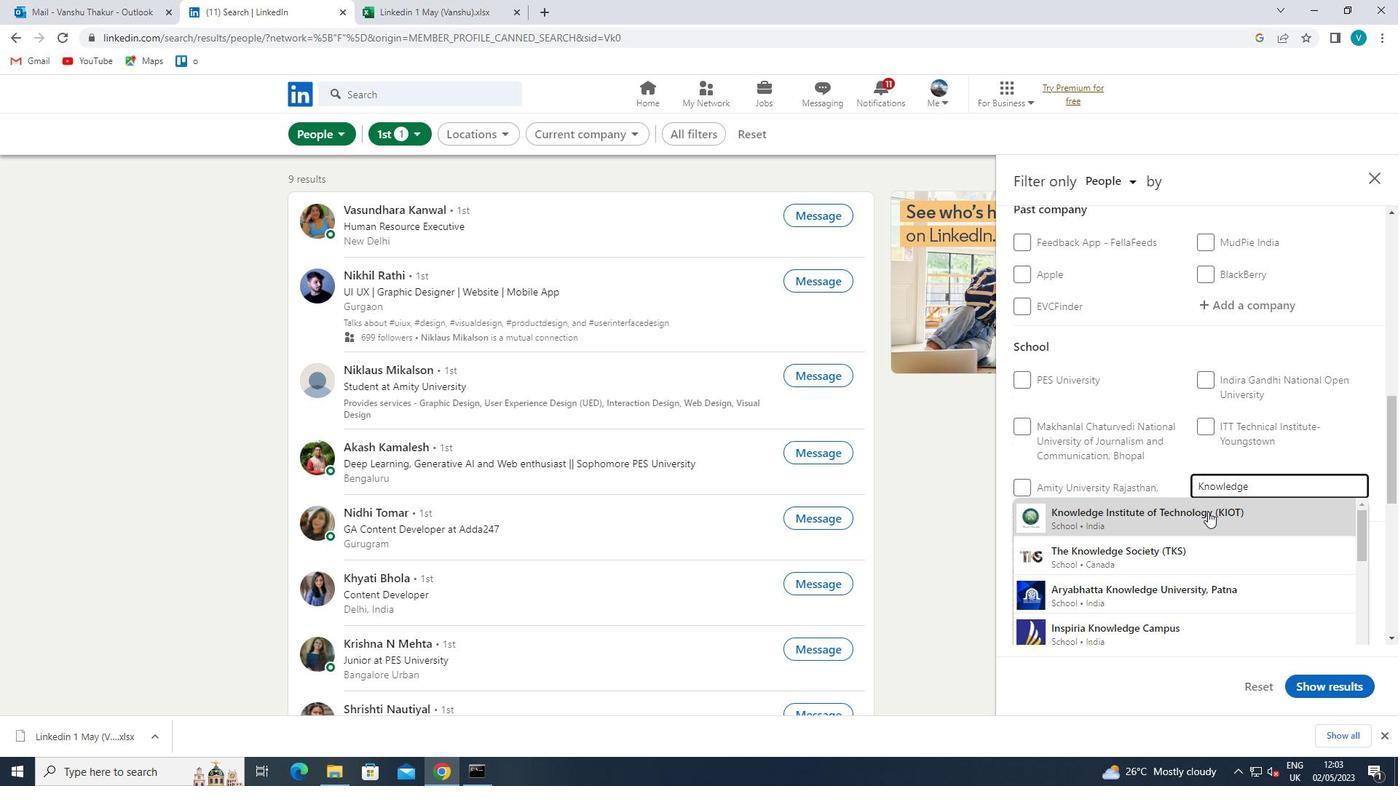 
Action: Mouse moved to (1206, 514)
Screenshot: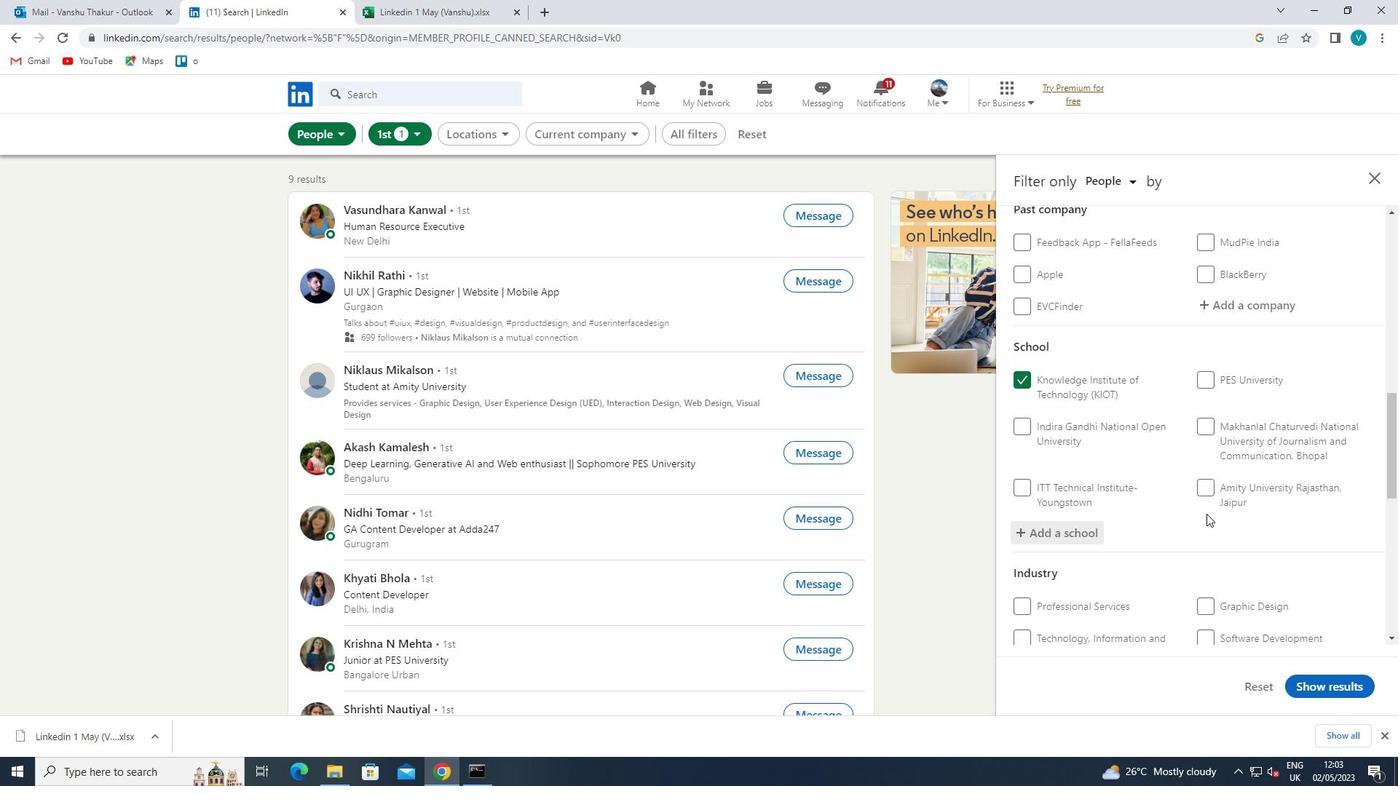 
Action: Mouse scrolled (1206, 513) with delta (0, 0)
Screenshot: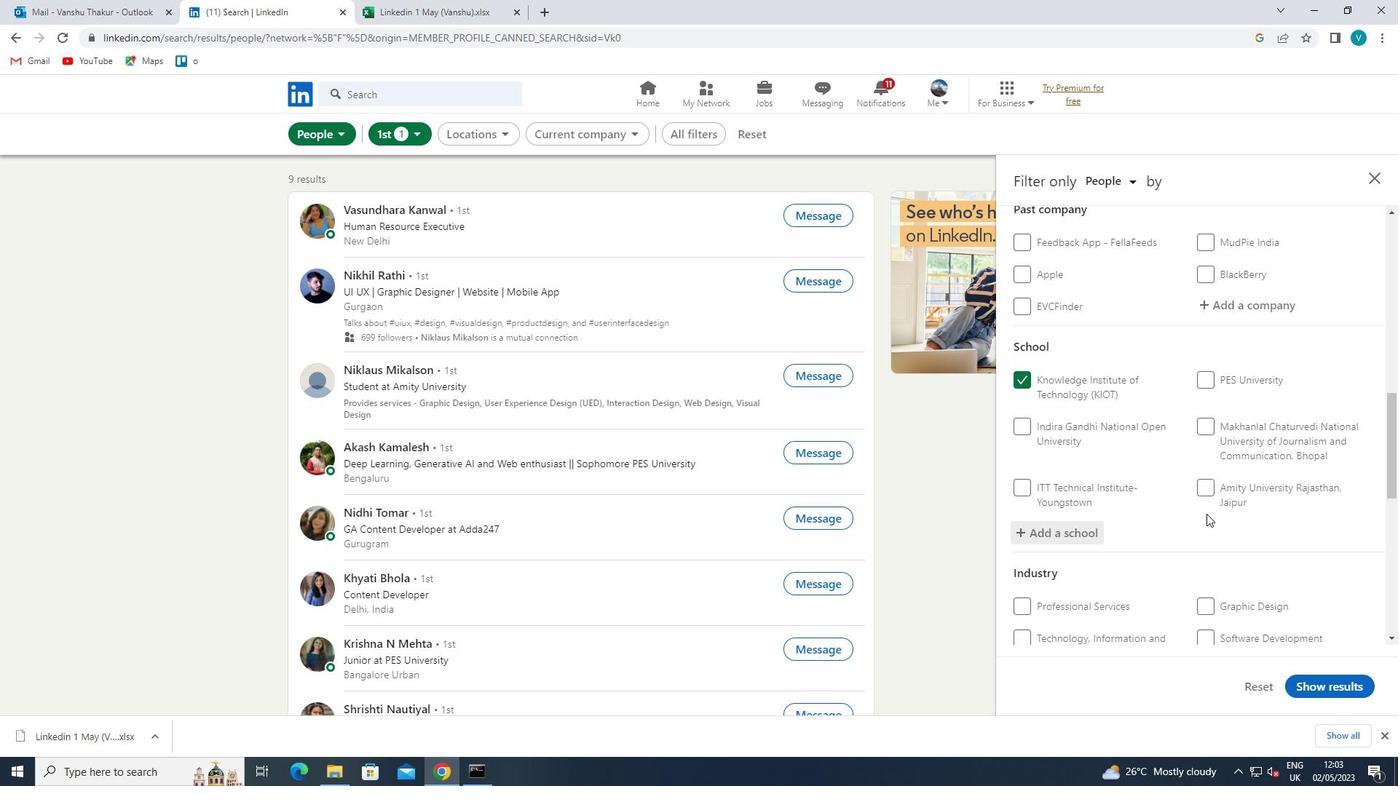 
Action: Mouse scrolled (1206, 513) with delta (0, 0)
Screenshot: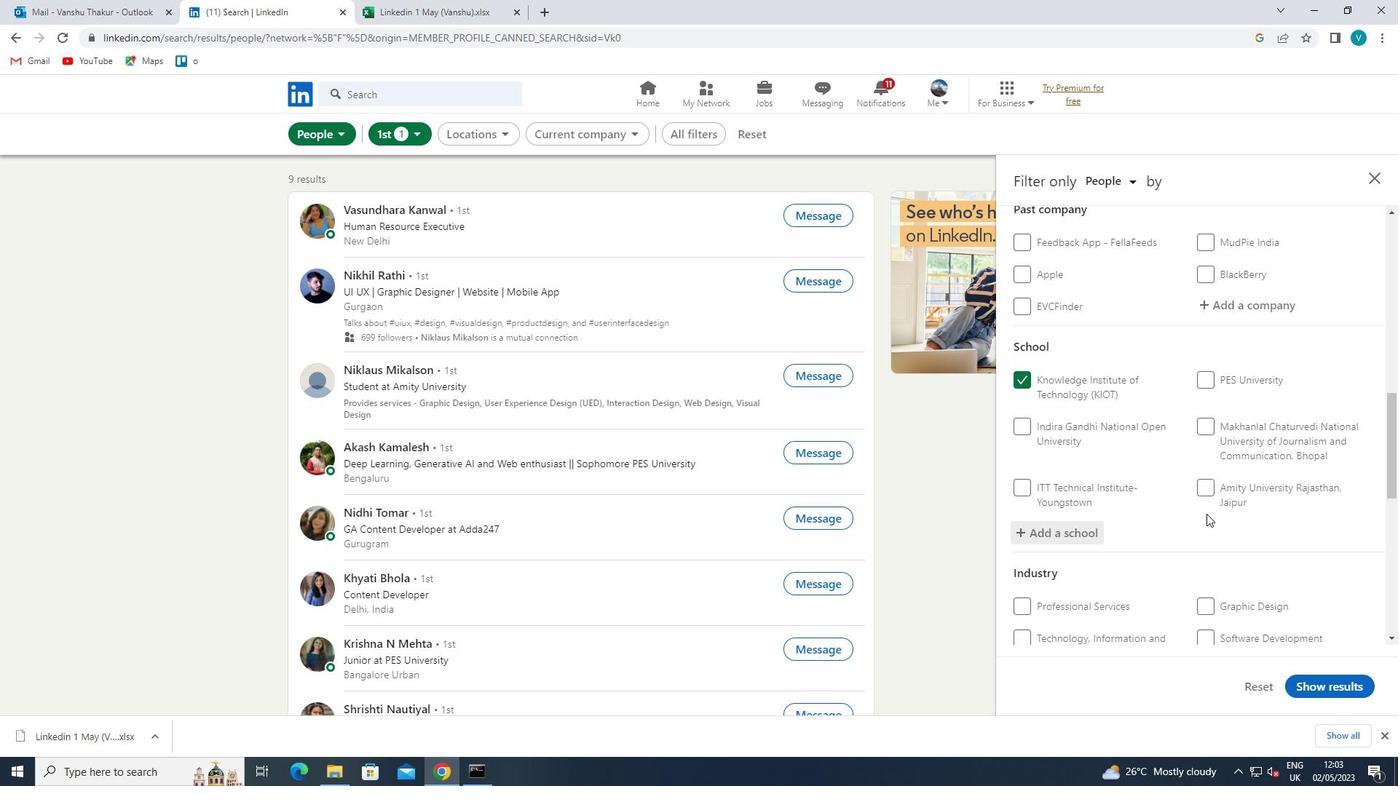 
Action: Mouse scrolled (1206, 513) with delta (0, 0)
Screenshot: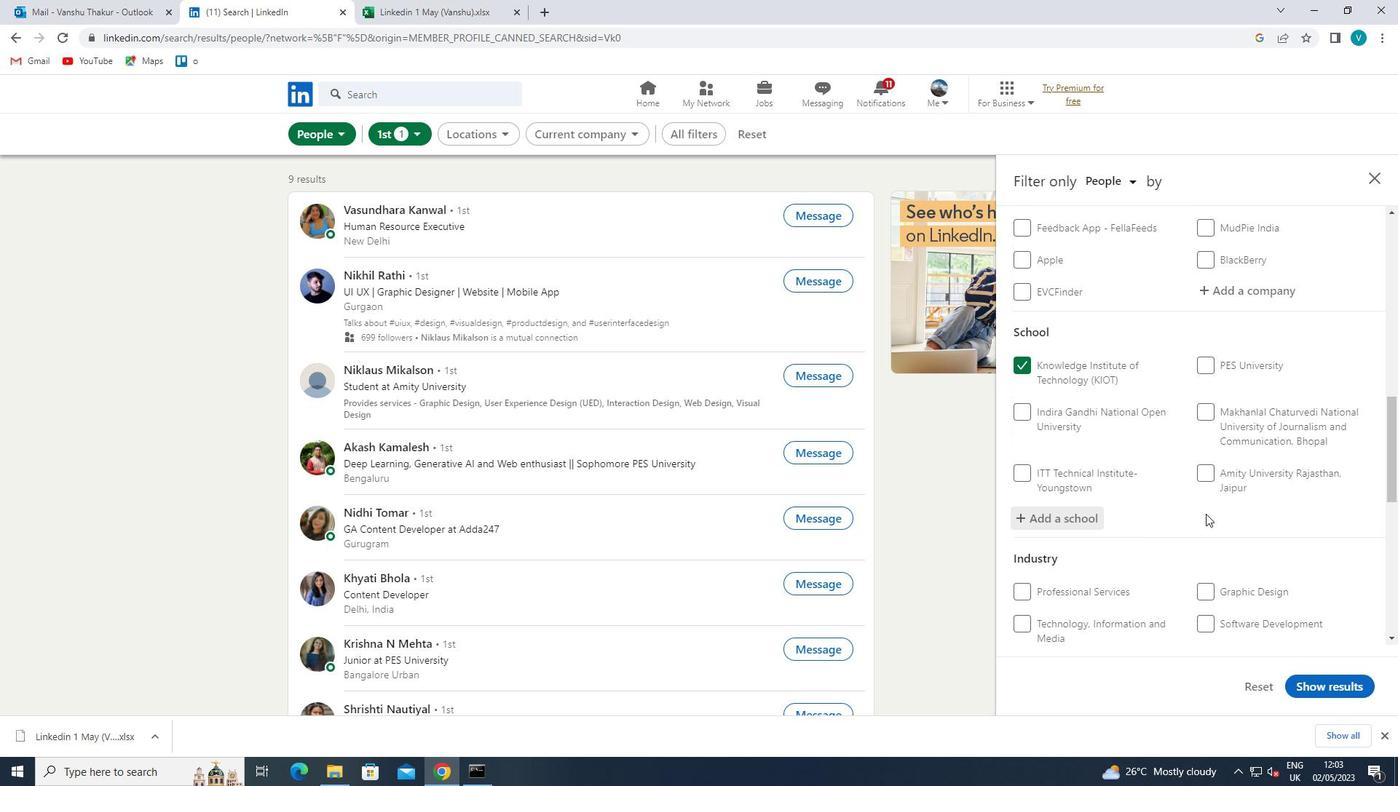 
Action: Mouse moved to (1243, 456)
Screenshot: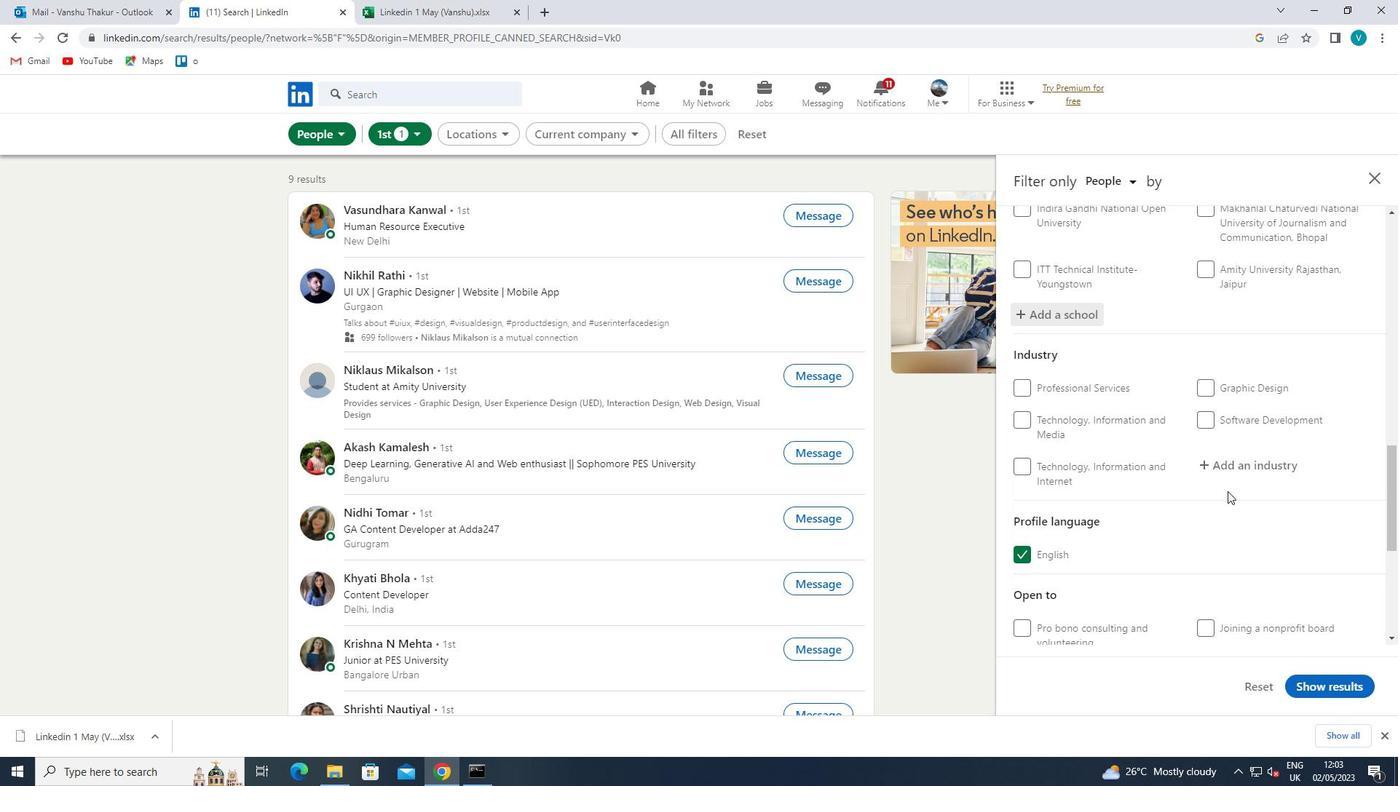
Action: Mouse pressed left at (1243, 456)
Screenshot: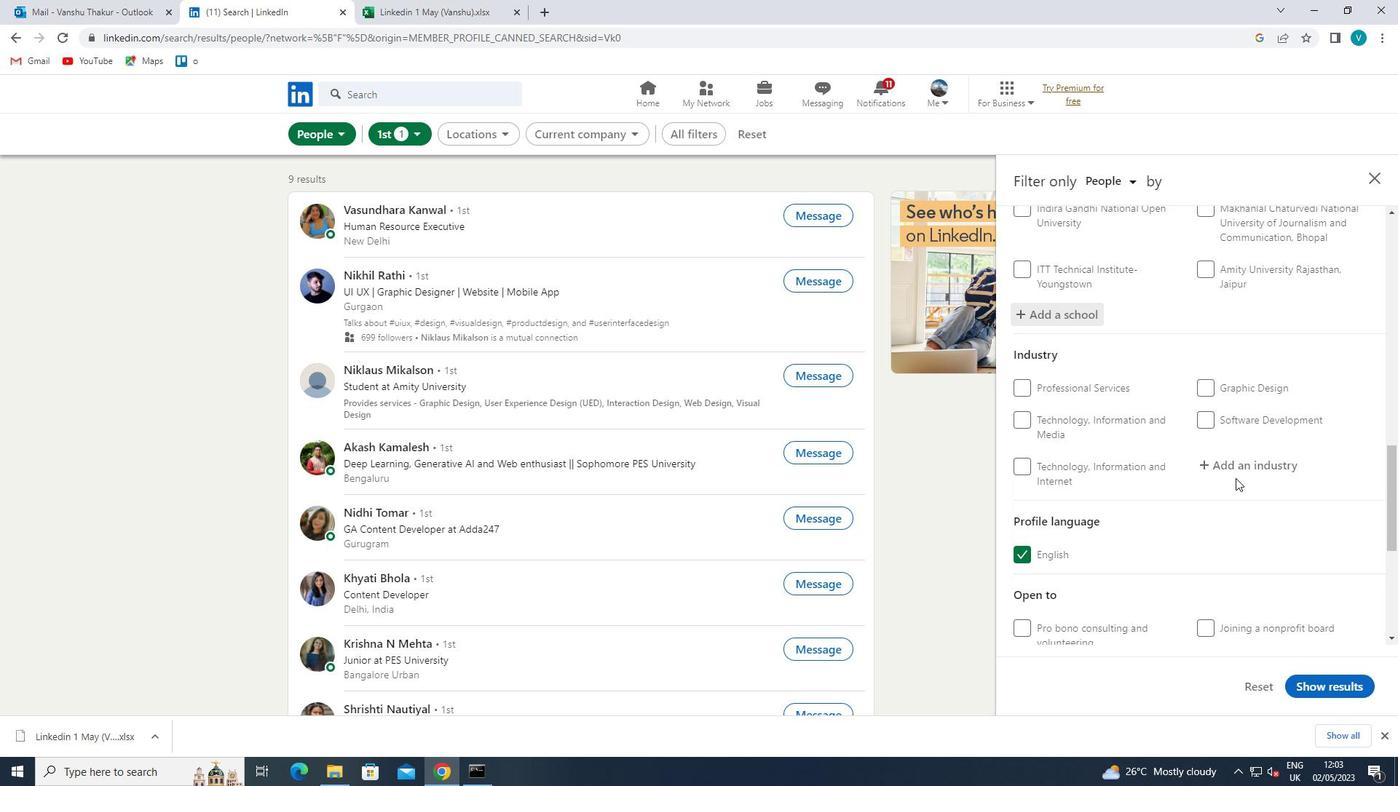 
Action: Key pressed <Key.shift>CIVIC<Key.space>
Screenshot: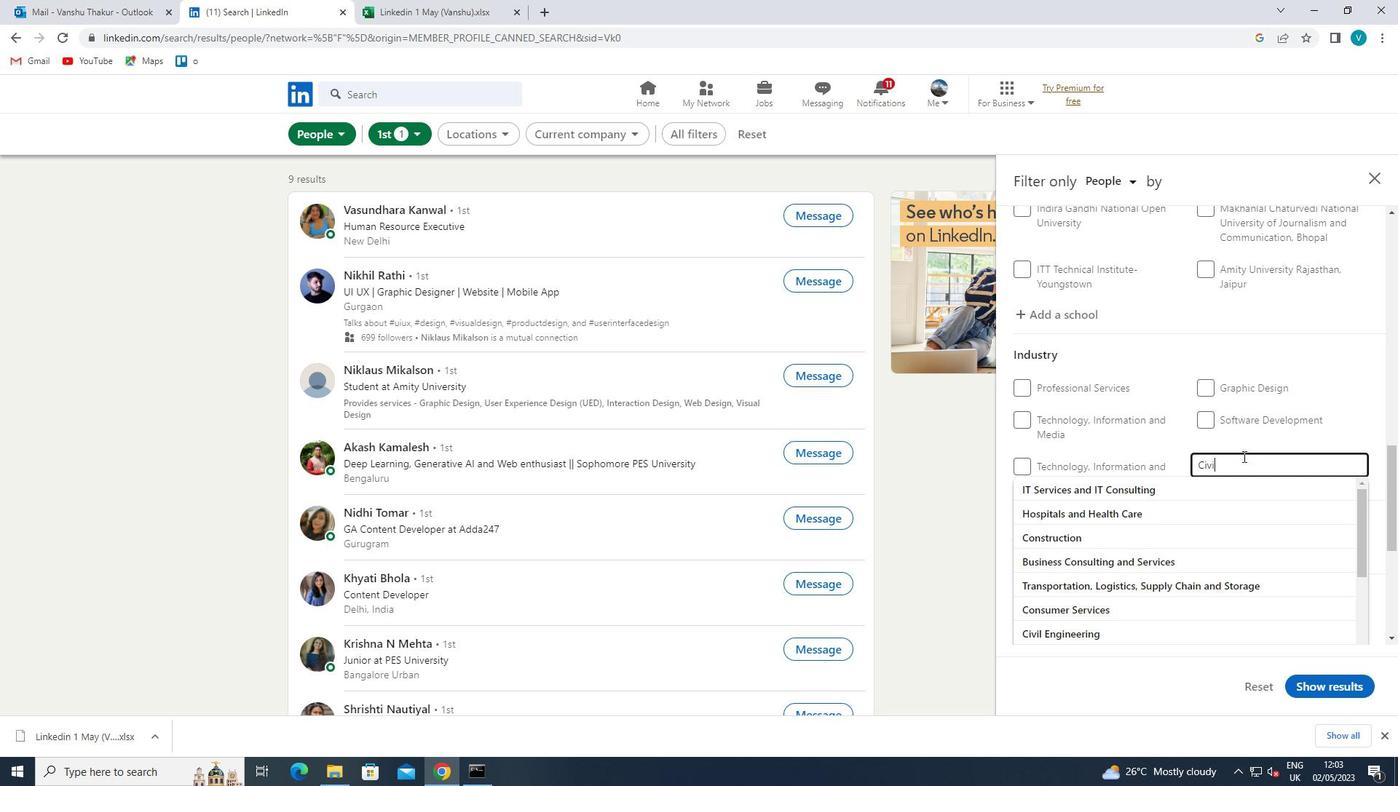 
Action: Mouse moved to (1228, 485)
Screenshot: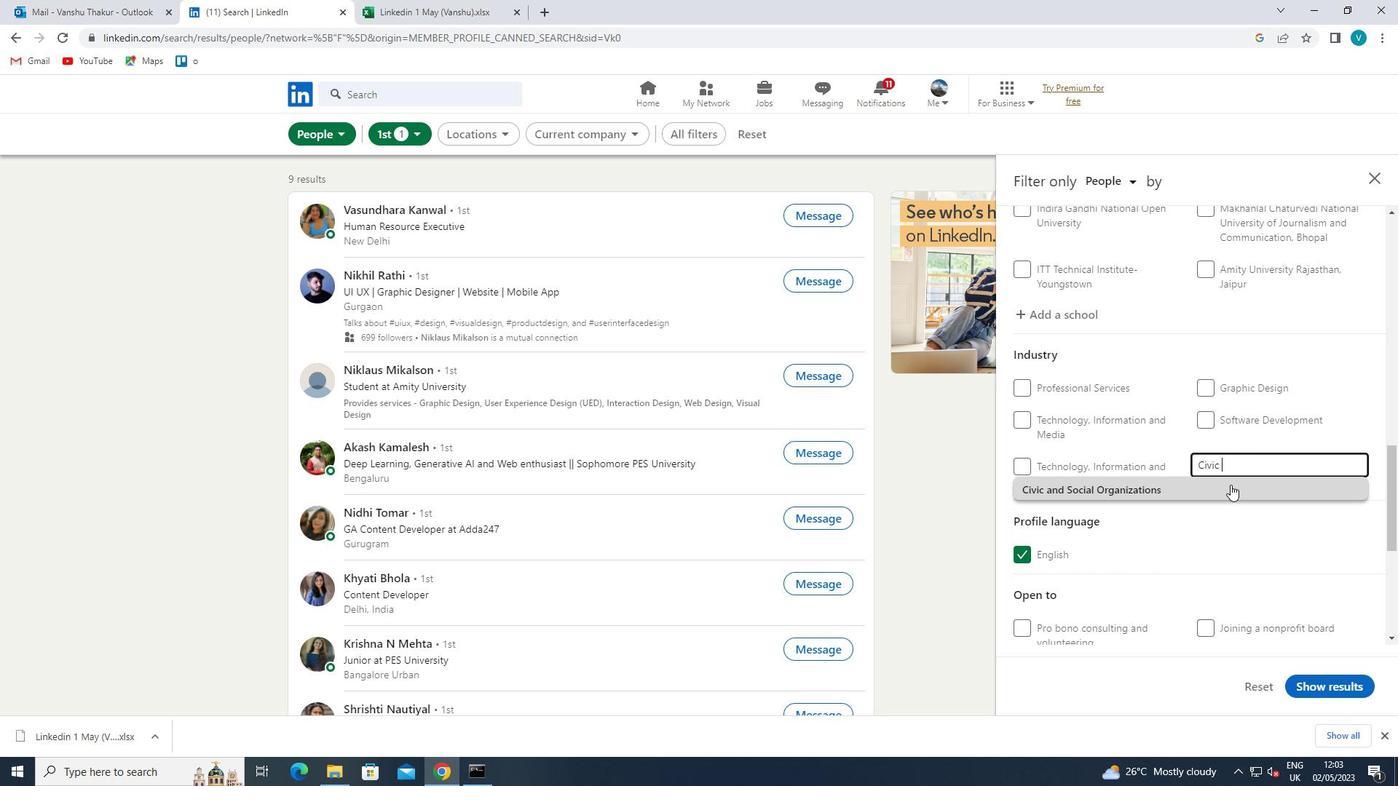 
Action: Mouse pressed left at (1228, 485)
Screenshot: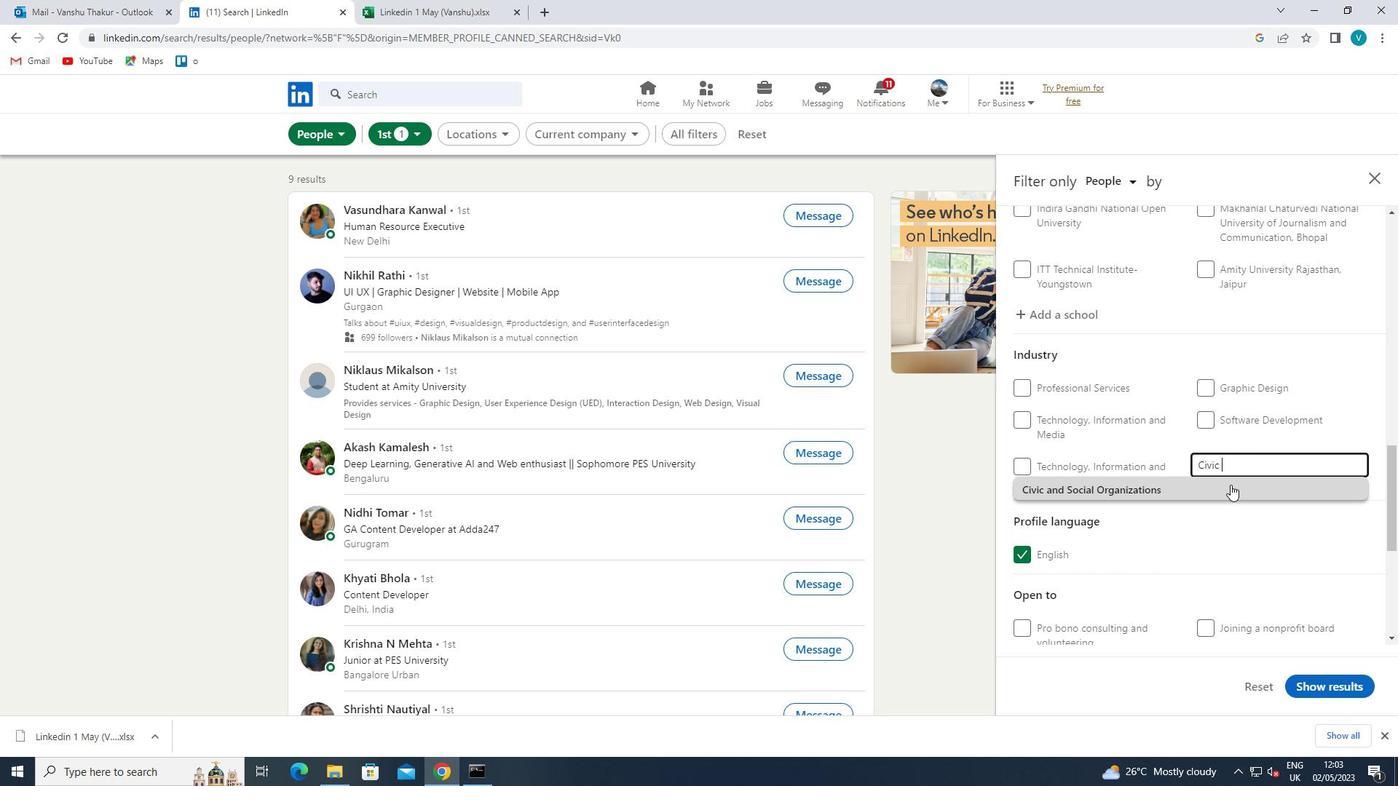 
Action: Mouse scrolled (1228, 485) with delta (0, 0)
Screenshot: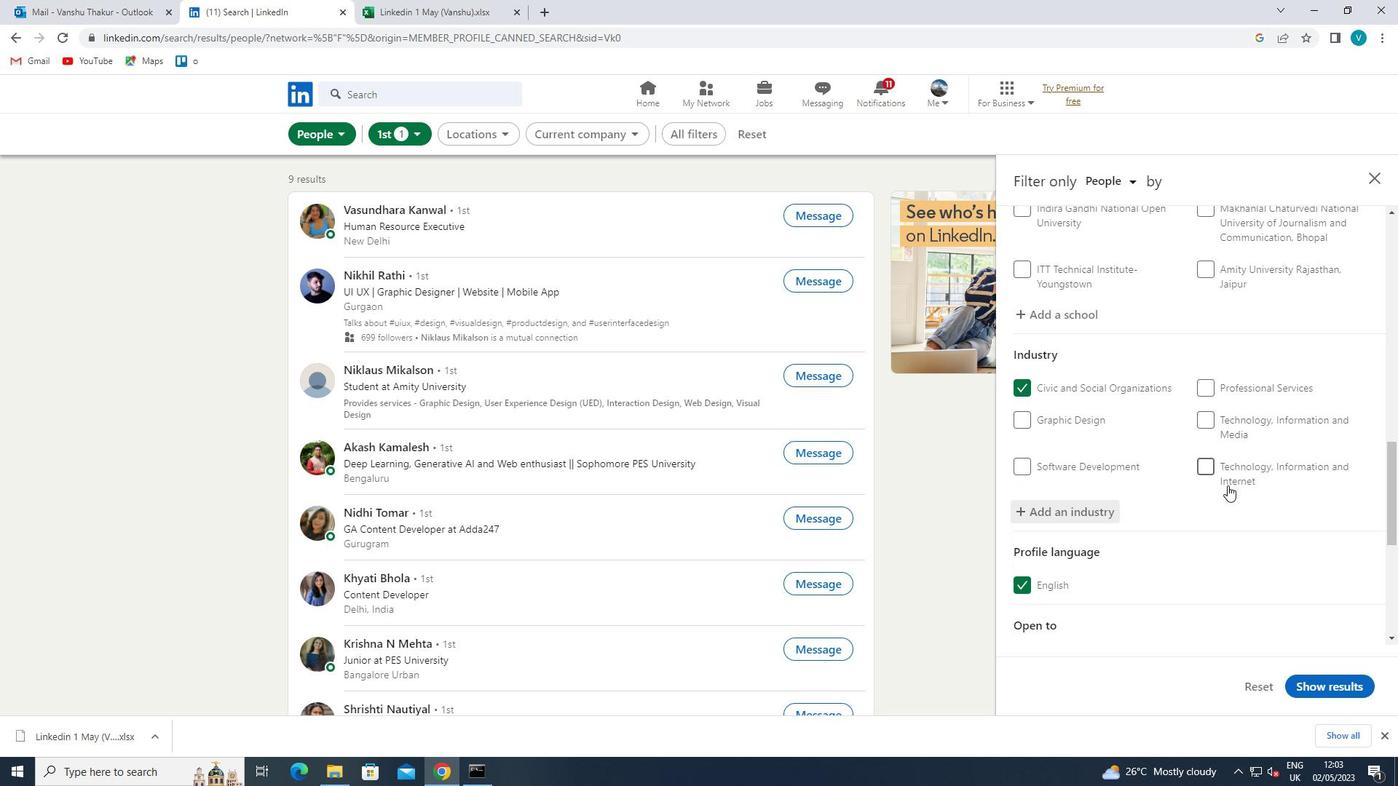 
Action: Mouse scrolled (1228, 485) with delta (0, 0)
Screenshot: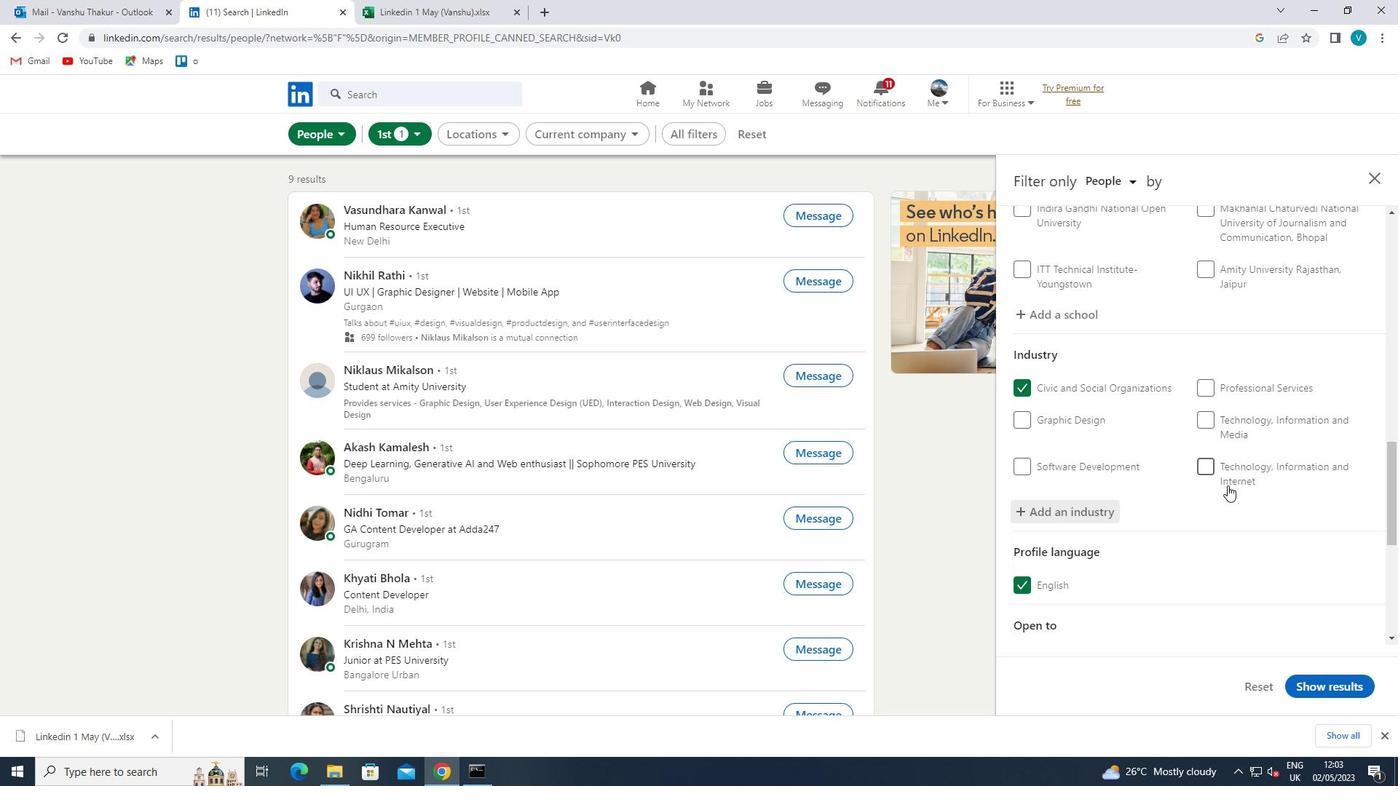 
Action: Mouse scrolled (1228, 485) with delta (0, 0)
Screenshot: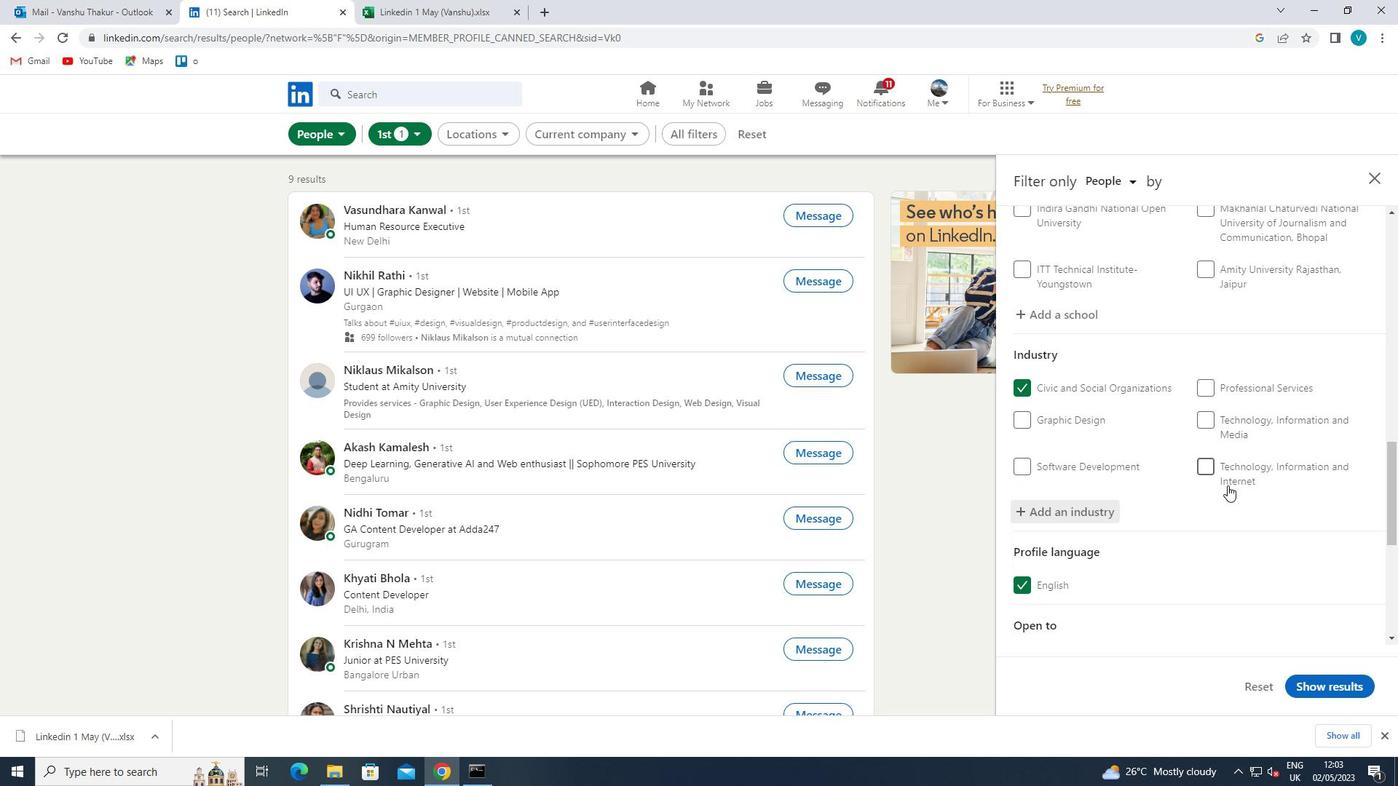 
Action: Mouse moved to (1225, 485)
Screenshot: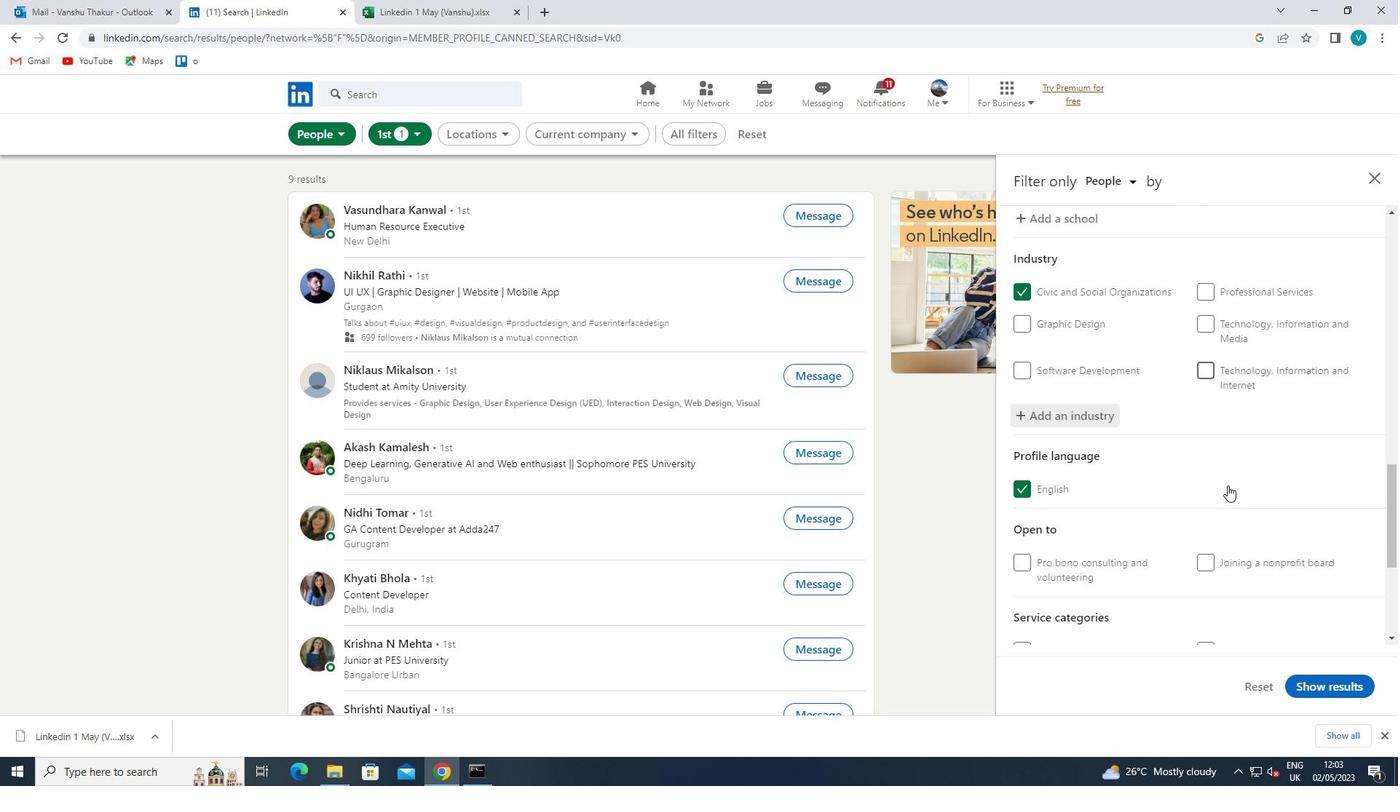 
Action: Mouse scrolled (1225, 485) with delta (0, 0)
Screenshot: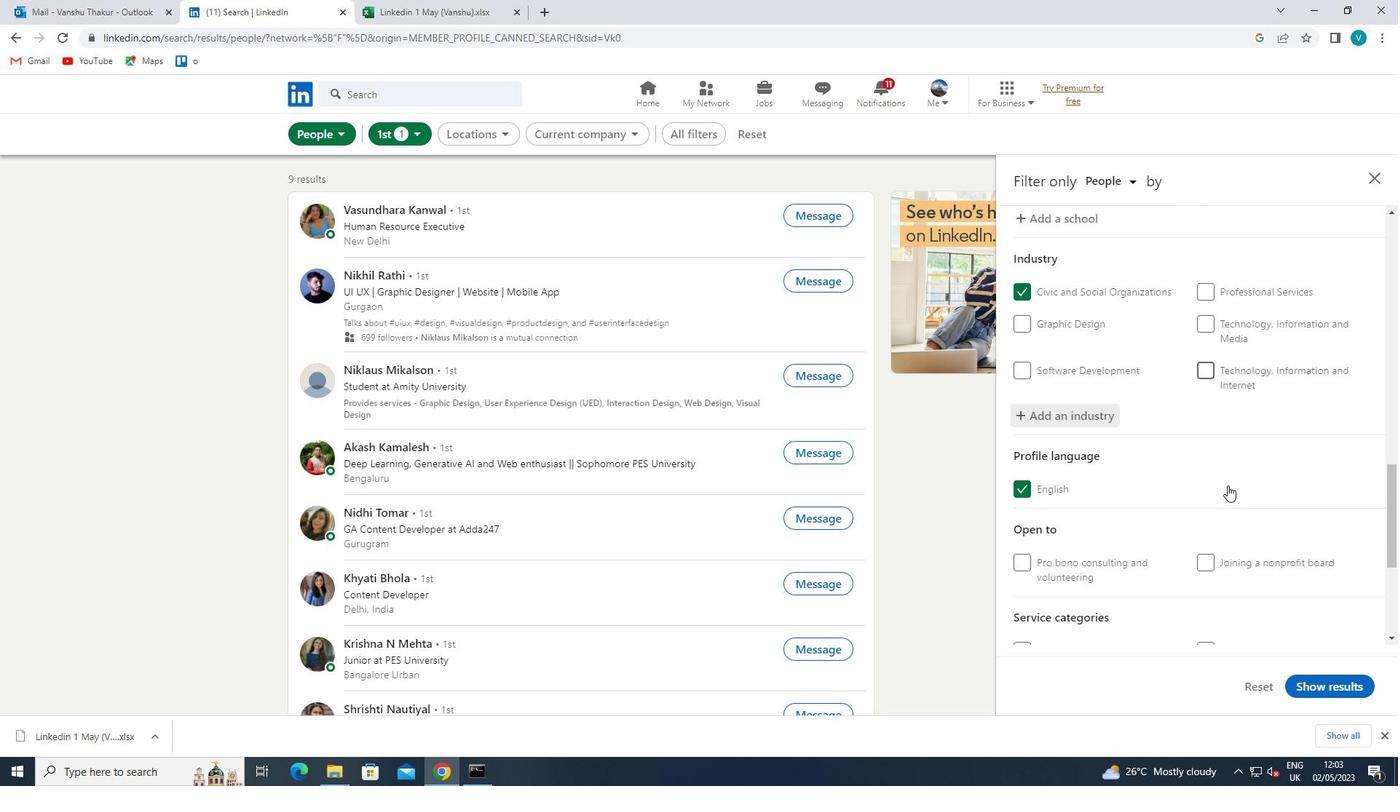 
Action: Mouse moved to (1227, 519)
Screenshot: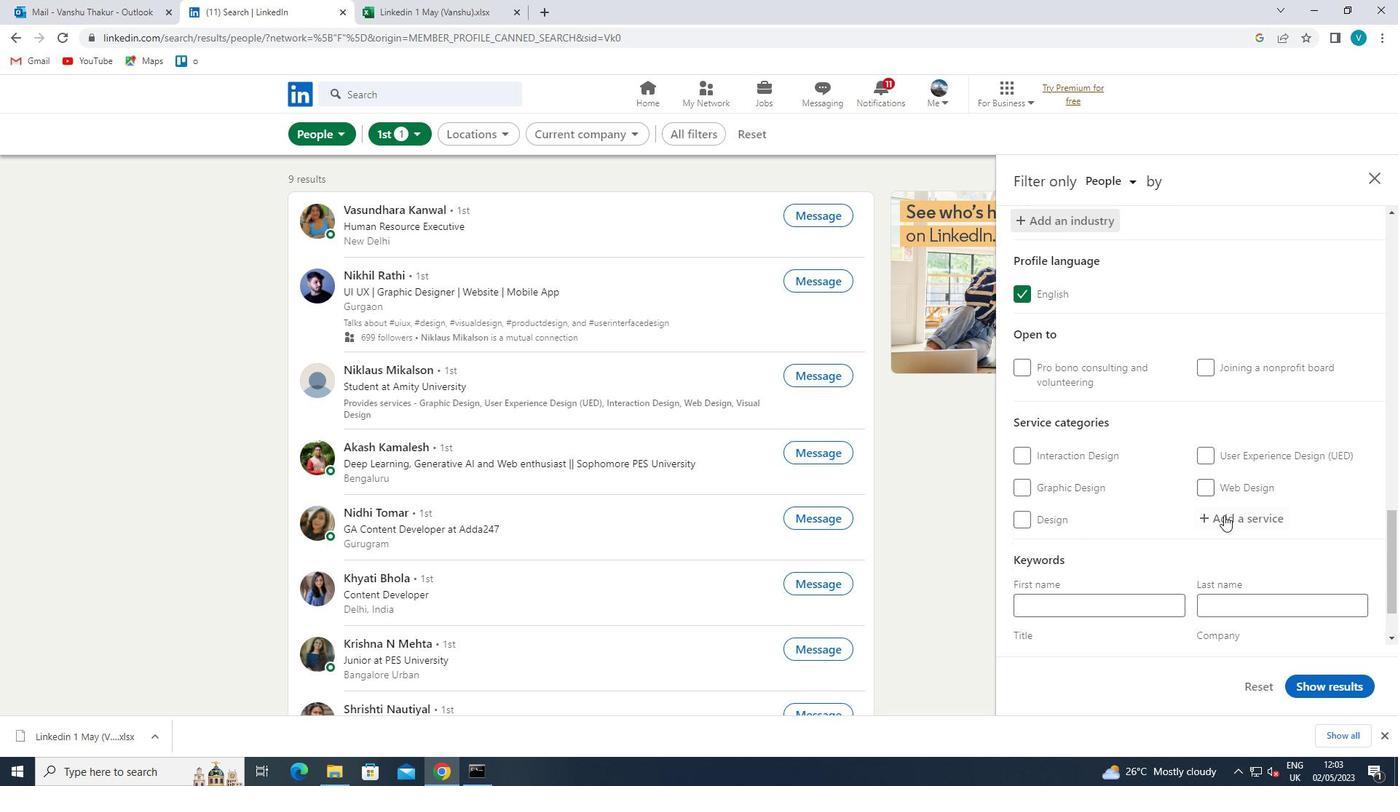 
Action: Mouse pressed left at (1227, 519)
Screenshot: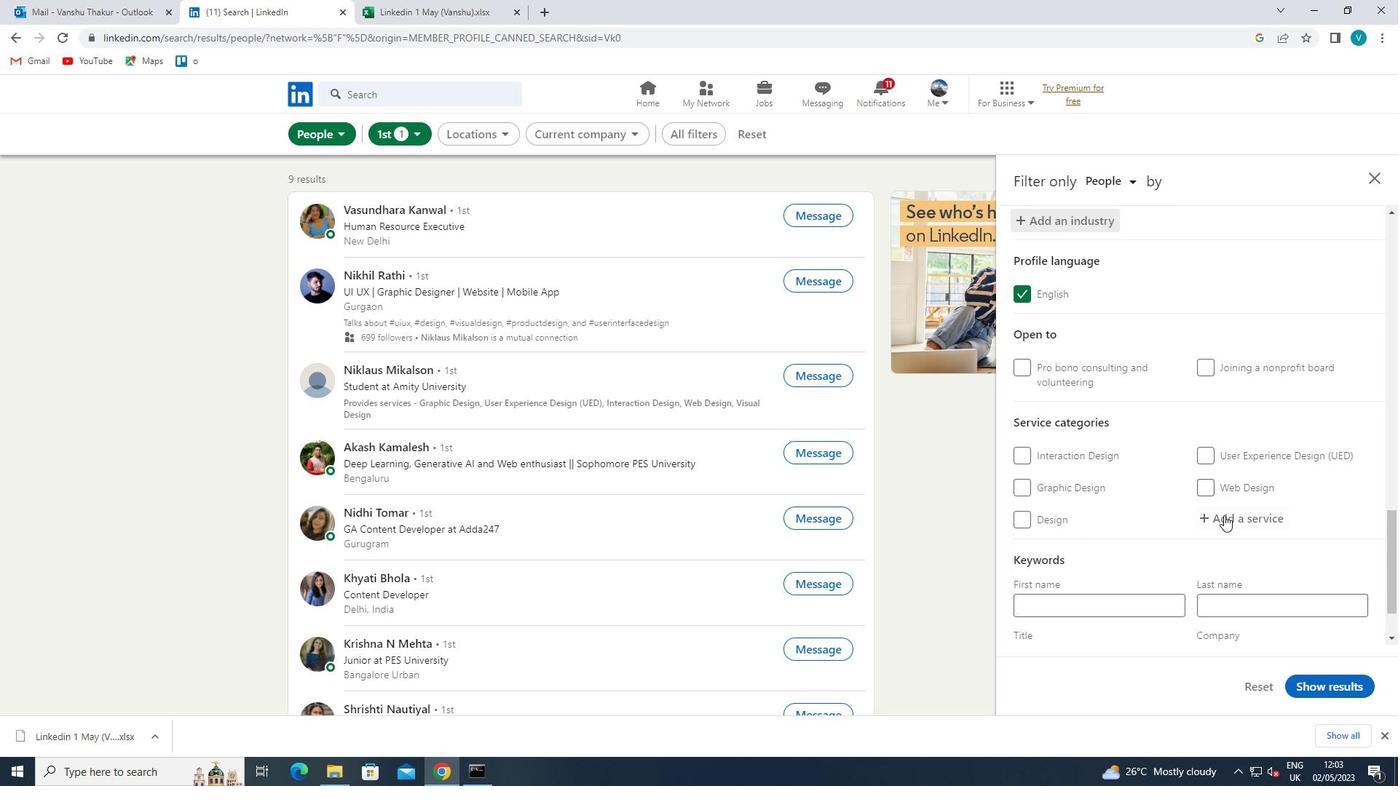 
Action: Mouse moved to (1228, 519)
Screenshot: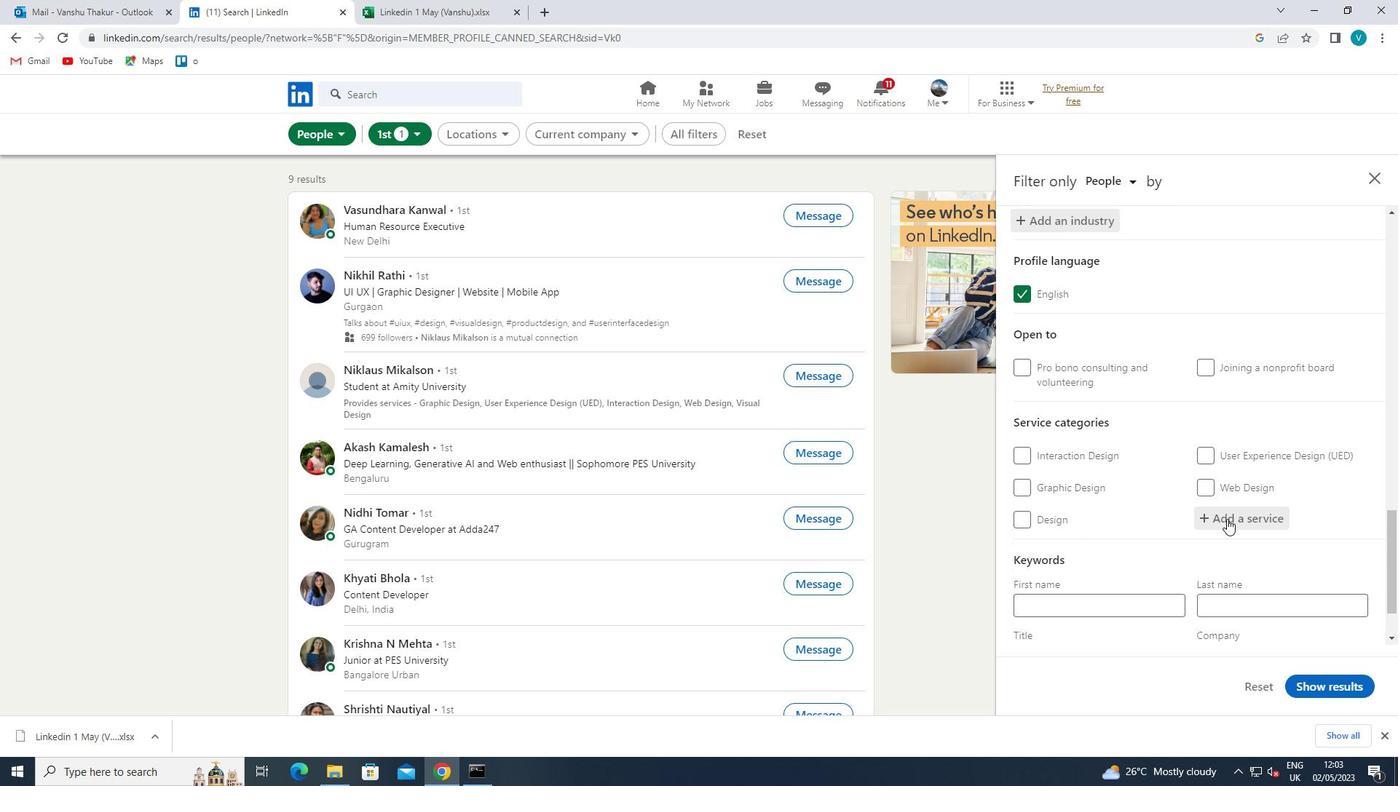 
Action: Key pressed <Key.shift>OUT
Screenshot: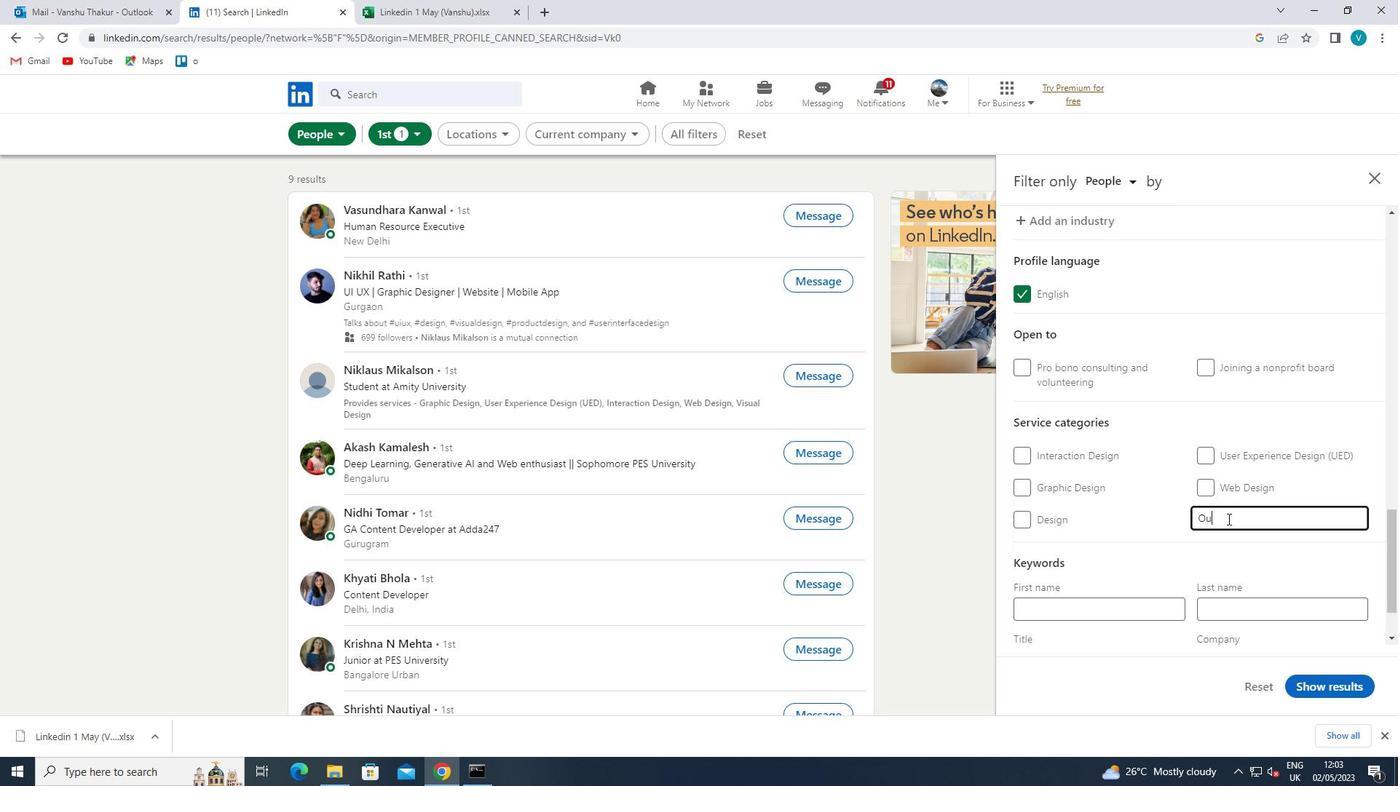 
Action: Mouse moved to (1137, 567)
Screenshot: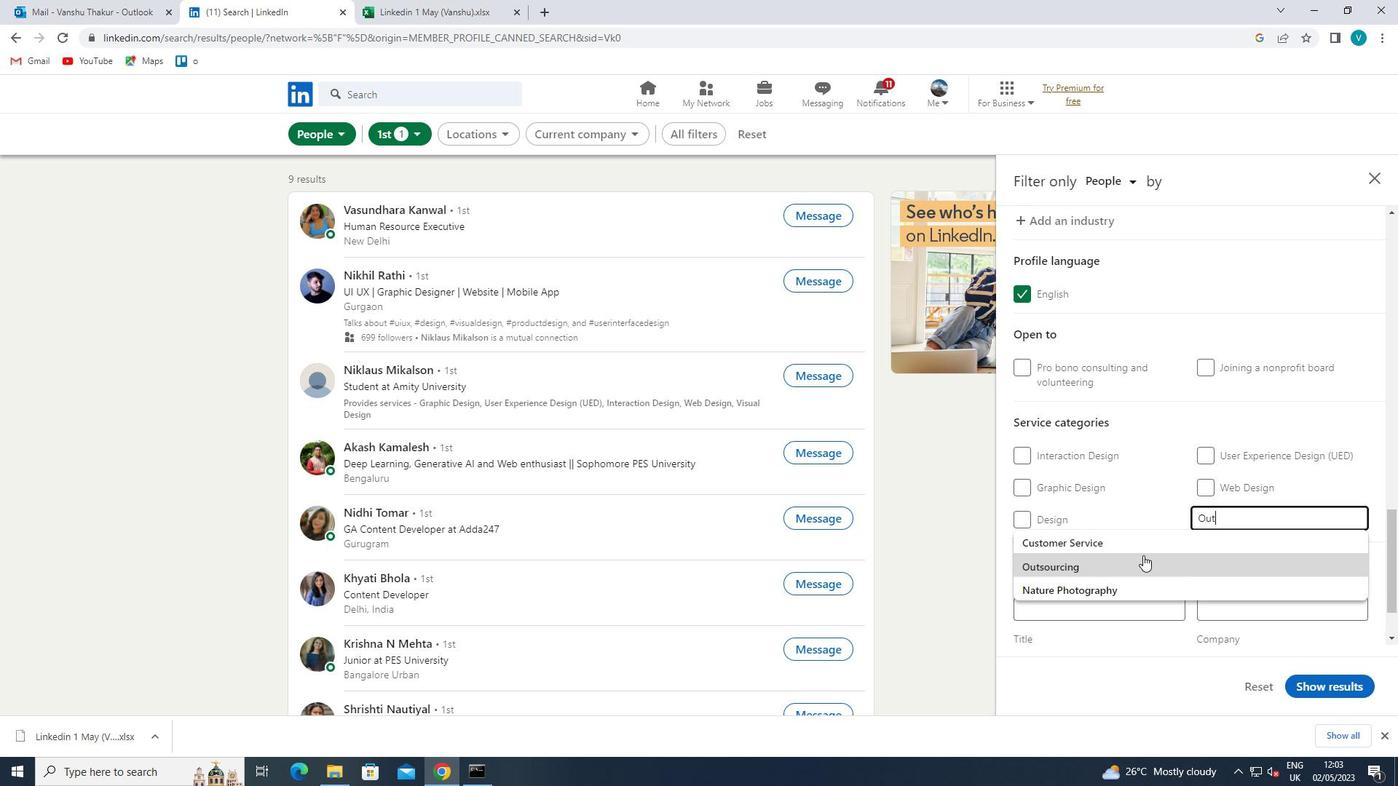 
Action: Mouse pressed left at (1137, 567)
Screenshot: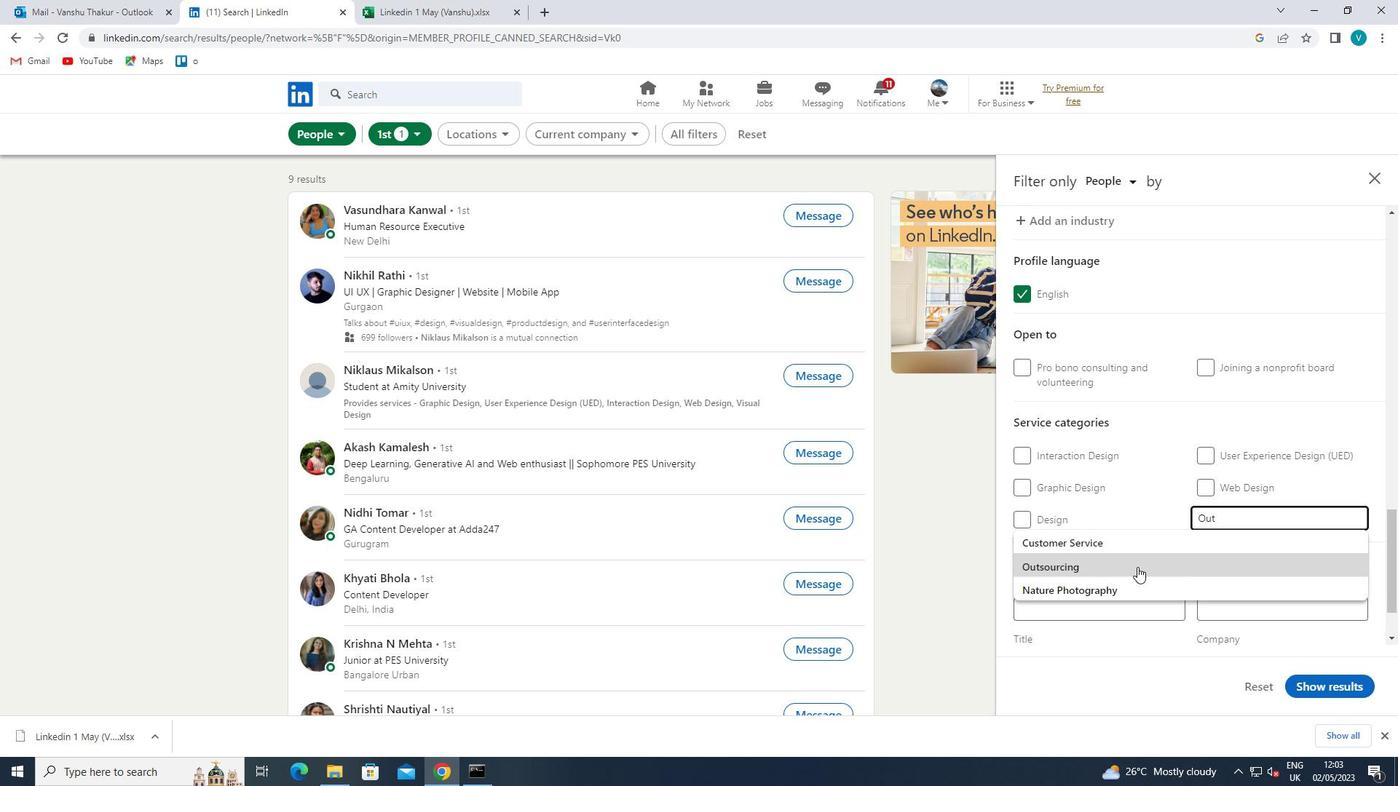 
Action: Mouse moved to (1148, 559)
Screenshot: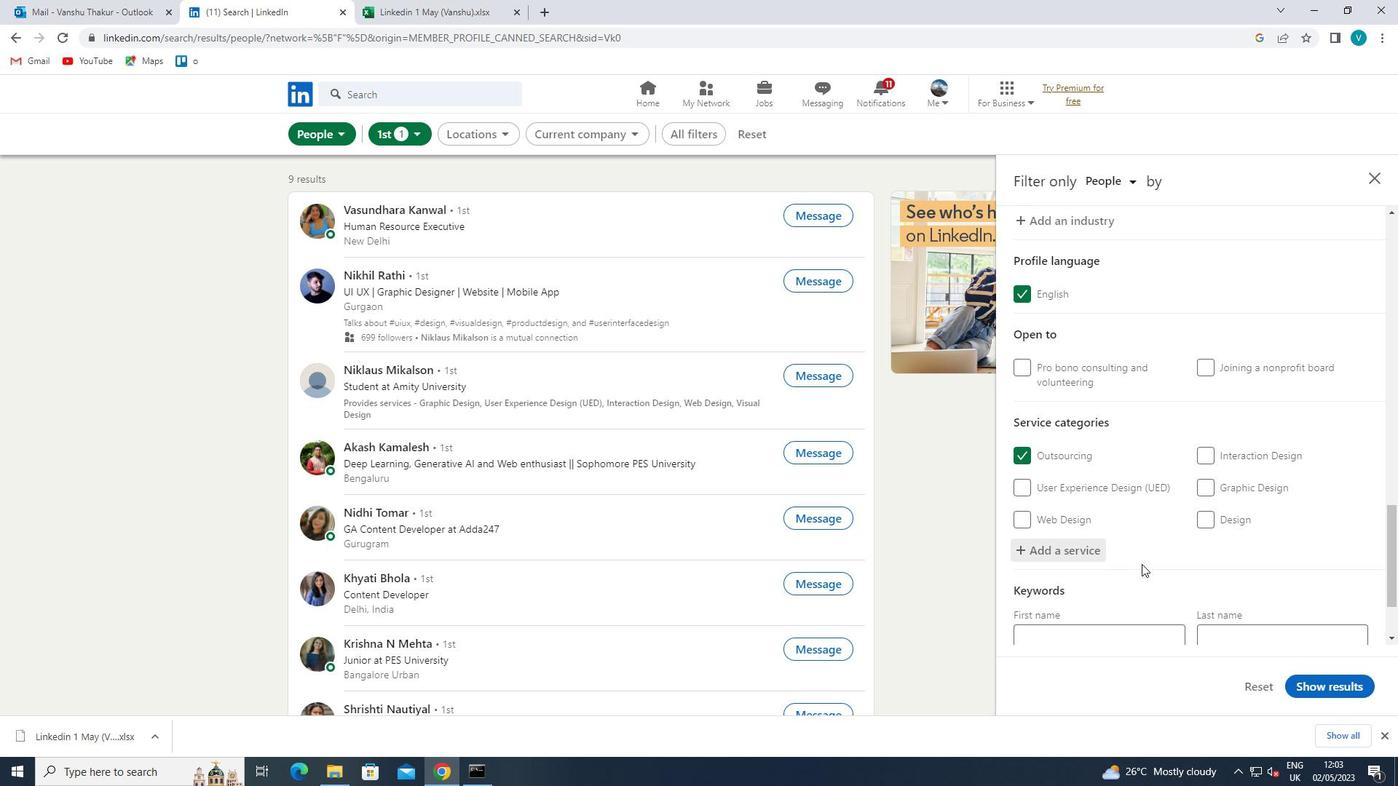 
Action: Mouse scrolled (1148, 558) with delta (0, 0)
Screenshot: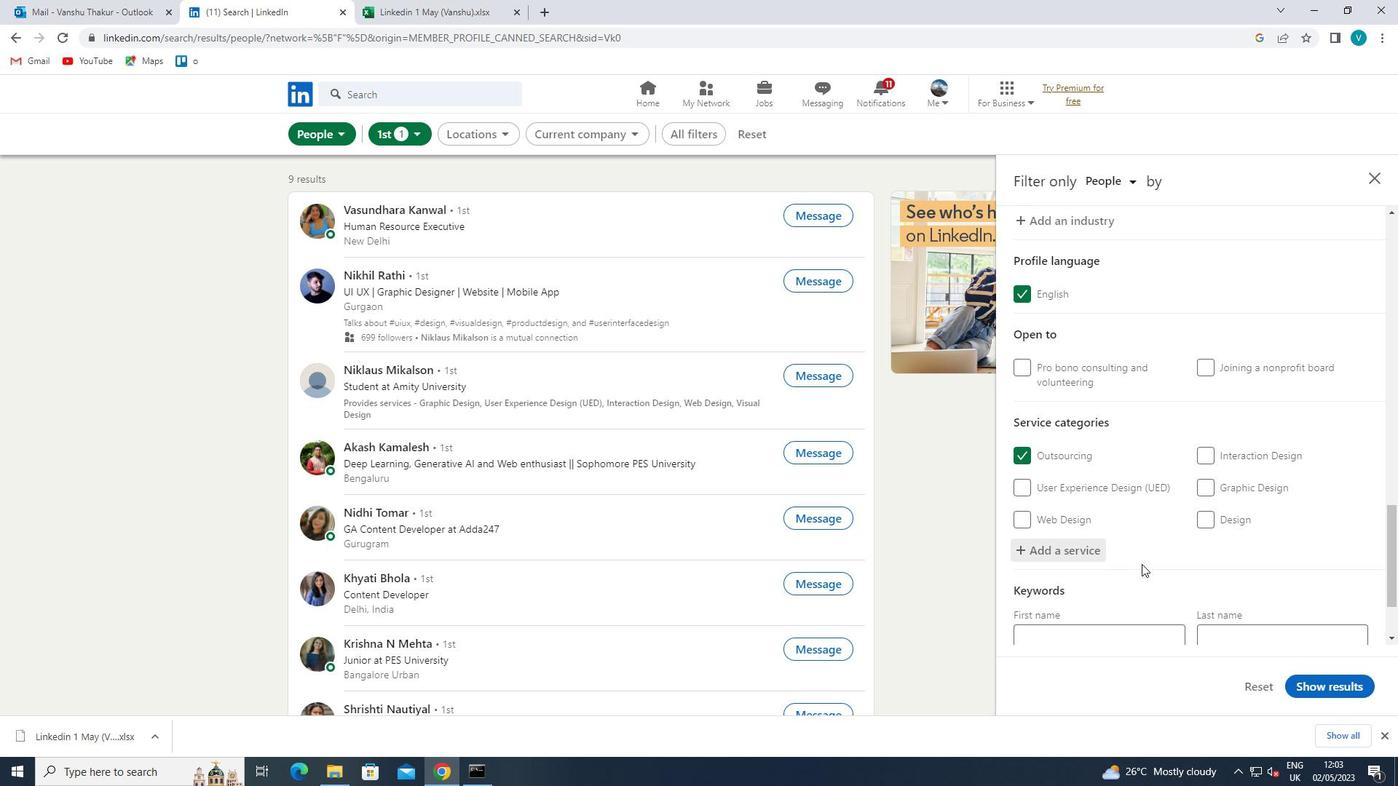 
Action: Mouse moved to (1149, 559)
Screenshot: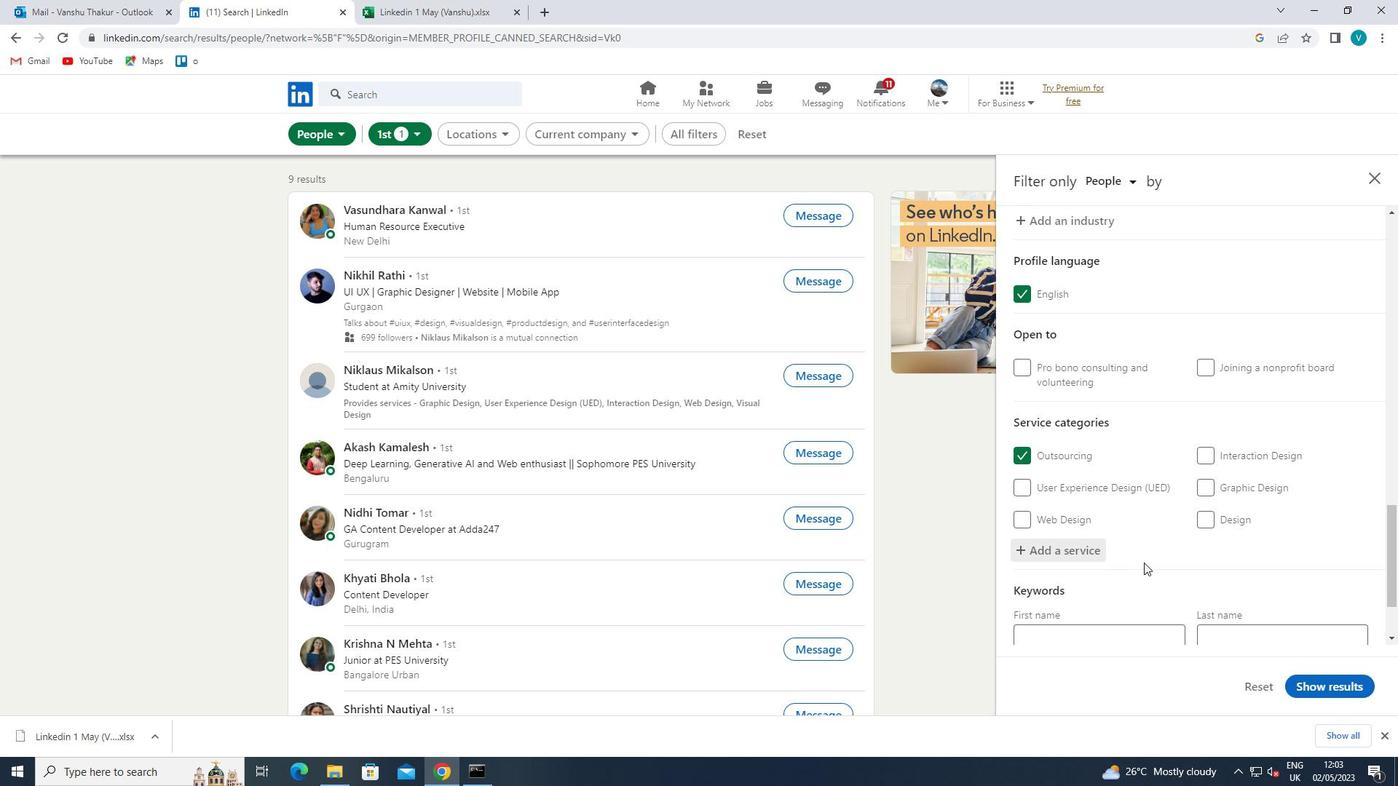 
Action: Mouse scrolled (1149, 558) with delta (0, 0)
Screenshot: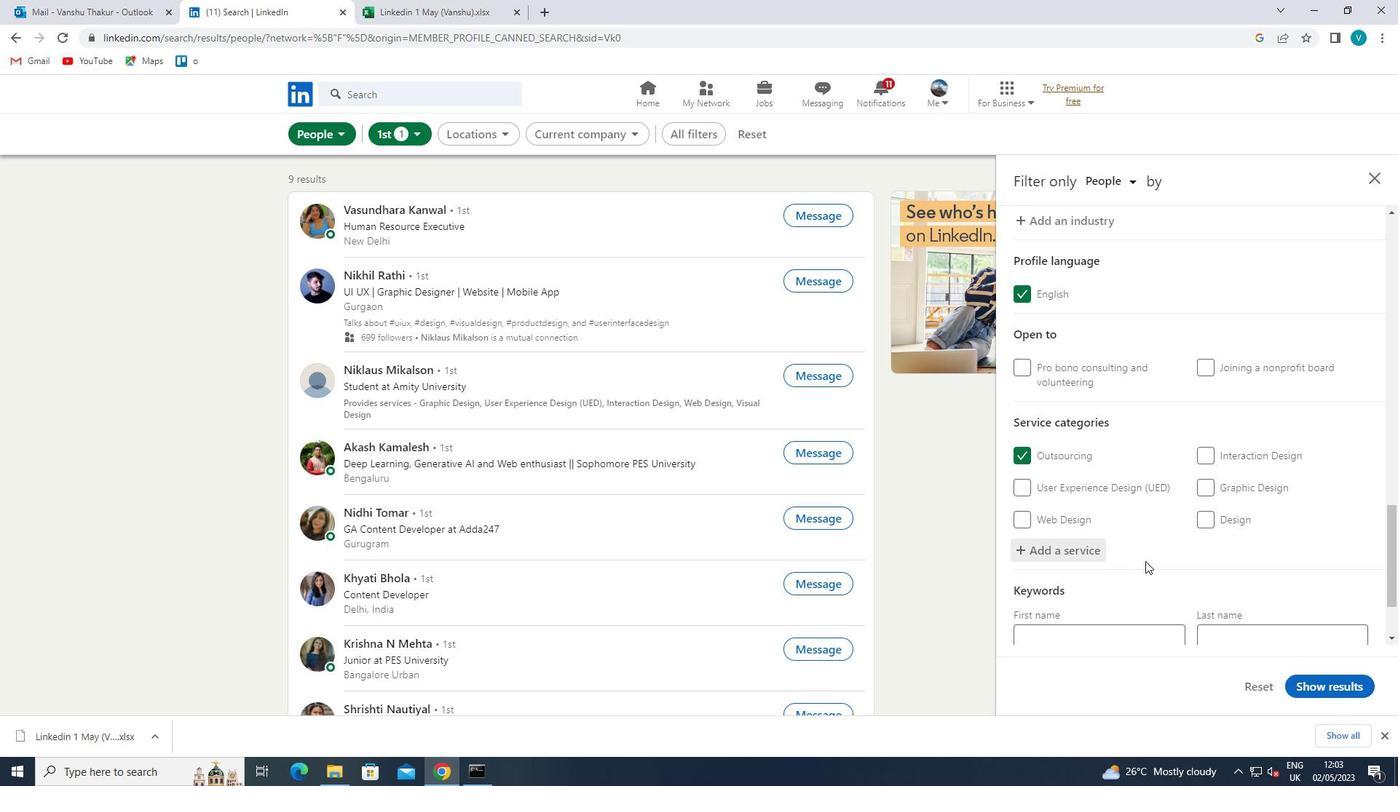 
Action: Mouse scrolled (1149, 558) with delta (0, 0)
Screenshot: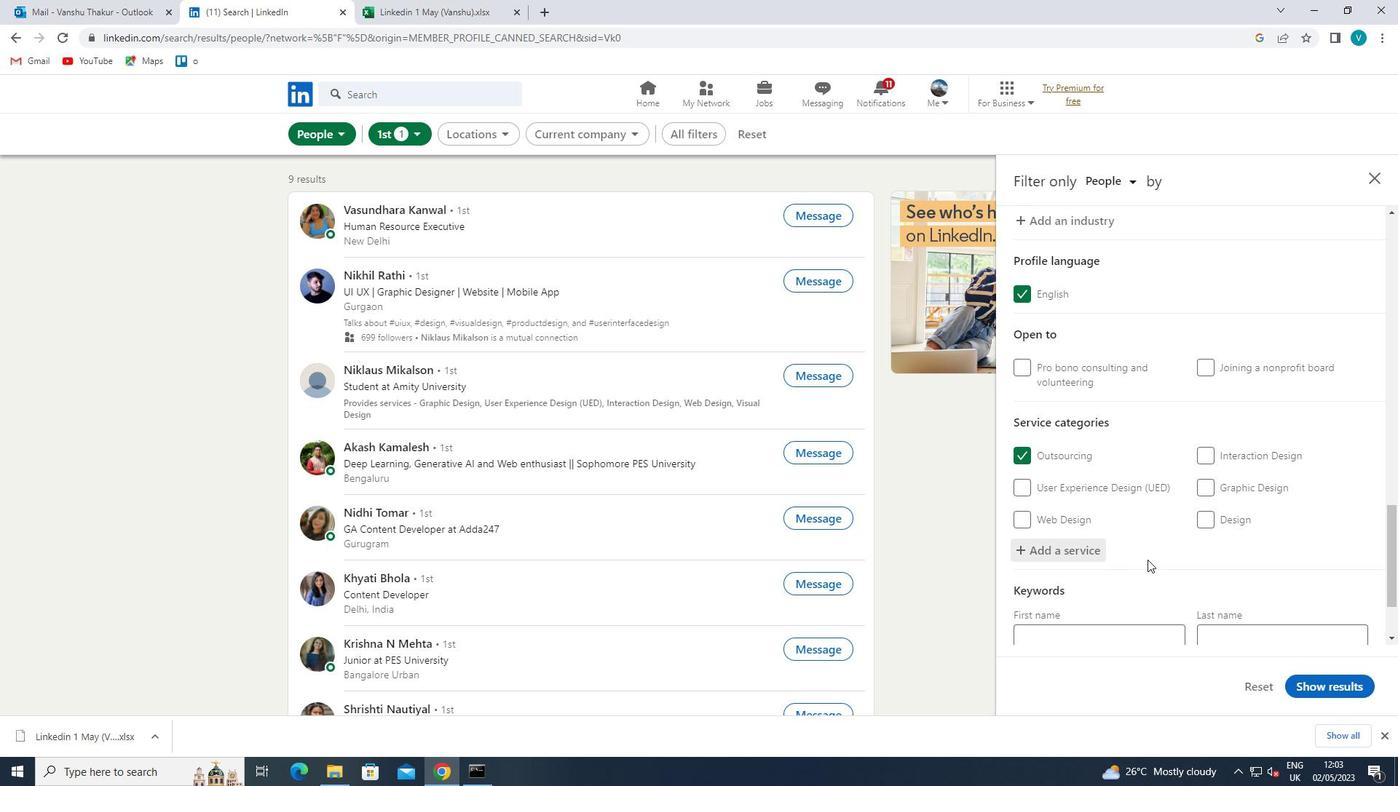 
Action: Mouse moved to (1140, 577)
Screenshot: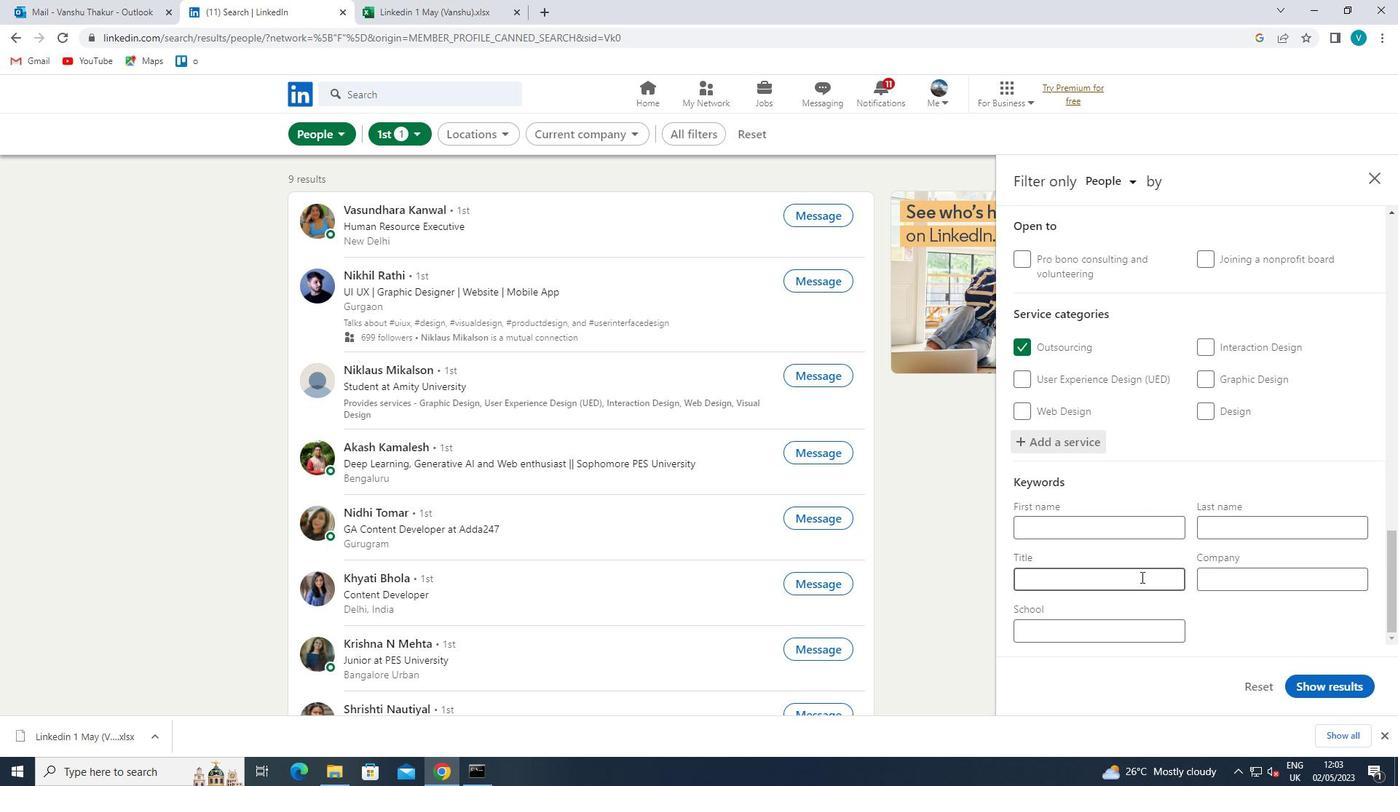 
Action: Mouse pressed left at (1140, 577)
Screenshot: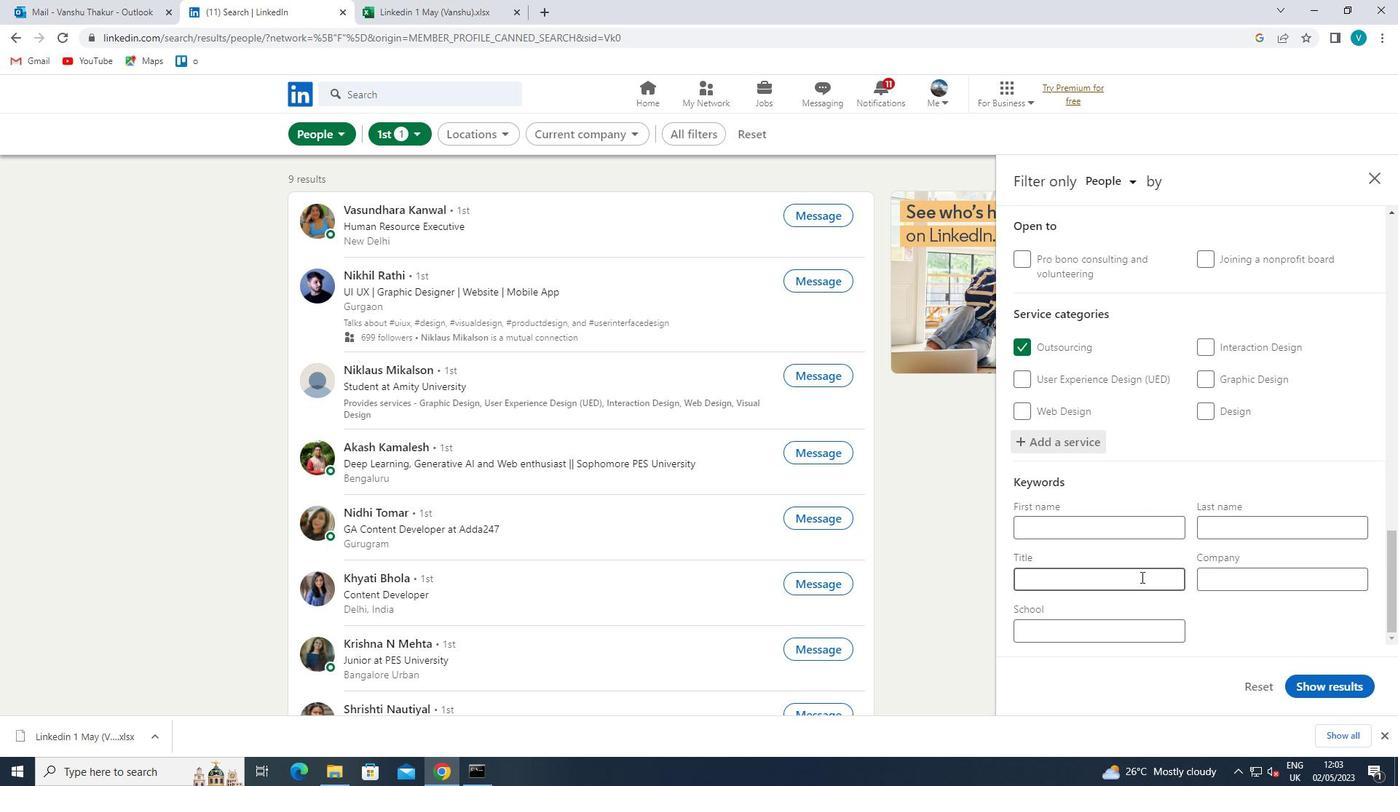 
Action: Key pressed <Key.shift>TRAVEL<Key.space><Key.shift>AGENT<Key.space>
Screenshot: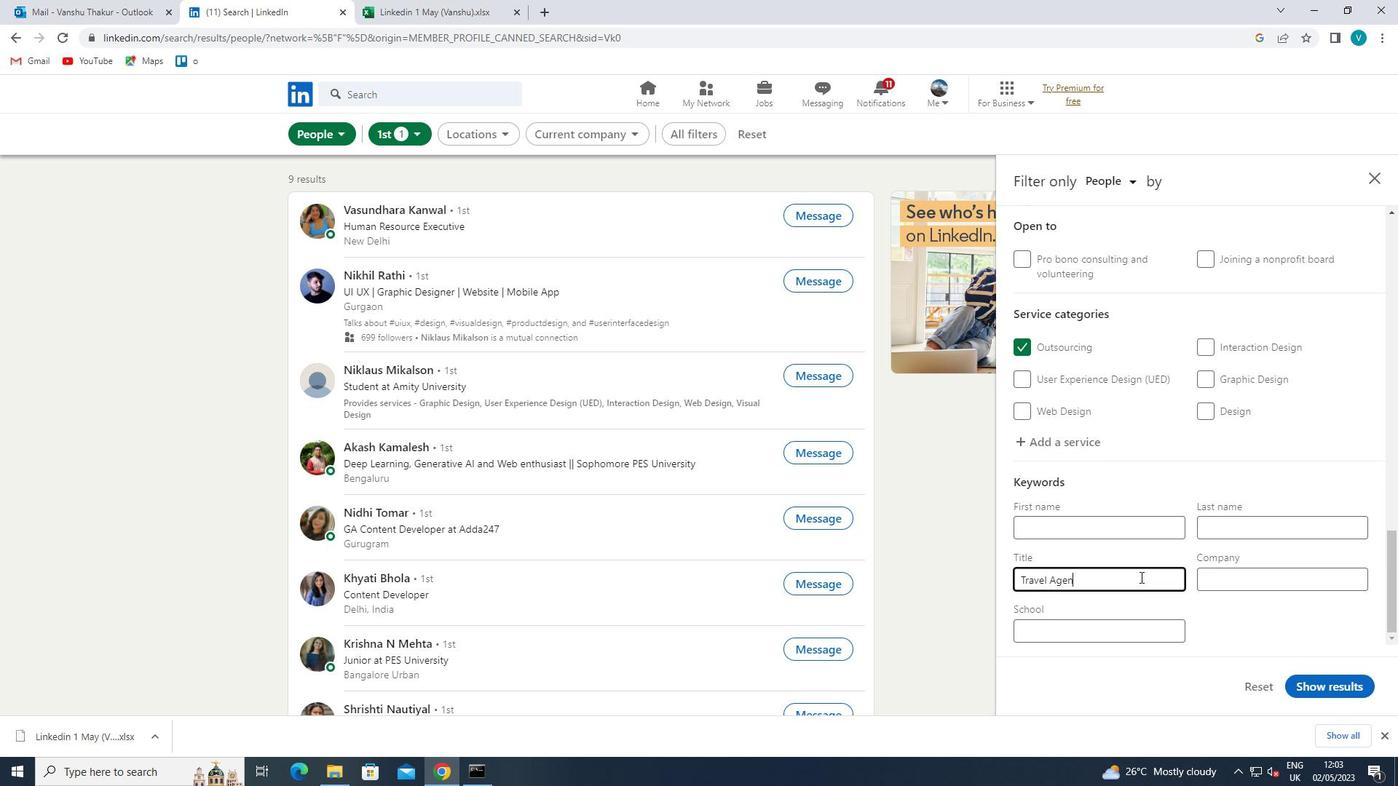 
Action: Mouse moved to (1311, 681)
Screenshot: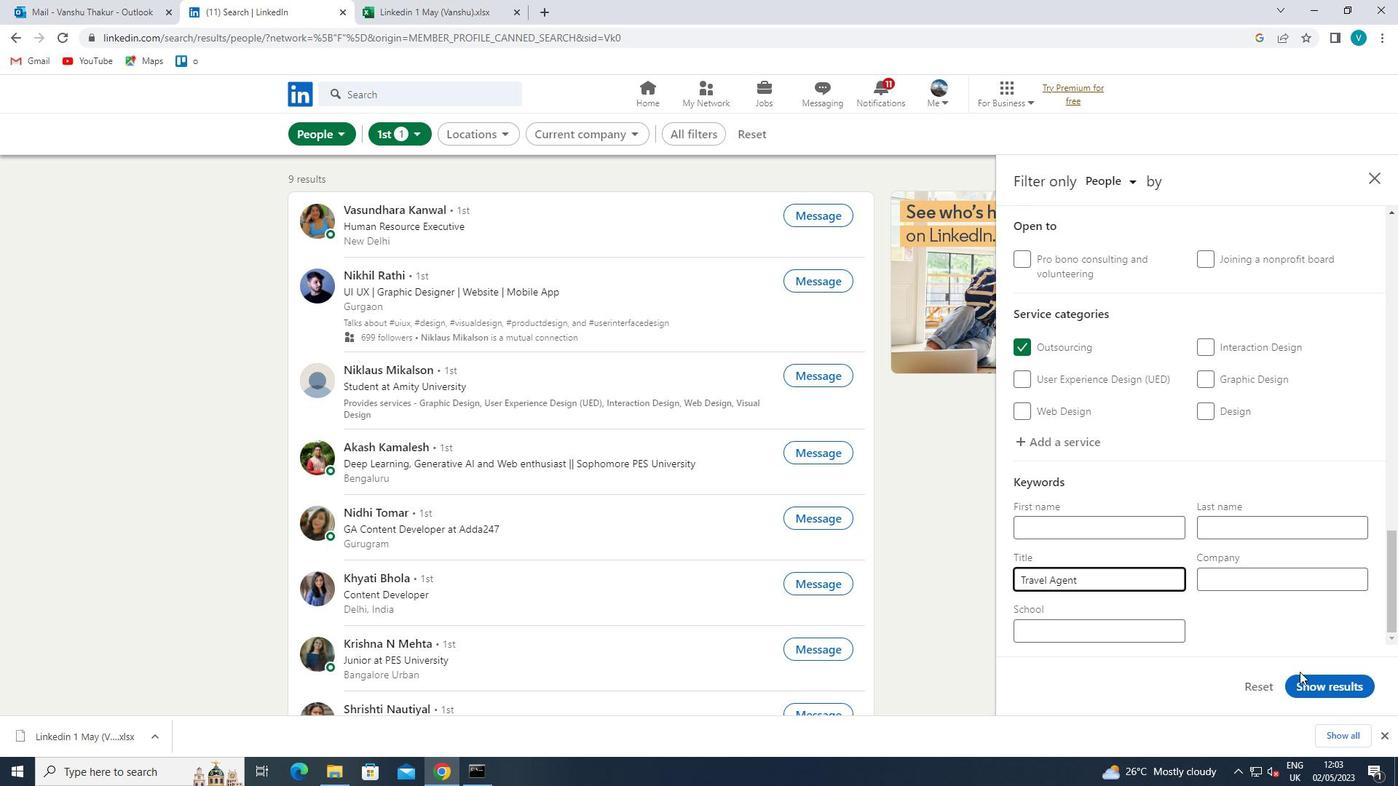 
Action: Mouse pressed left at (1311, 681)
Screenshot: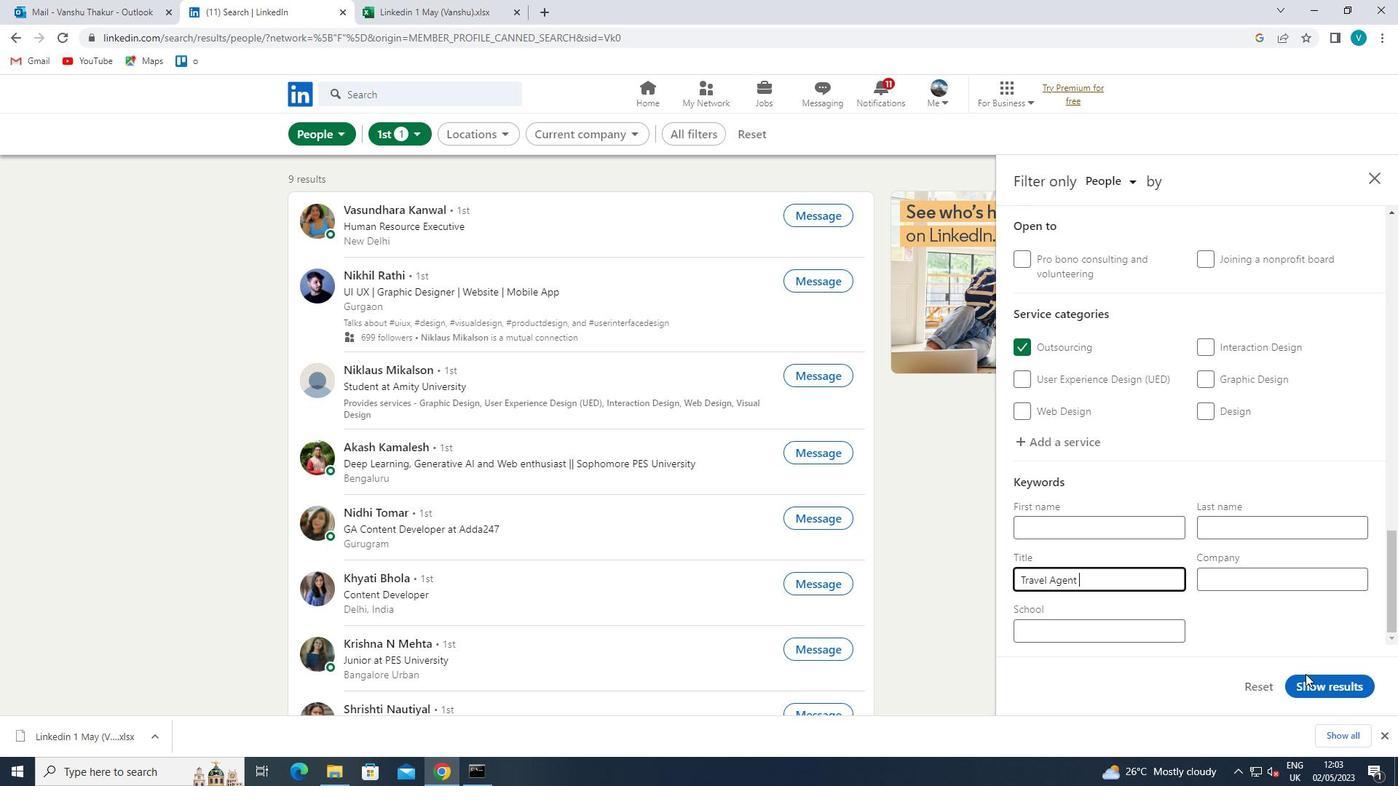 
